 Task: Look for space in Eğirdir, Turkey from 26th August, 2023 to 10th September, 2023 for 6 adults, 2 children in price range Rs.10000 to Rs.15000. Place can be entire place or shared room with 6 bedrooms having 6 beds and 6 bathrooms. Property type can be house, flat, guest house. Amenities needed are: wifi, TV, free parkinig on premises, gym, breakfast. Booking option can be shelf check-in. Required host language is English.
Action: Mouse moved to (467, 103)
Screenshot: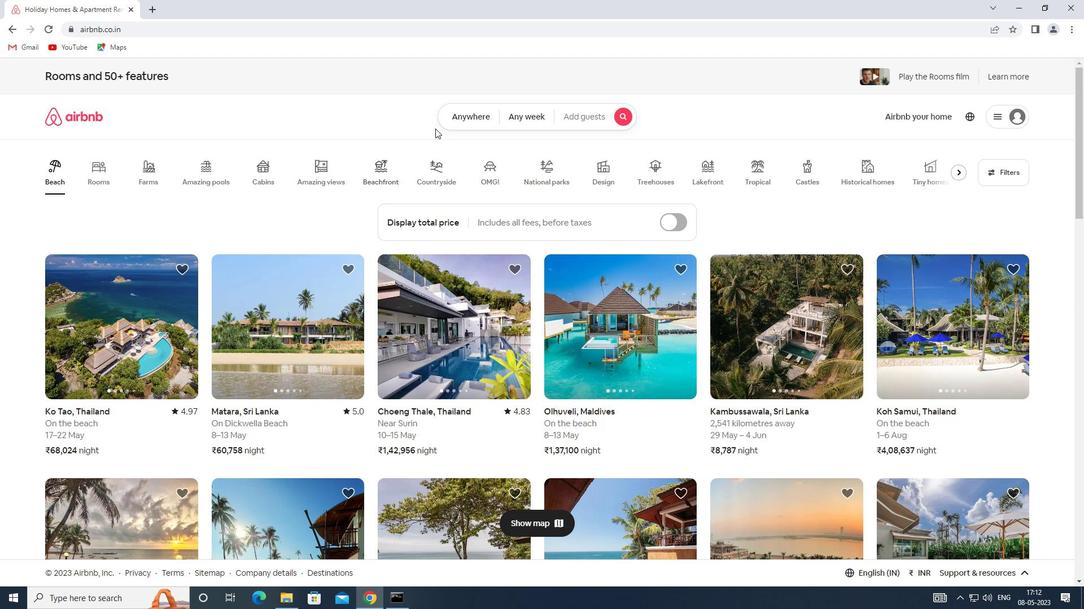 
Action: Mouse pressed left at (467, 103)
Screenshot: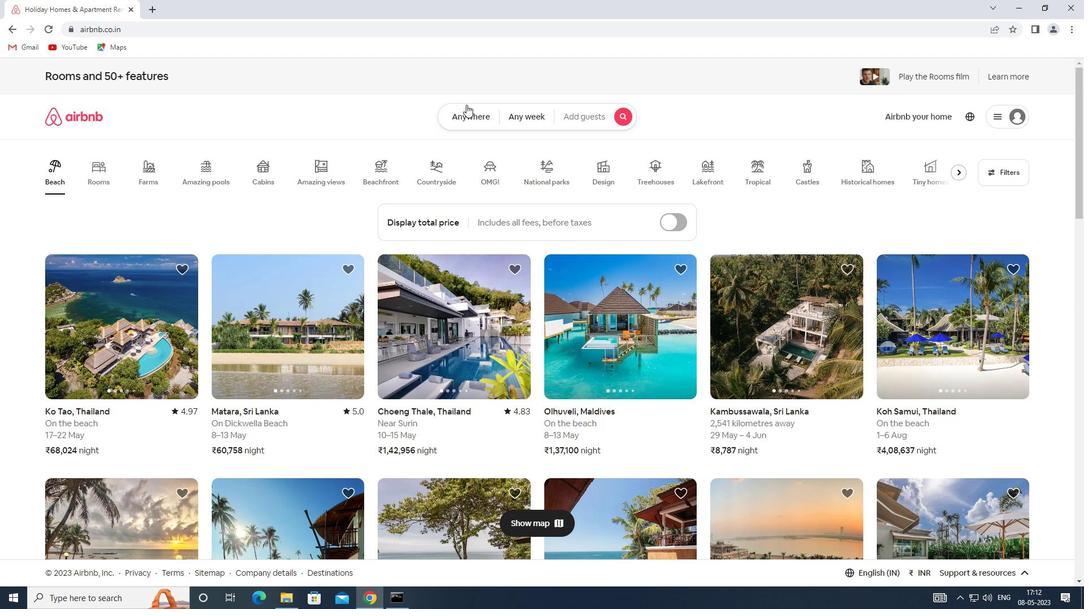 
Action: Mouse moved to (404, 151)
Screenshot: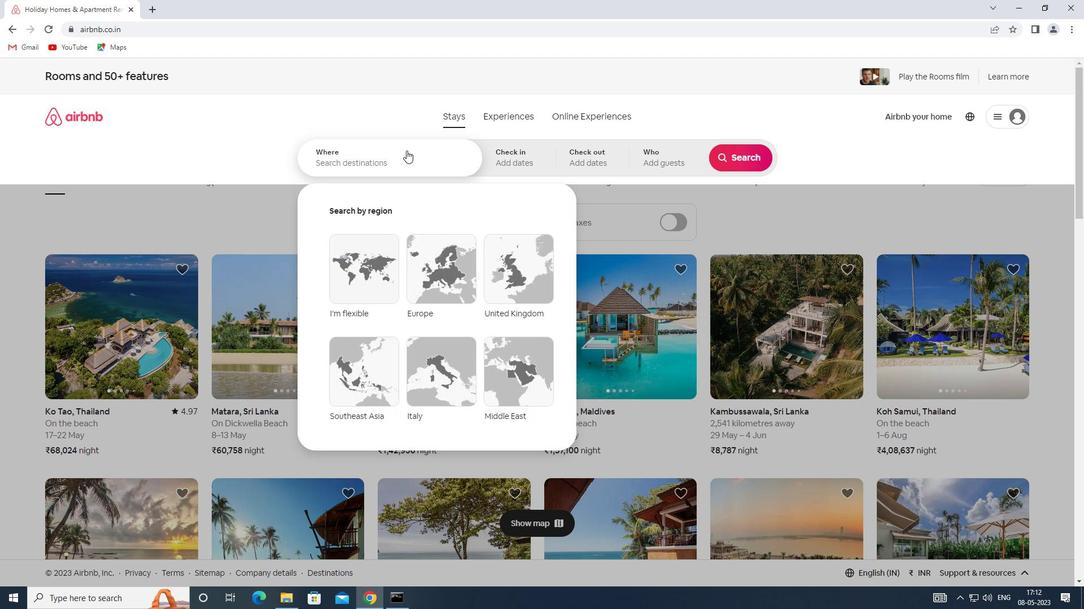
Action: Mouse pressed left at (404, 151)
Screenshot: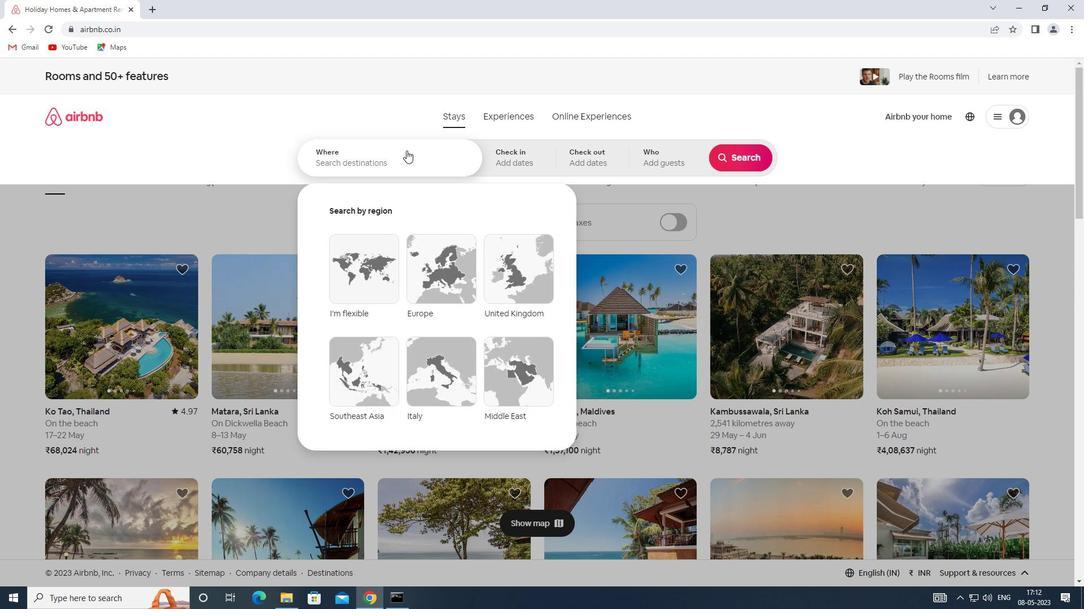 
Action: Key pressed <Key.shift>SPACE<Key.space>IN<Key.space><Key.shift>EGIRDIR,<Key.shift><Key.shift><Key.shift>TURKEY
Screenshot: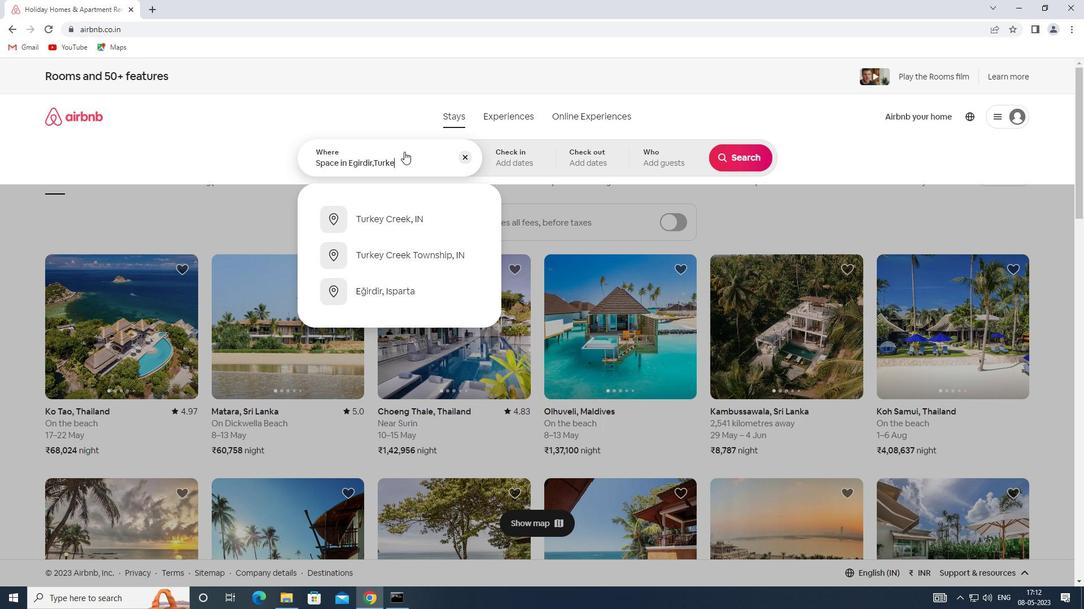 
Action: Mouse moved to (505, 158)
Screenshot: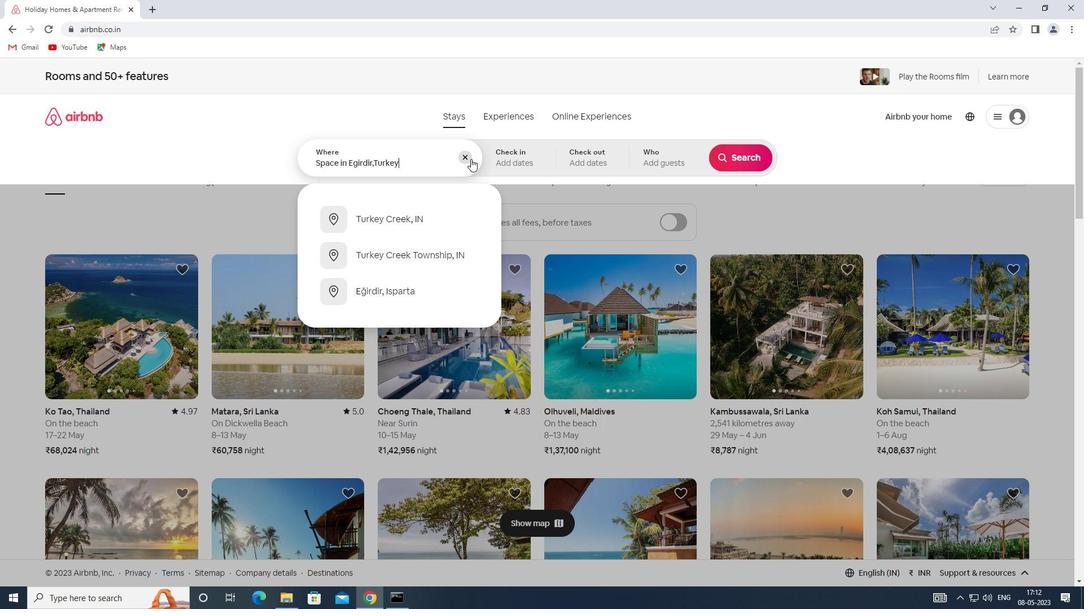 
Action: Mouse pressed left at (505, 158)
Screenshot: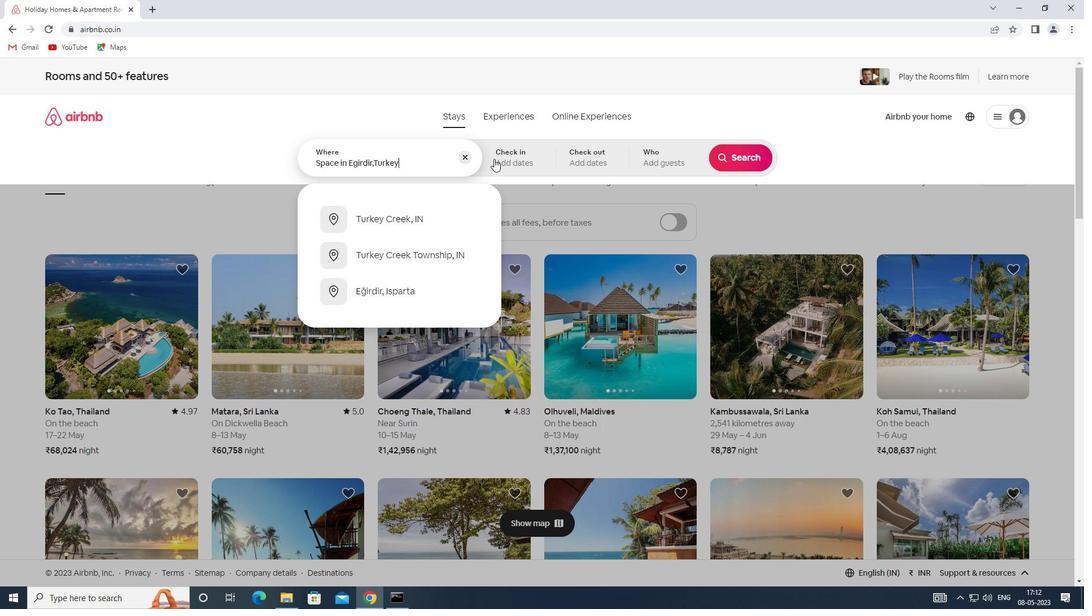 
Action: Mouse moved to (729, 247)
Screenshot: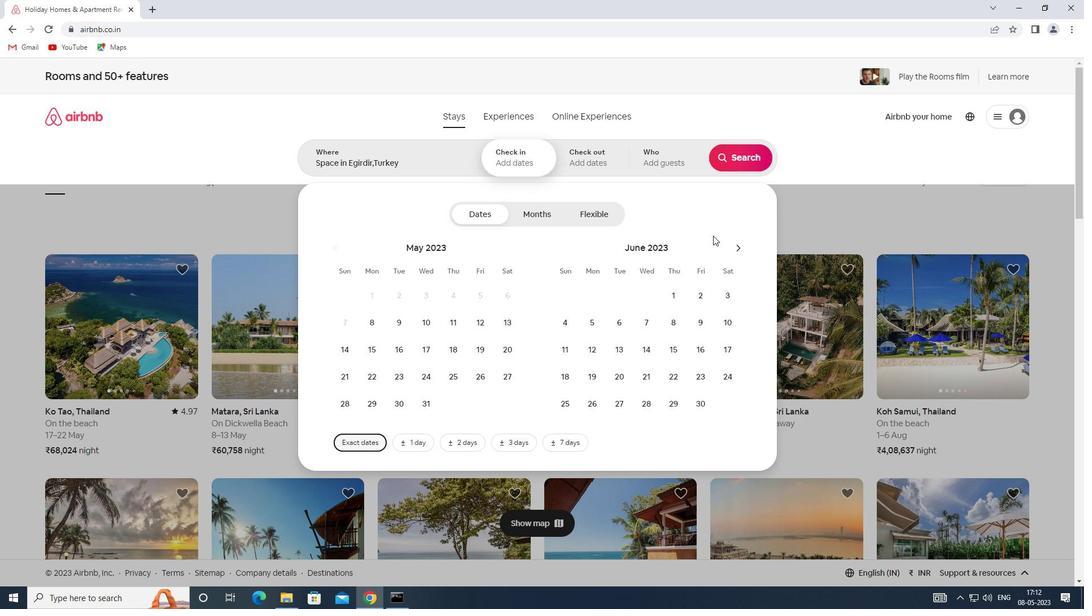 
Action: Mouse pressed left at (729, 247)
Screenshot: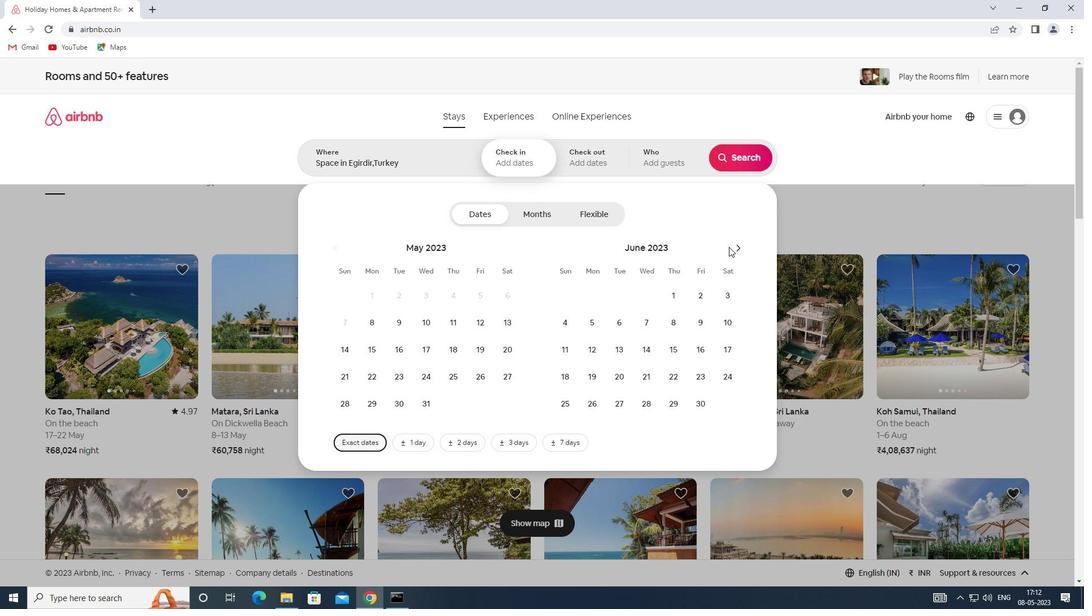 
Action: Mouse moved to (740, 249)
Screenshot: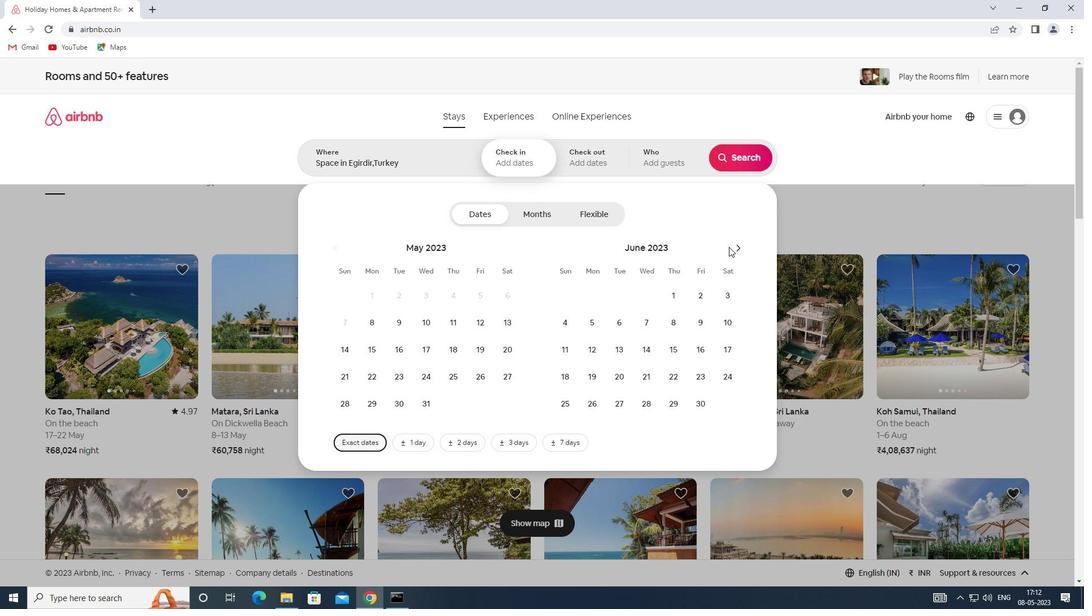 
Action: Mouse pressed left at (740, 249)
Screenshot: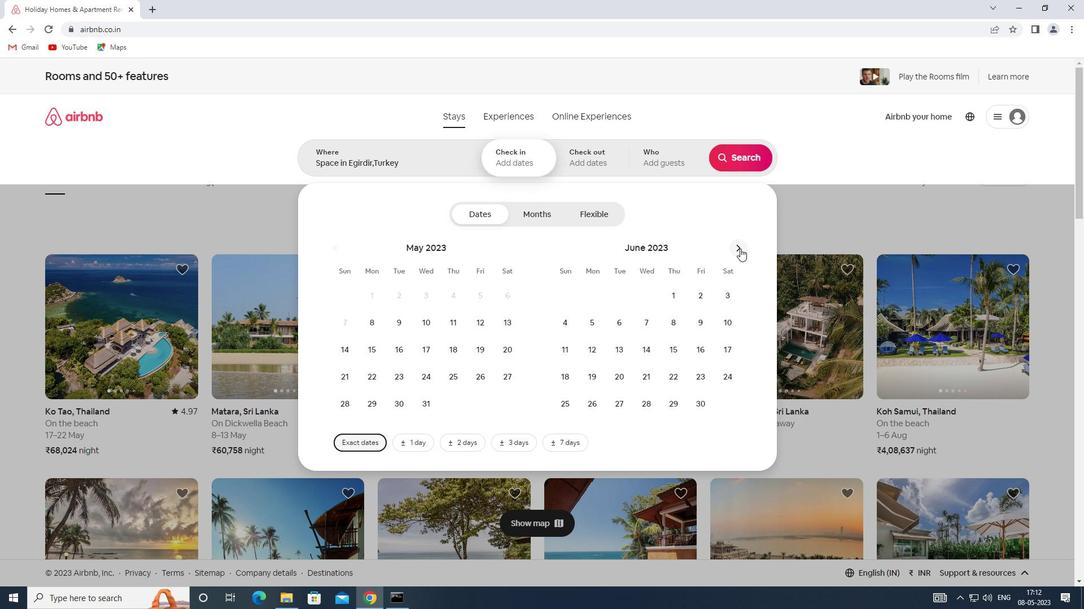
Action: Mouse pressed left at (740, 249)
Screenshot: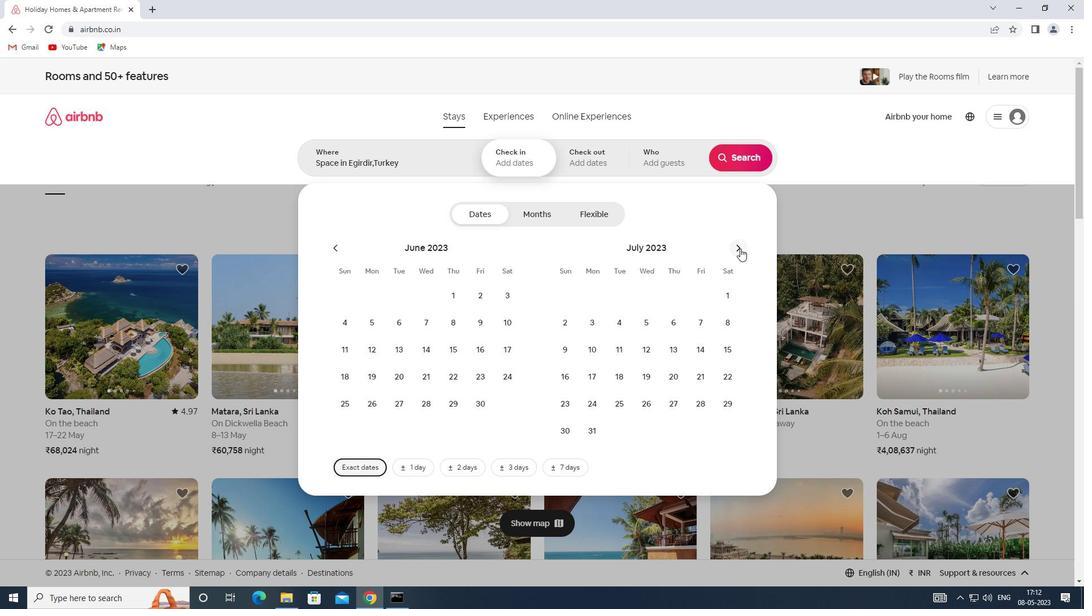 
Action: Mouse moved to (725, 371)
Screenshot: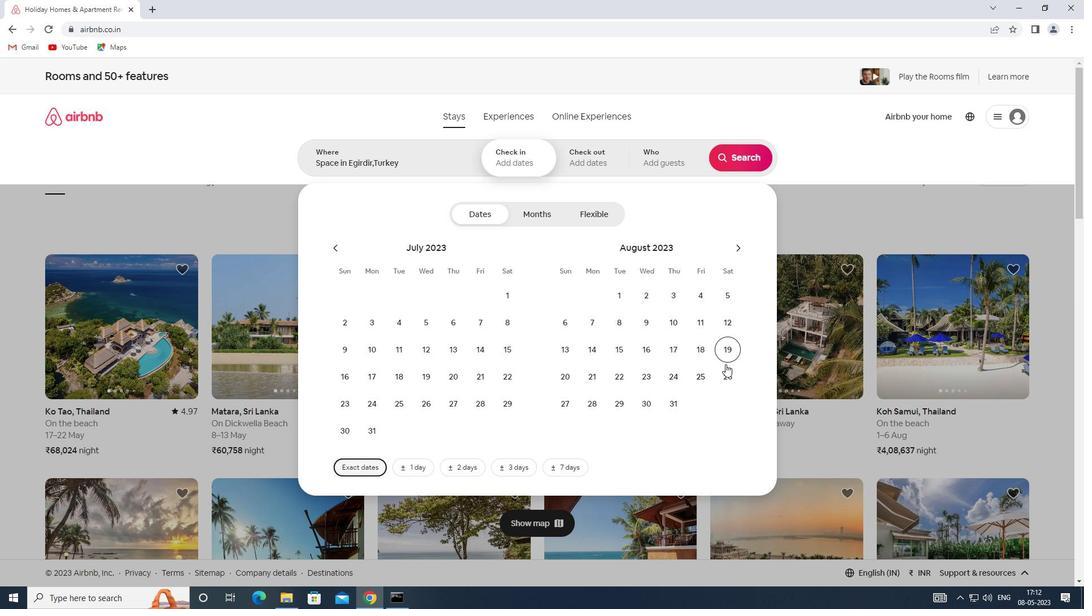 
Action: Mouse pressed left at (725, 371)
Screenshot: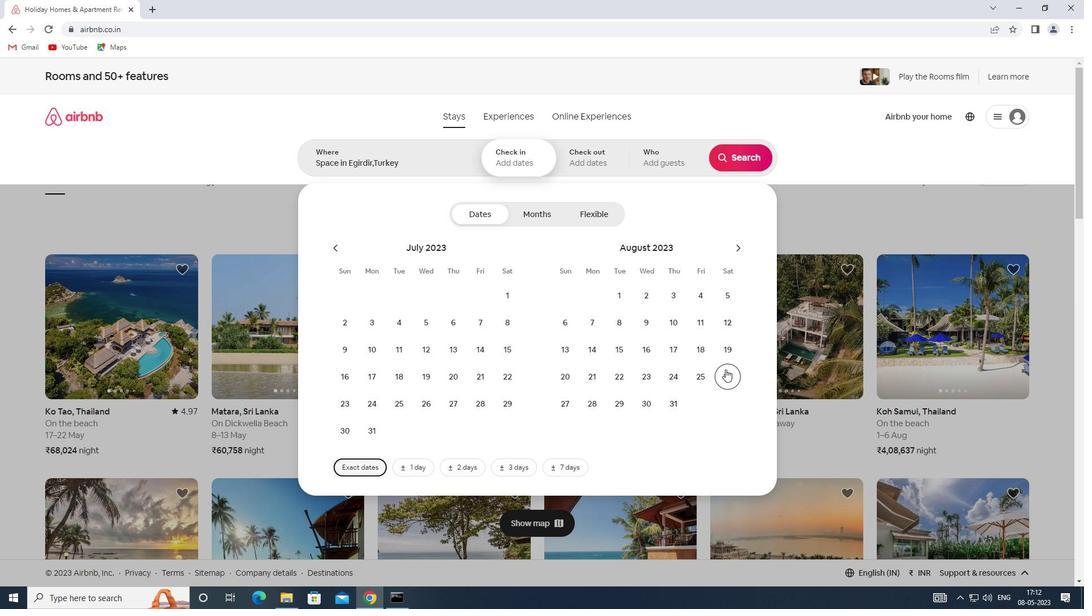 
Action: Mouse moved to (734, 243)
Screenshot: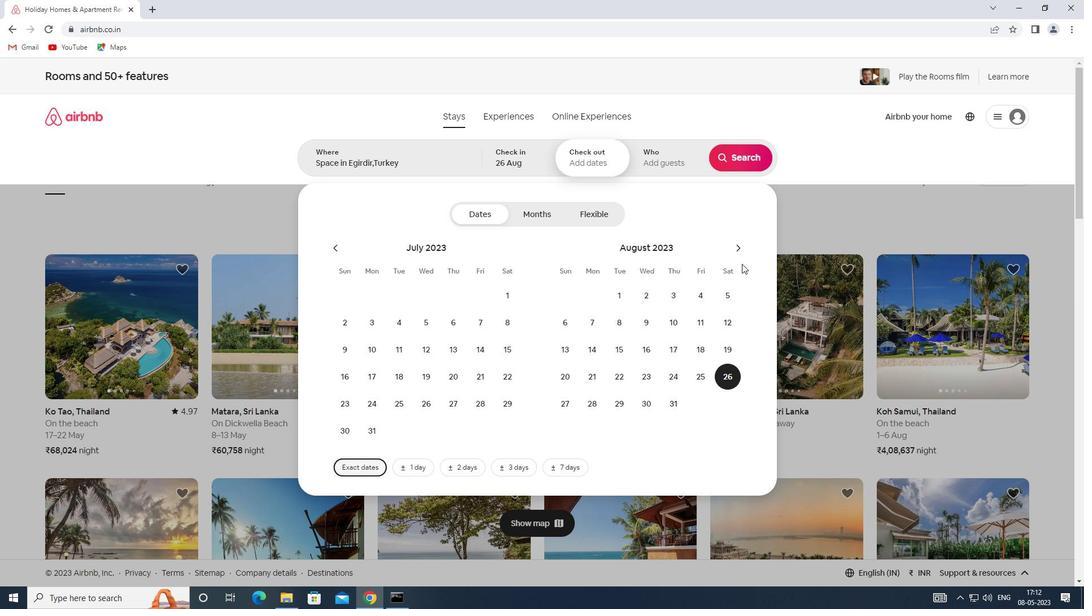 
Action: Mouse pressed left at (734, 243)
Screenshot: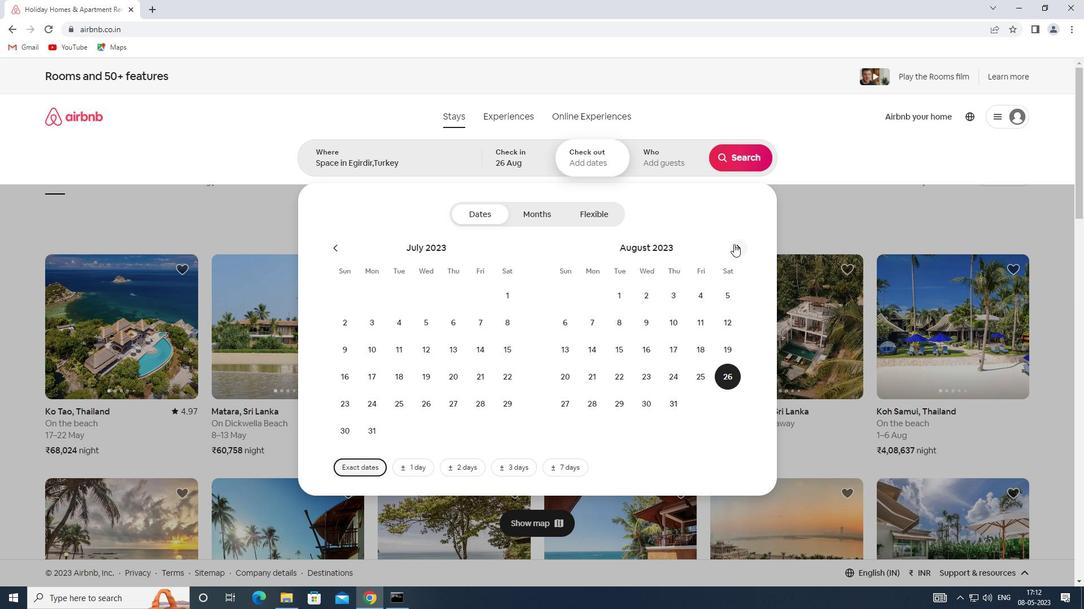 
Action: Mouse moved to (563, 352)
Screenshot: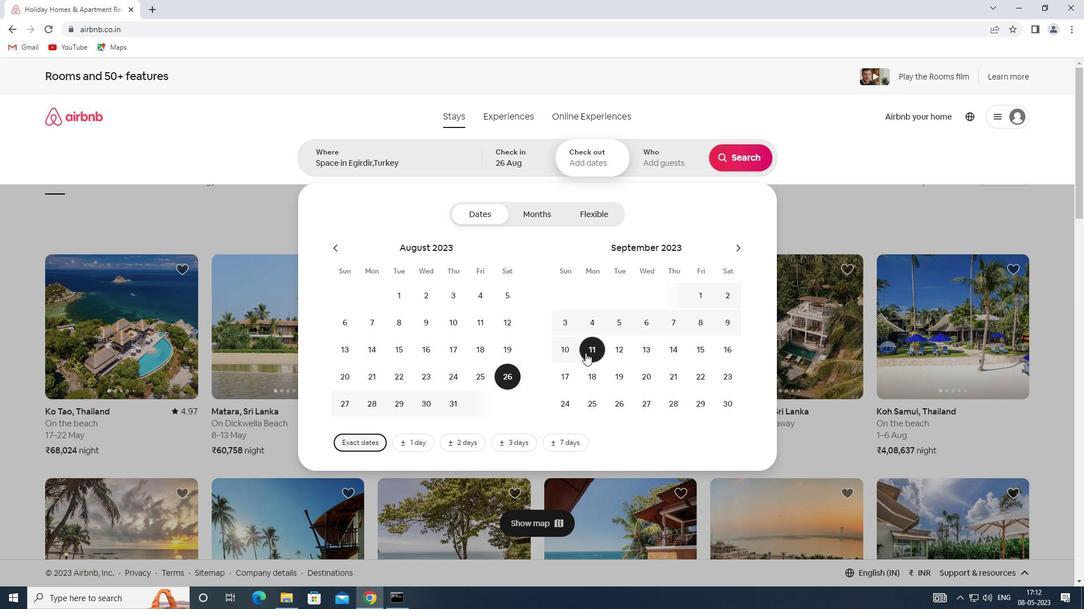 
Action: Mouse pressed left at (563, 352)
Screenshot: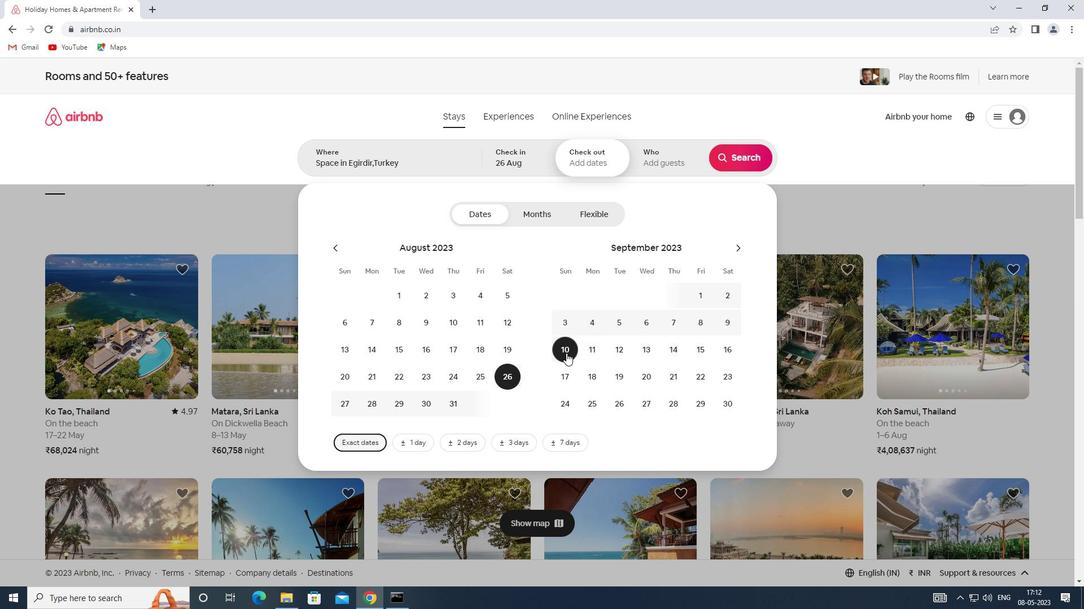 
Action: Mouse moved to (662, 159)
Screenshot: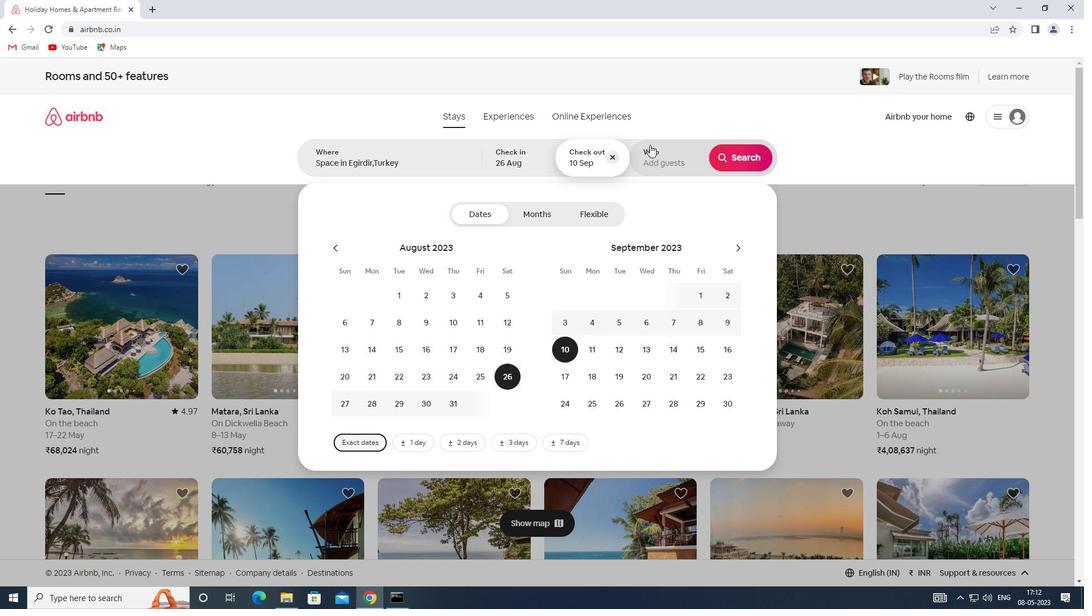 
Action: Mouse pressed left at (662, 159)
Screenshot: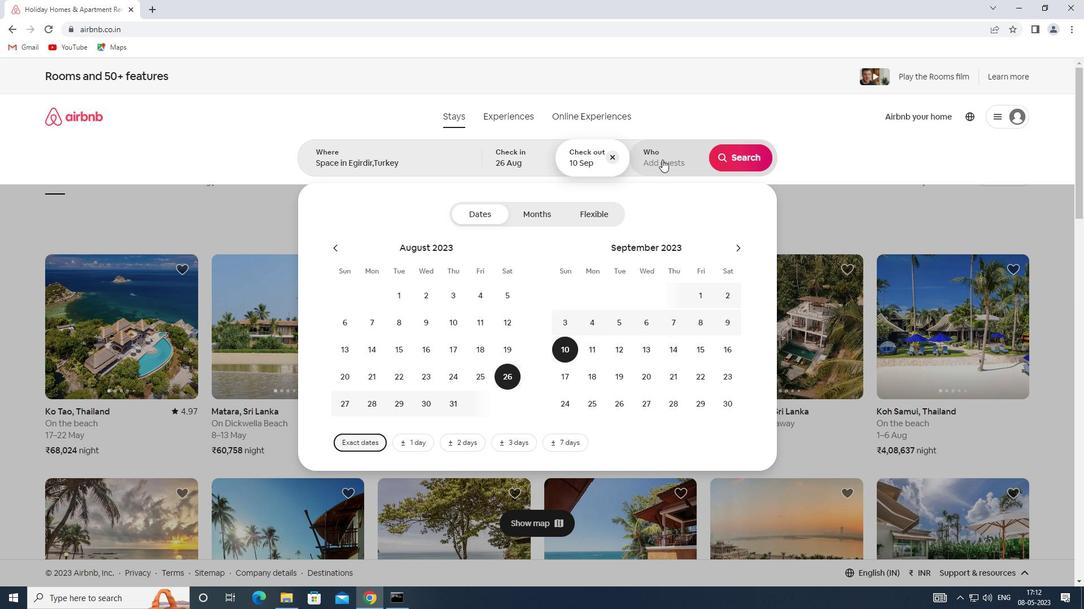 
Action: Mouse moved to (744, 215)
Screenshot: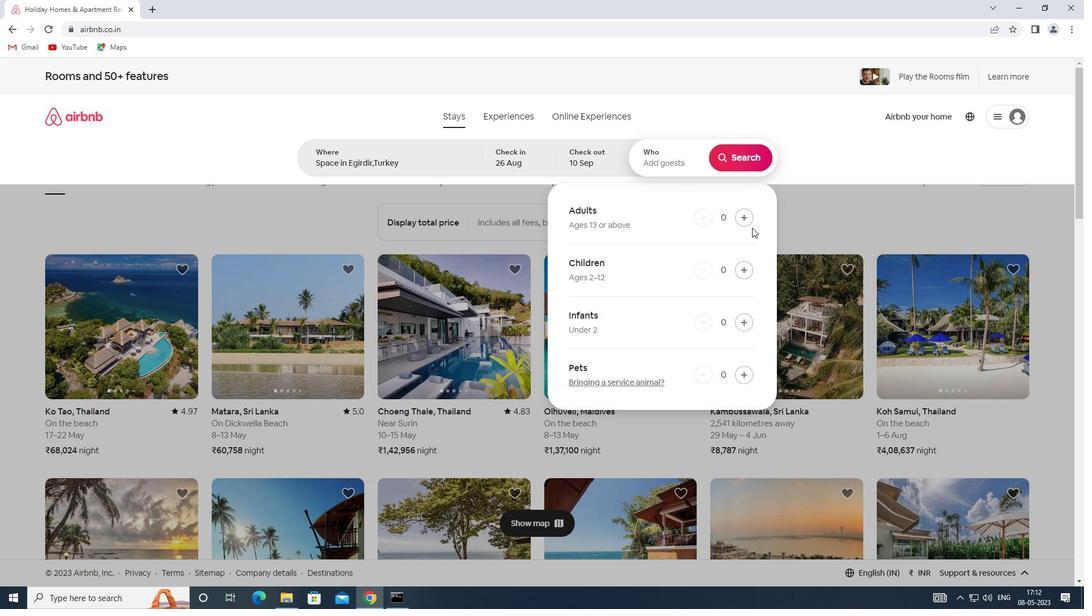 
Action: Mouse pressed left at (744, 215)
Screenshot: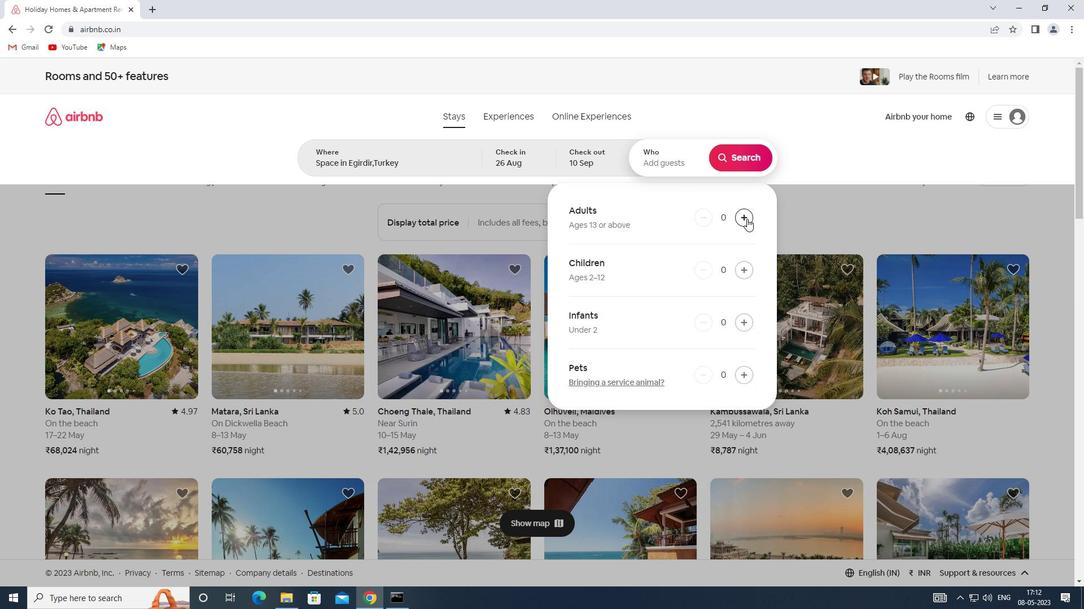 
Action: Mouse pressed left at (744, 215)
Screenshot: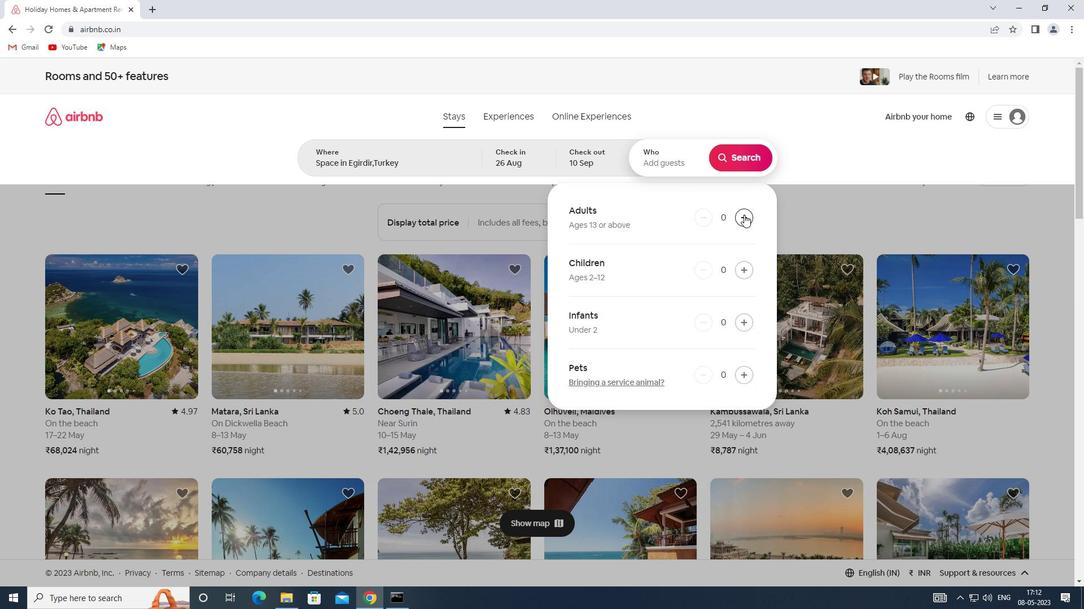 
Action: Mouse pressed left at (744, 215)
Screenshot: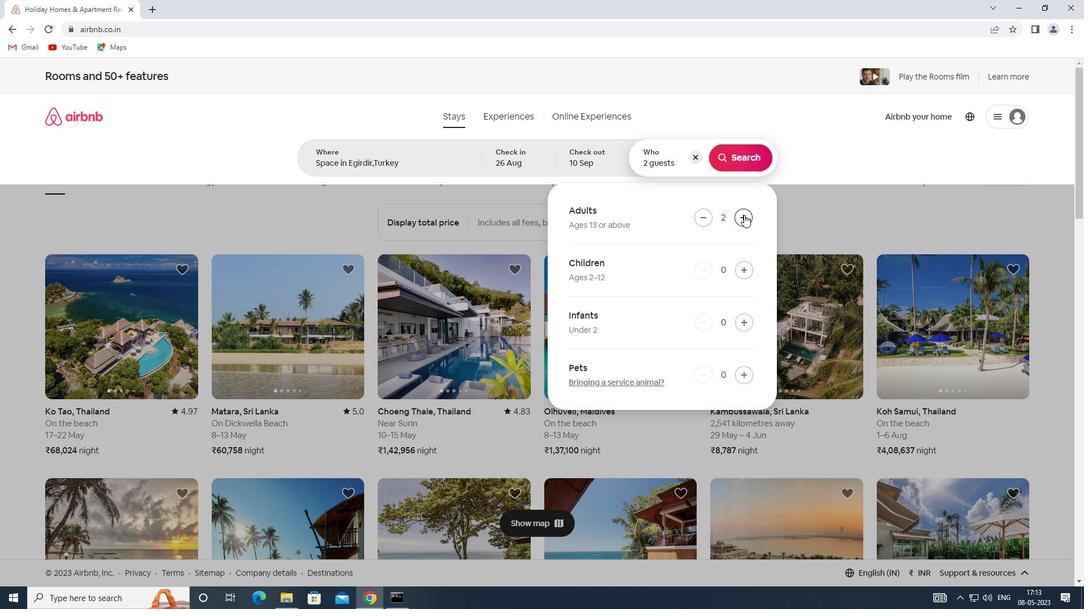 
Action: Mouse pressed left at (744, 215)
Screenshot: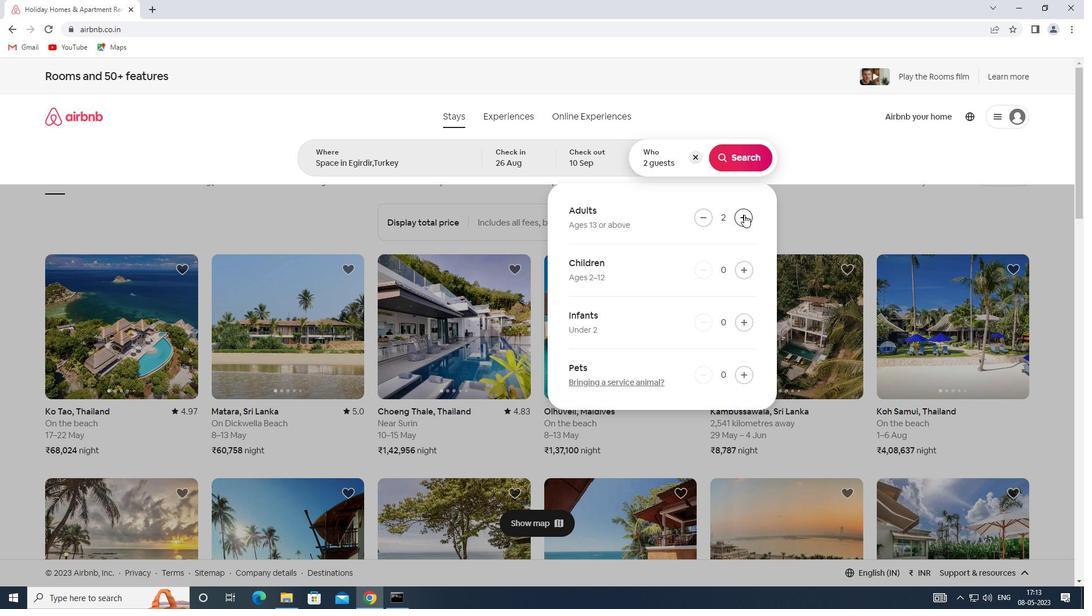 
Action: Mouse pressed left at (744, 215)
Screenshot: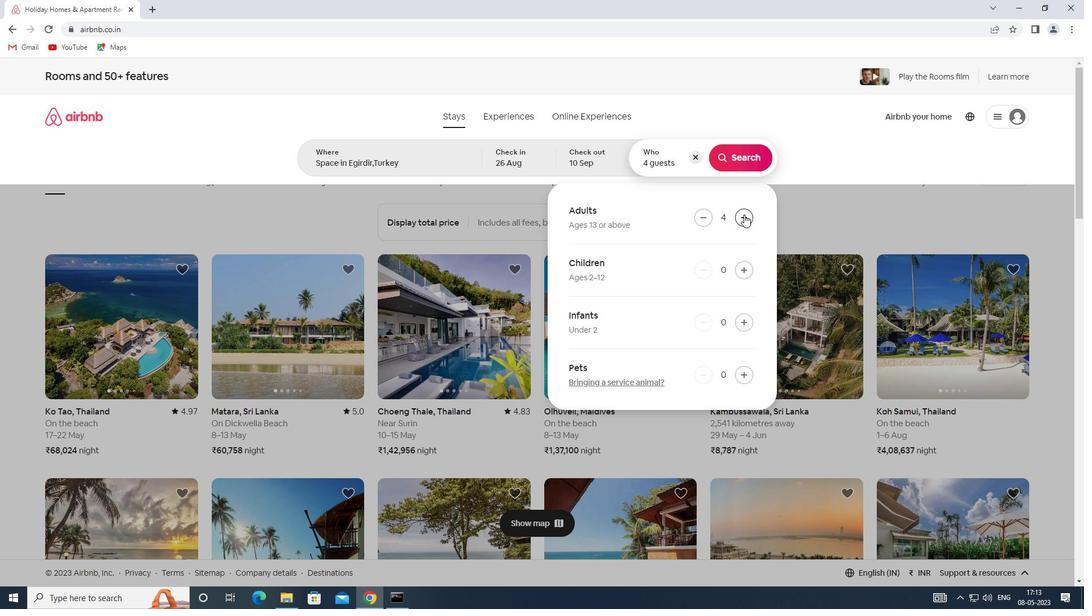 
Action: Mouse pressed left at (744, 215)
Screenshot: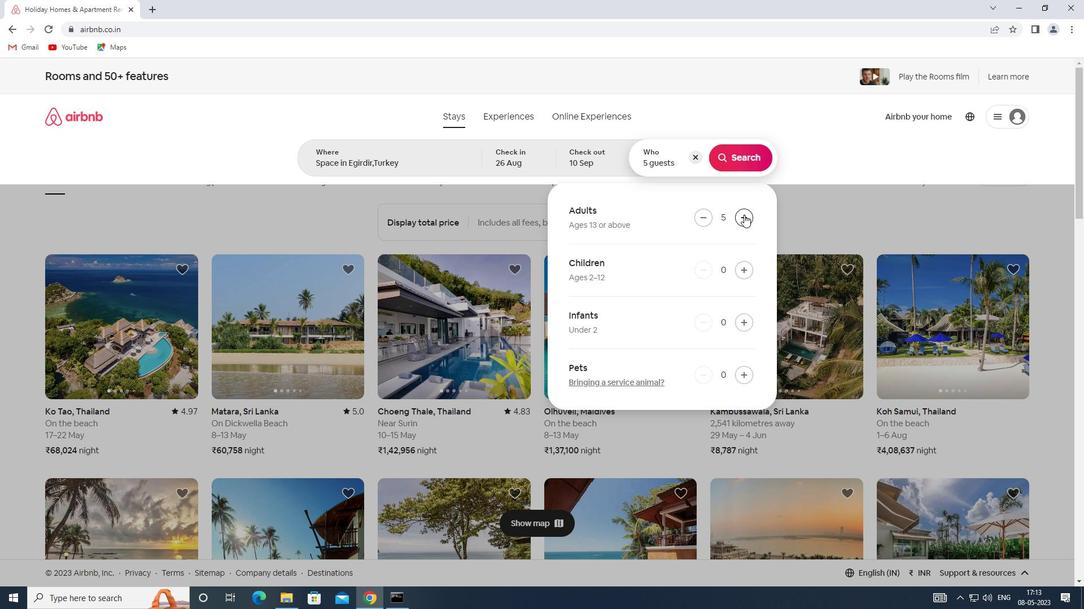 
Action: Mouse moved to (745, 265)
Screenshot: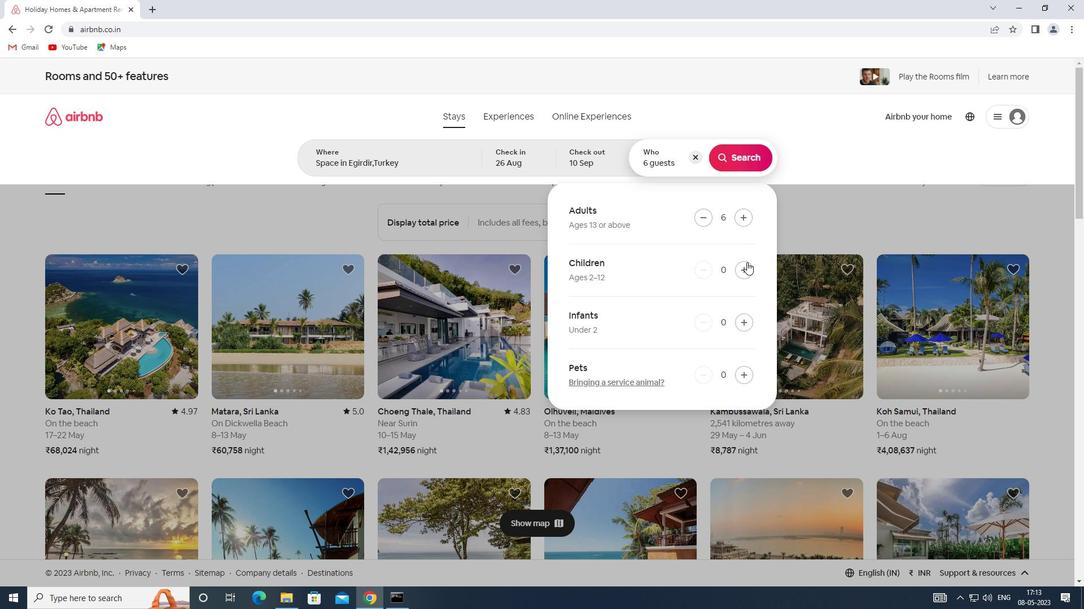 
Action: Mouse pressed left at (745, 265)
Screenshot: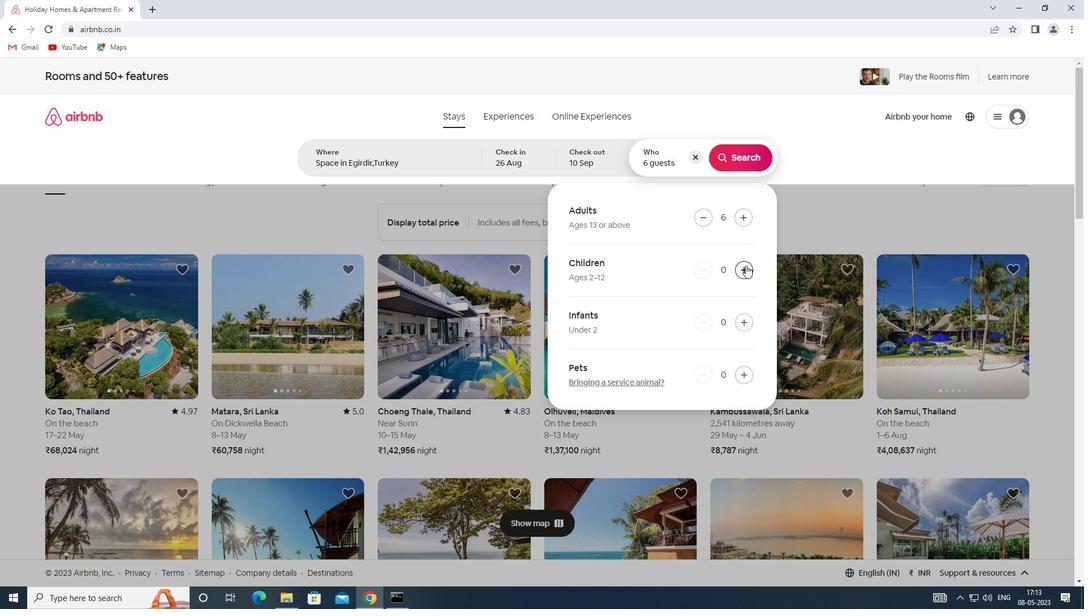 
Action: Mouse pressed left at (745, 265)
Screenshot: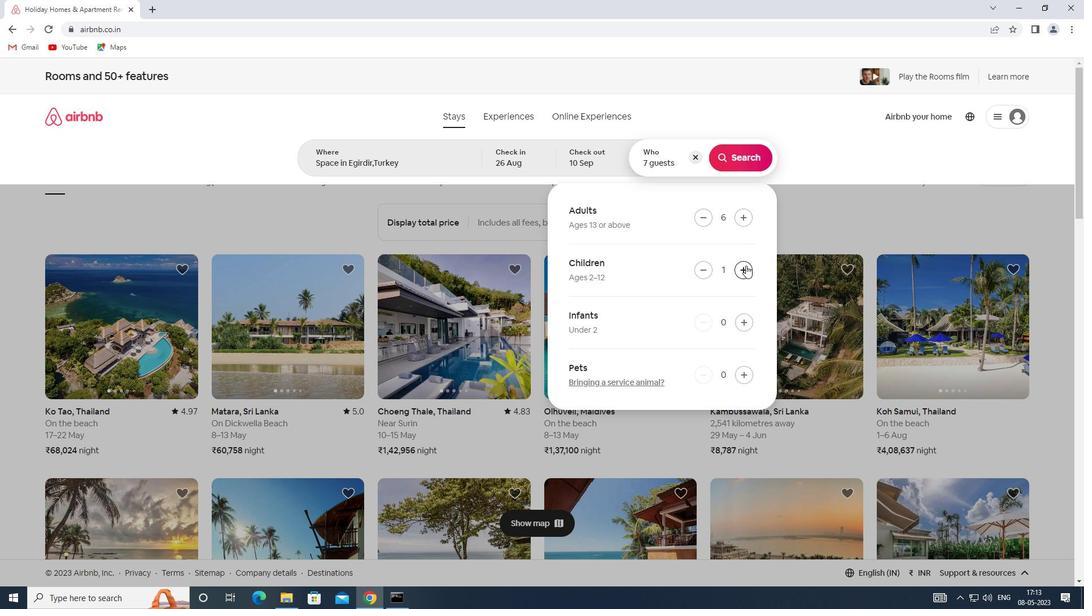 
Action: Mouse moved to (734, 156)
Screenshot: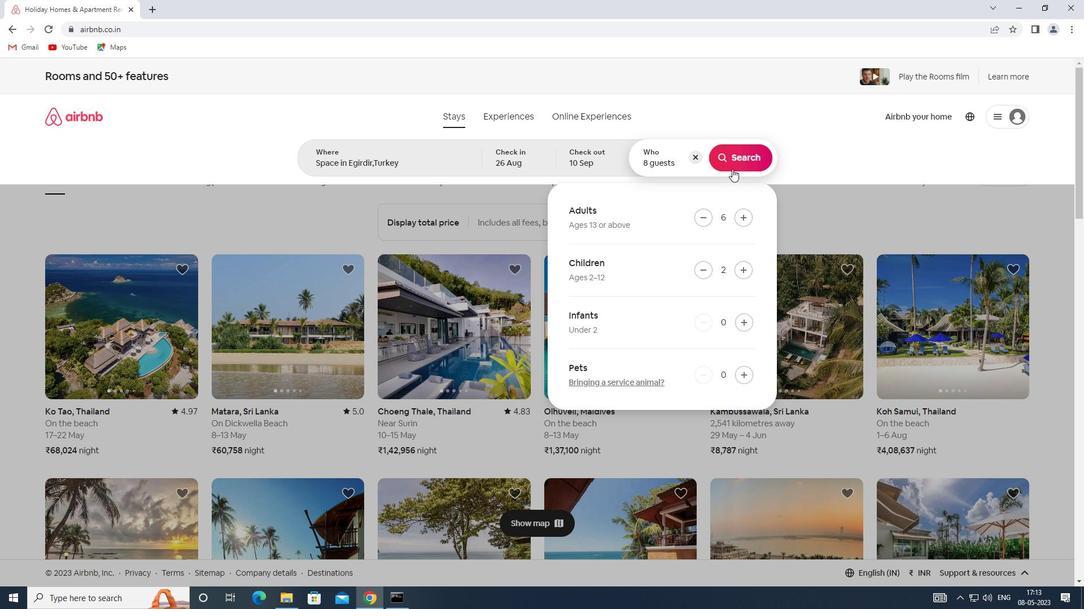
Action: Mouse pressed left at (734, 156)
Screenshot: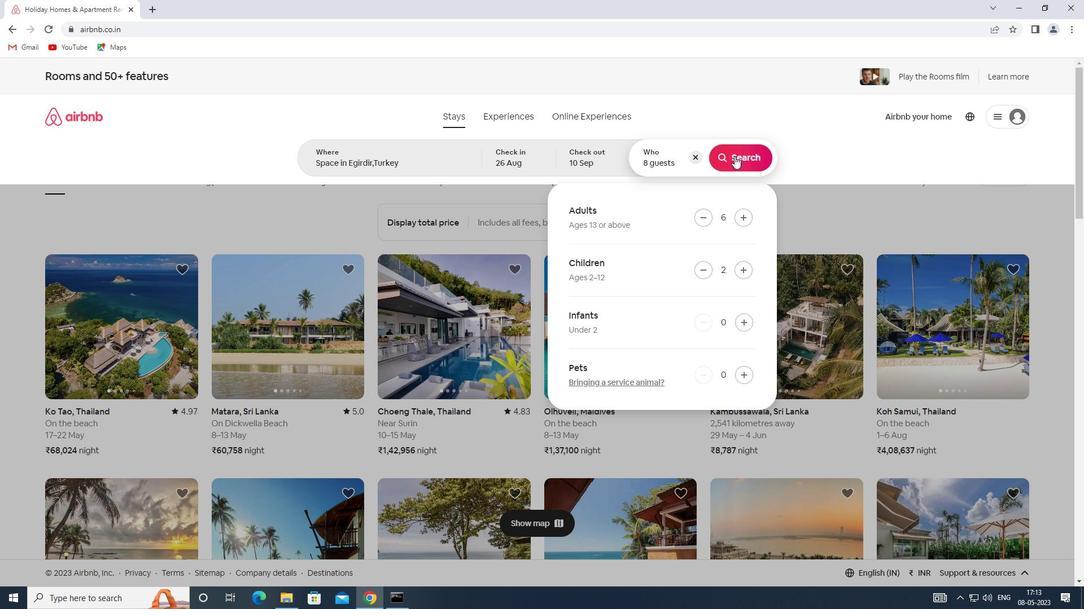 
Action: Mouse moved to (1032, 127)
Screenshot: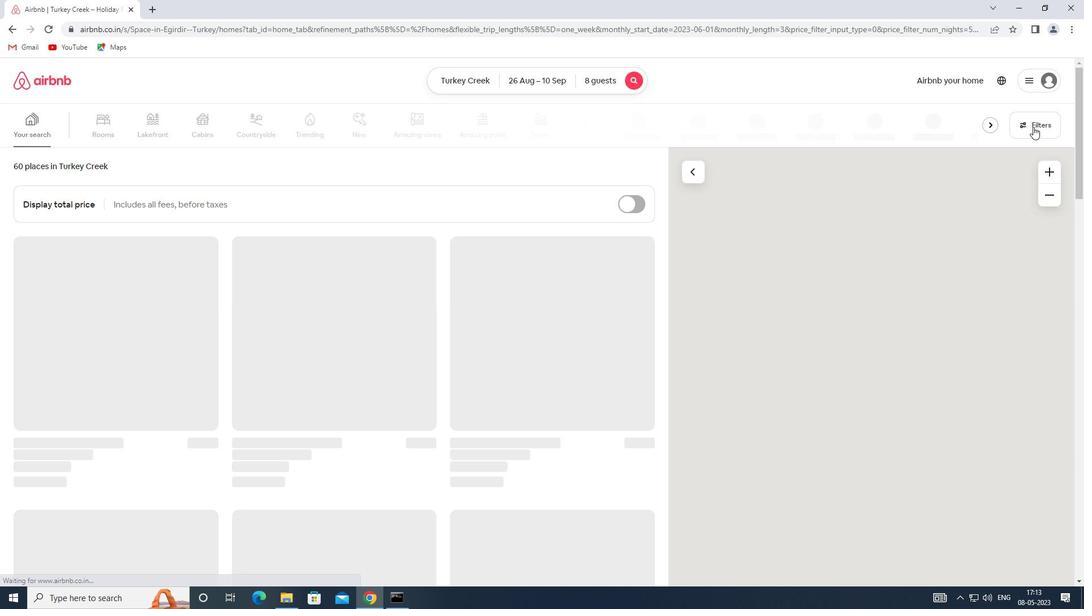 
Action: Mouse pressed left at (1032, 127)
Screenshot: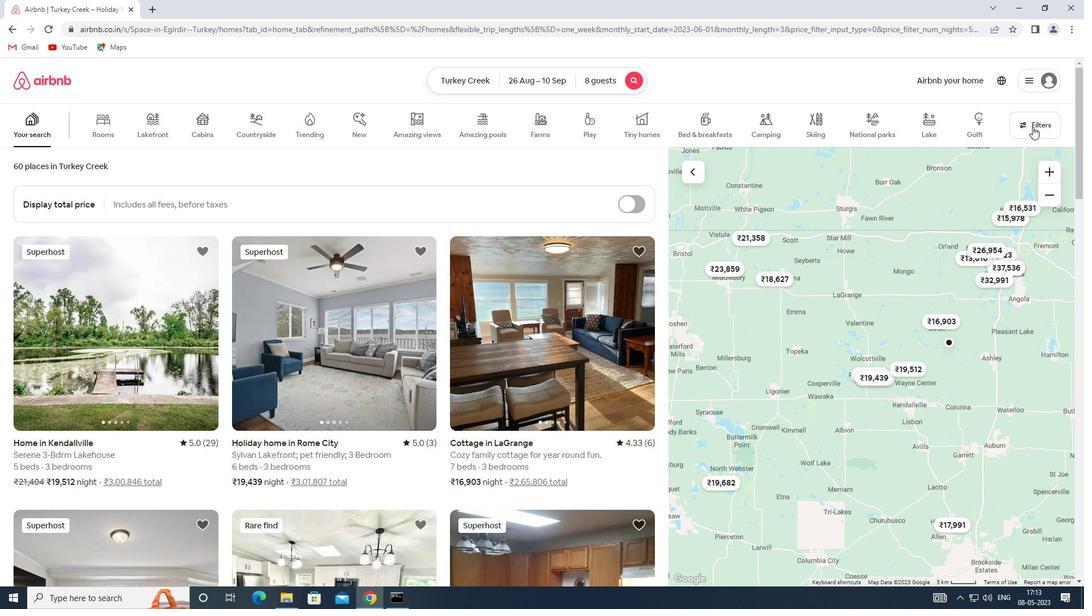 
Action: Mouse moved to (394, 404)
Screenshot: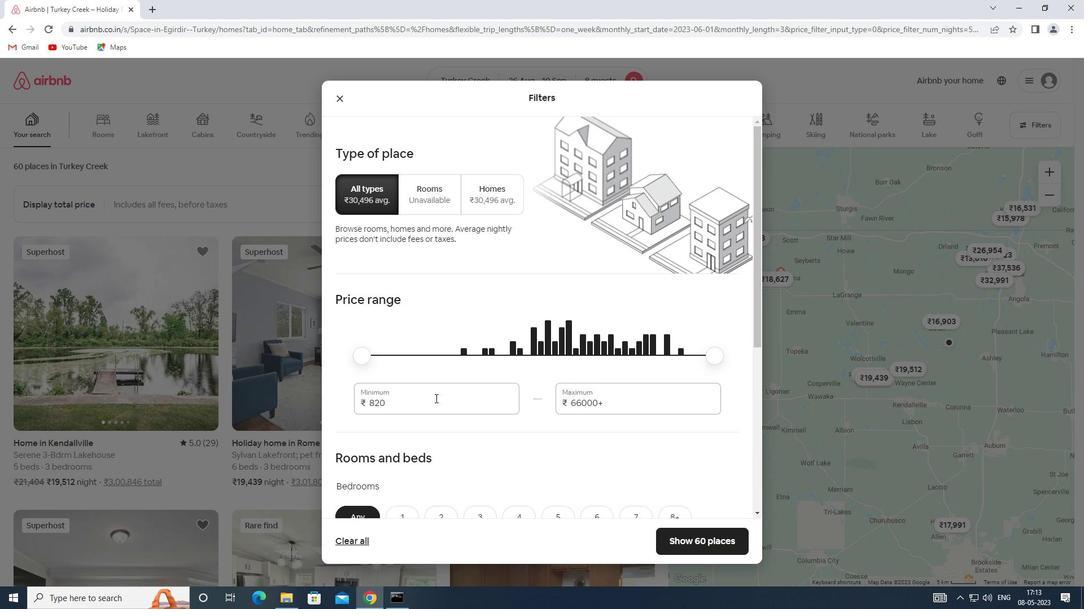 
Action: Mouse pressed left at (394, 404)
Screenshot: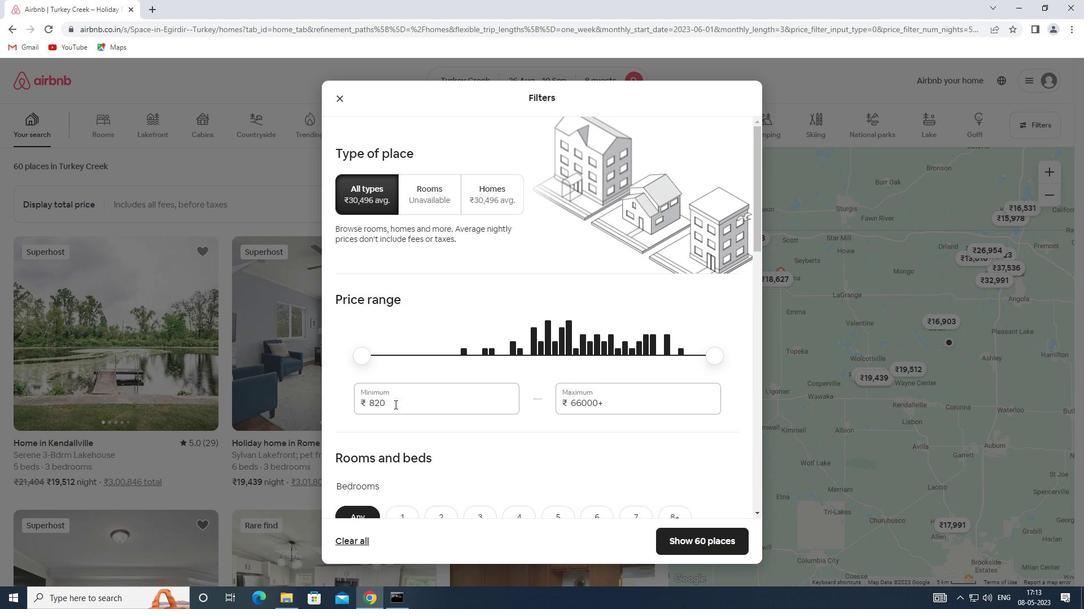 
Action: Mouse moved to (343, 400)
Screenshot: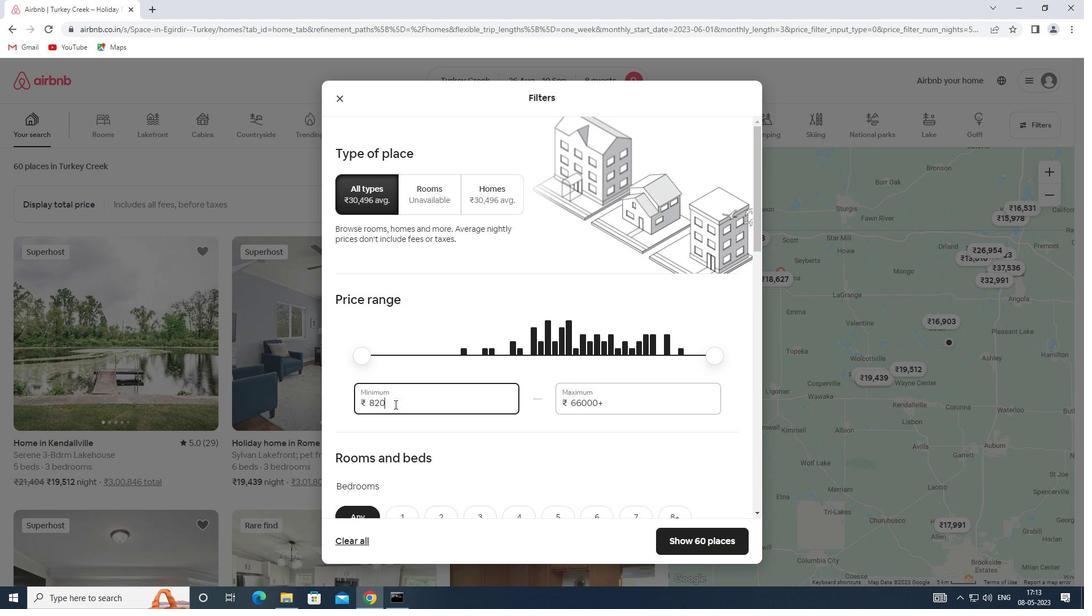 
Action: Key pressed 10000
Screenshot: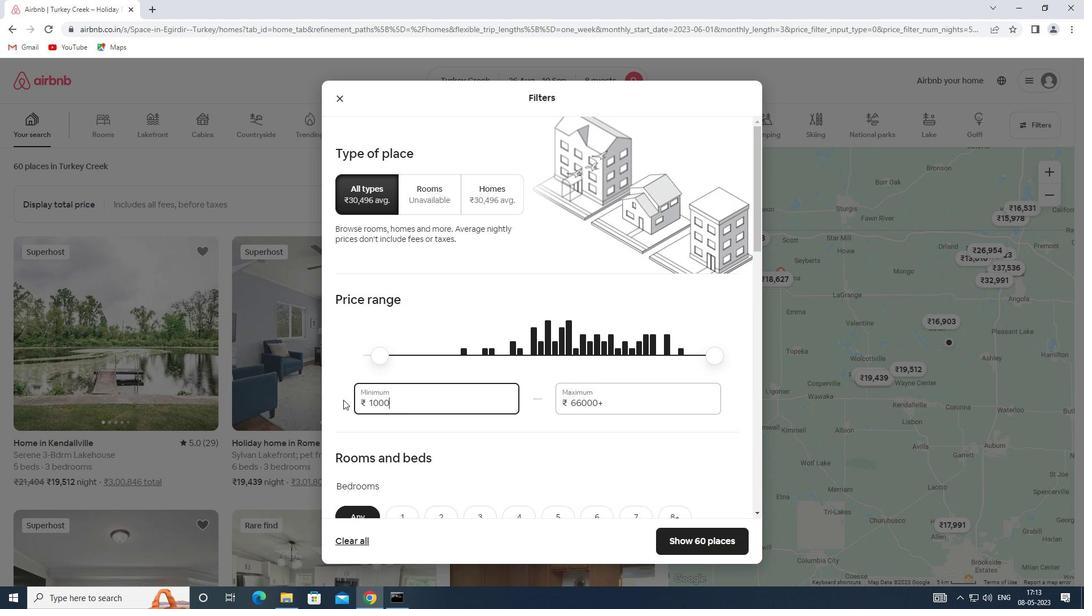 
Action: Mouse moved to (618, 402)
Screenshot: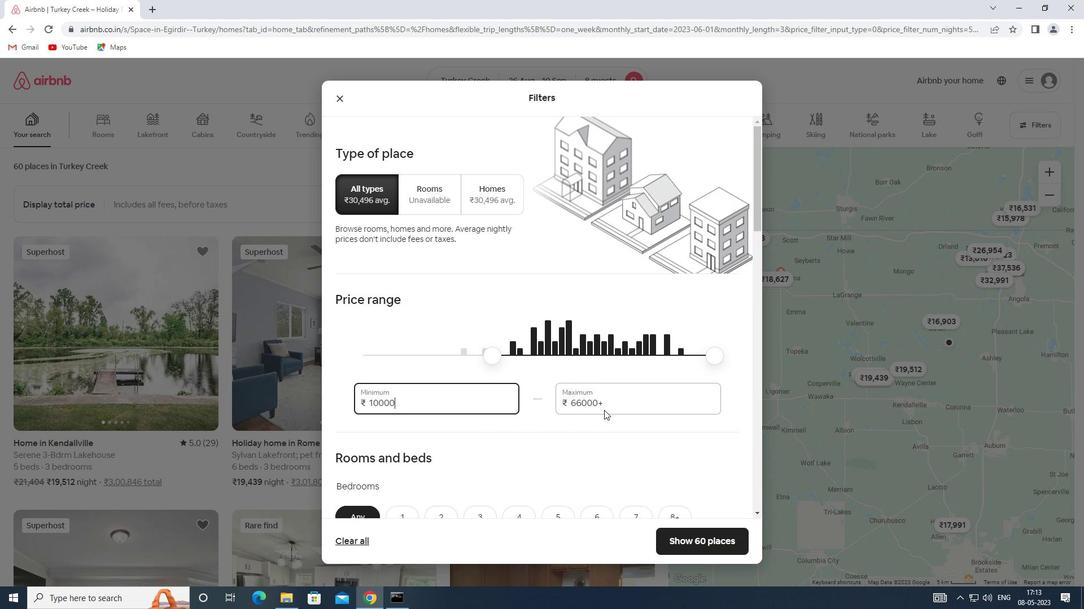 
Action: Mouse pressed left at (618, 402)
Screenshot: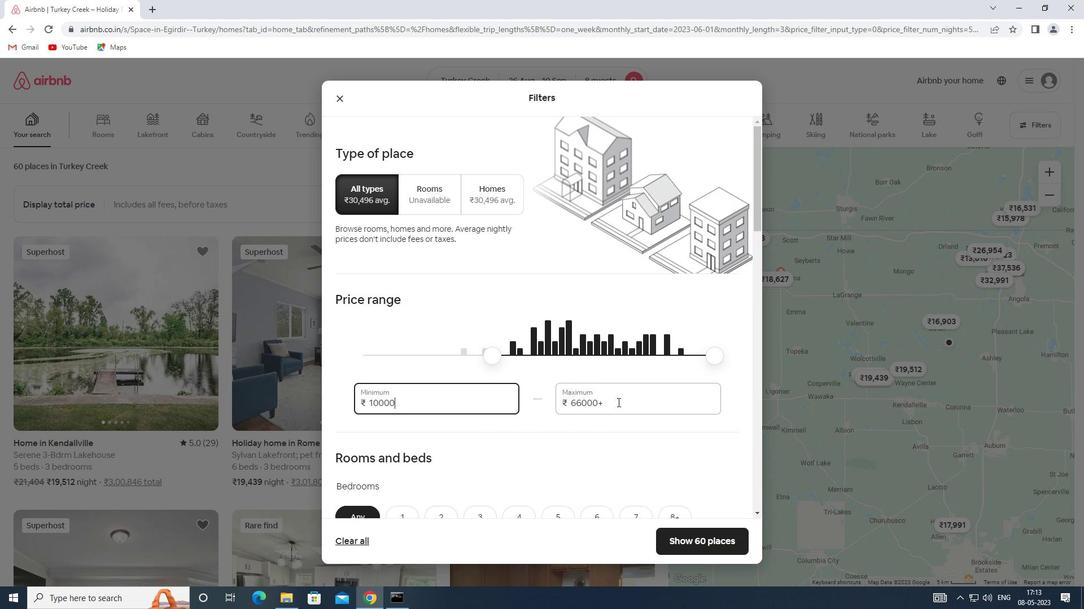 
Action: Mouse moved to (541, 404)
Screenshot: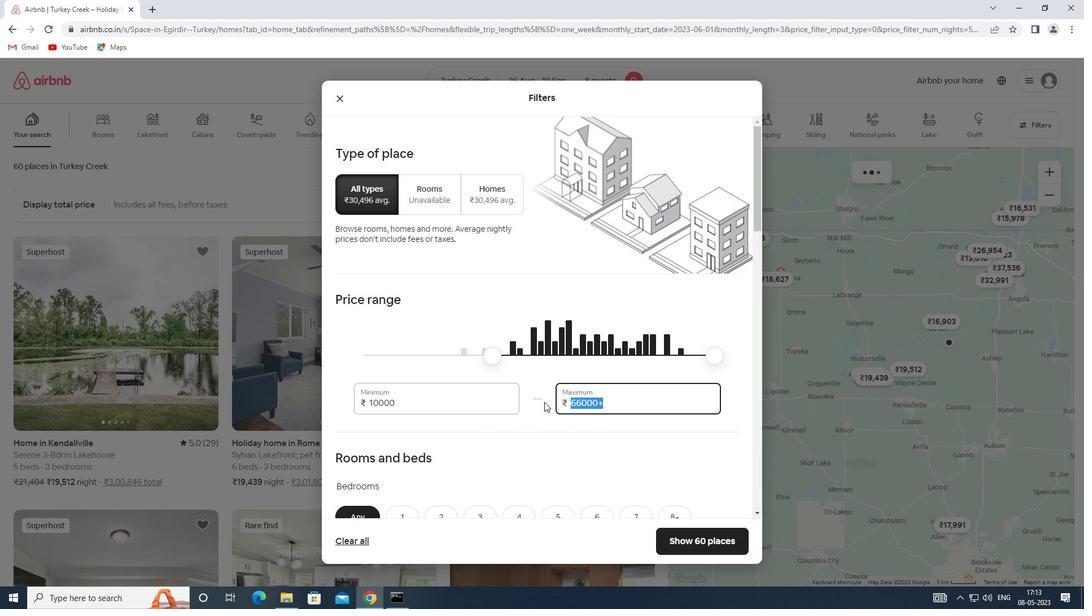 
Action: Key pressed 15000
Screenshot: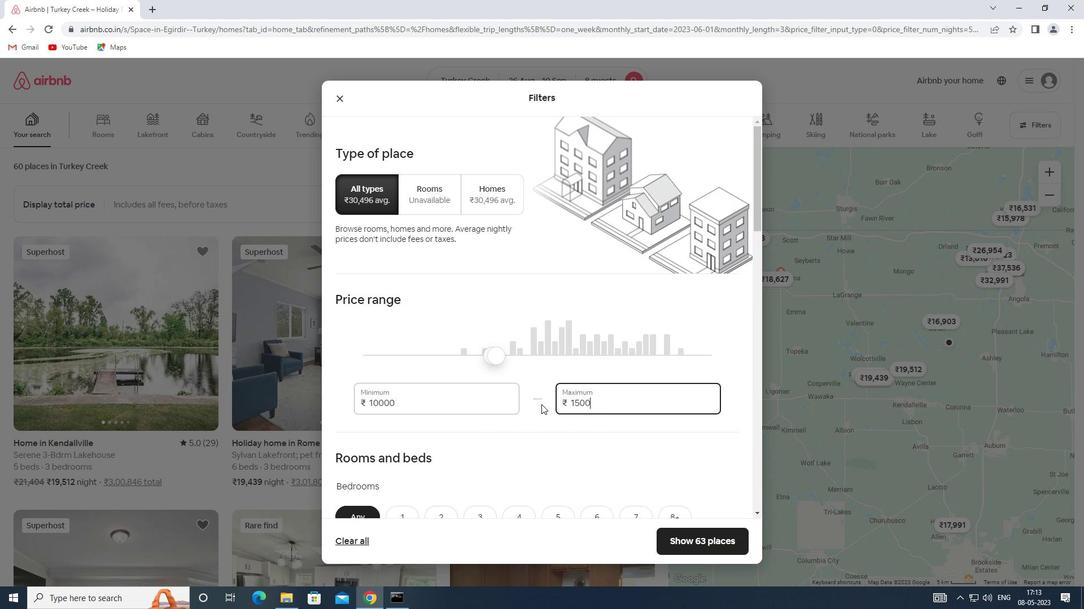 
Action: Mouse moved to (489, 441)
Screenshot: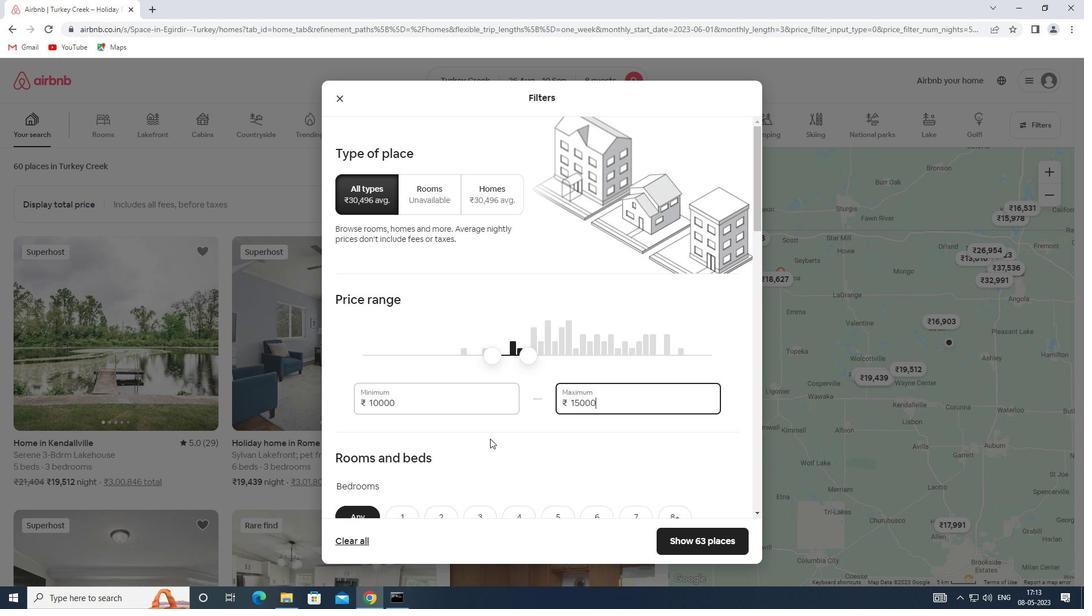 
Action: Mouse scrolled (489, 440) with delta (0, 0)
Screenshot: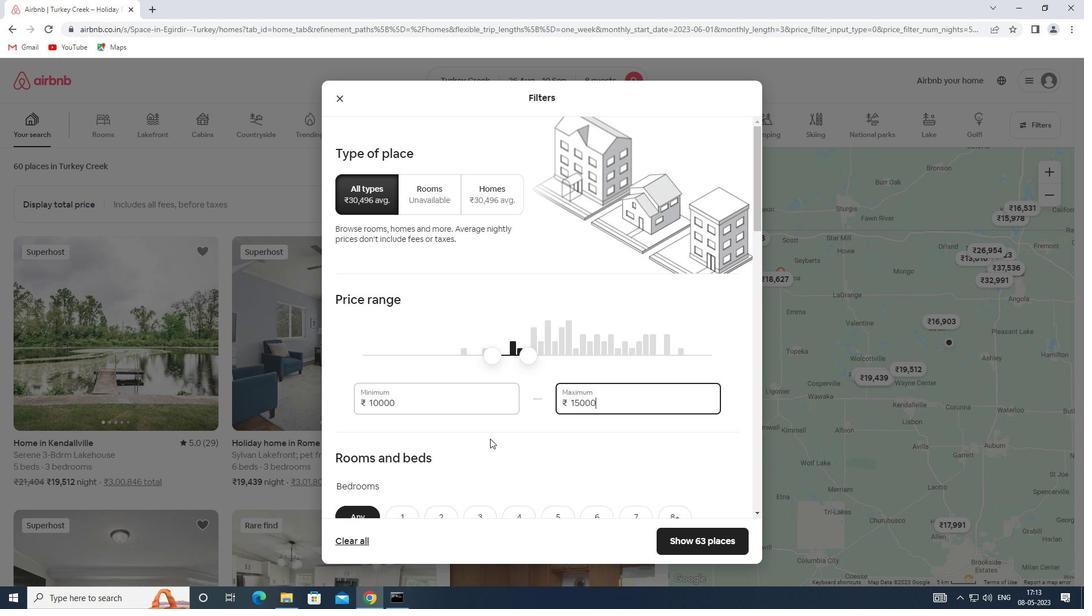 
Action: Mouse moved to (494, 432)
Screenshot: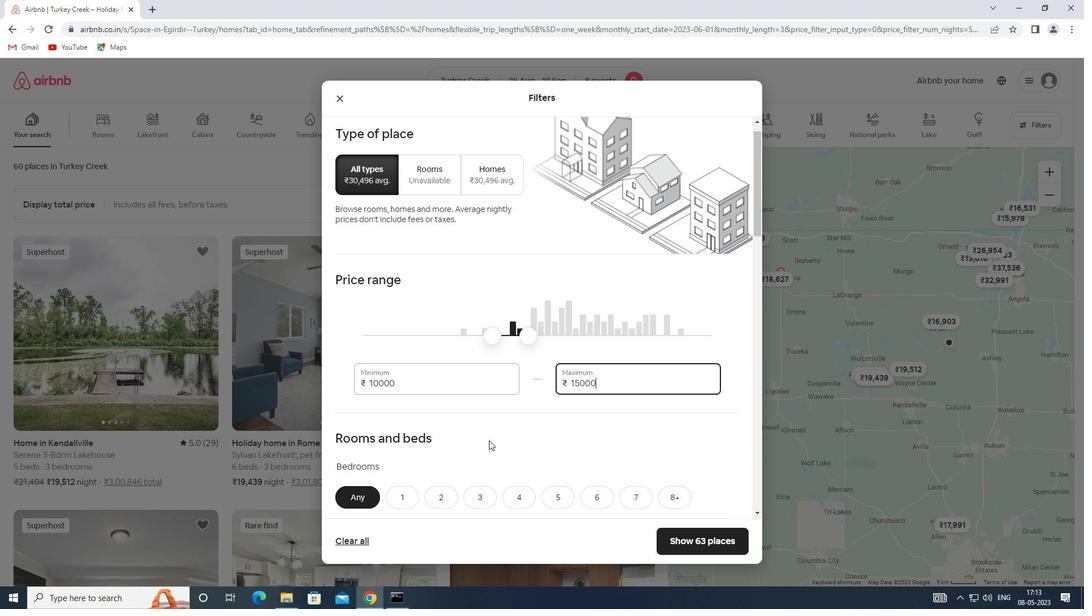 
Action: Mouse scrolled (494, 431) with delta (0, 0)
Screenshot: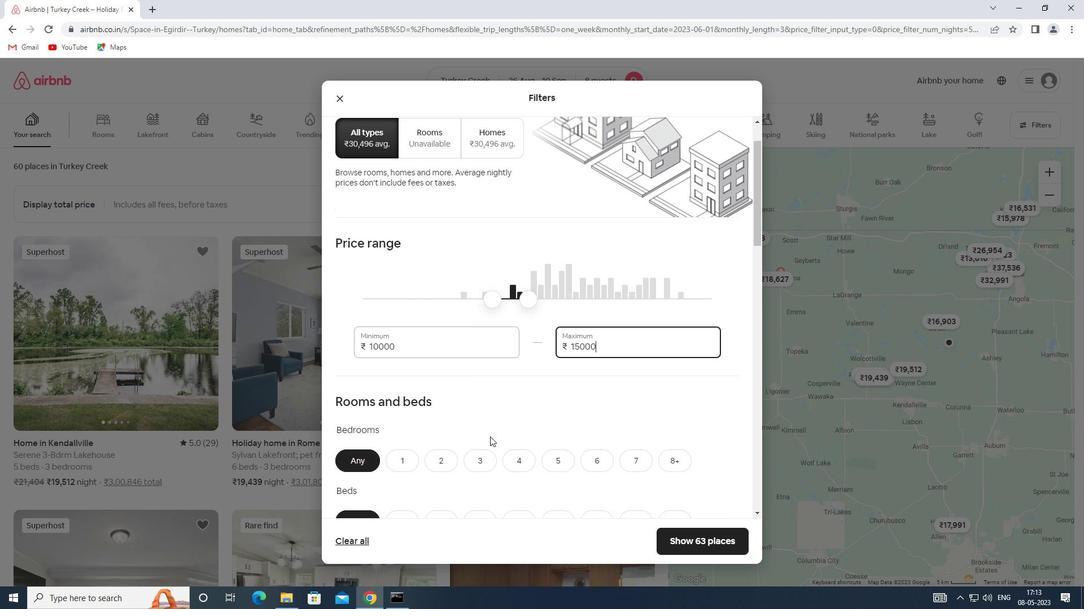 
Action: Mouse scrolled (494, 431) with delta (0, 0)
Screenshot: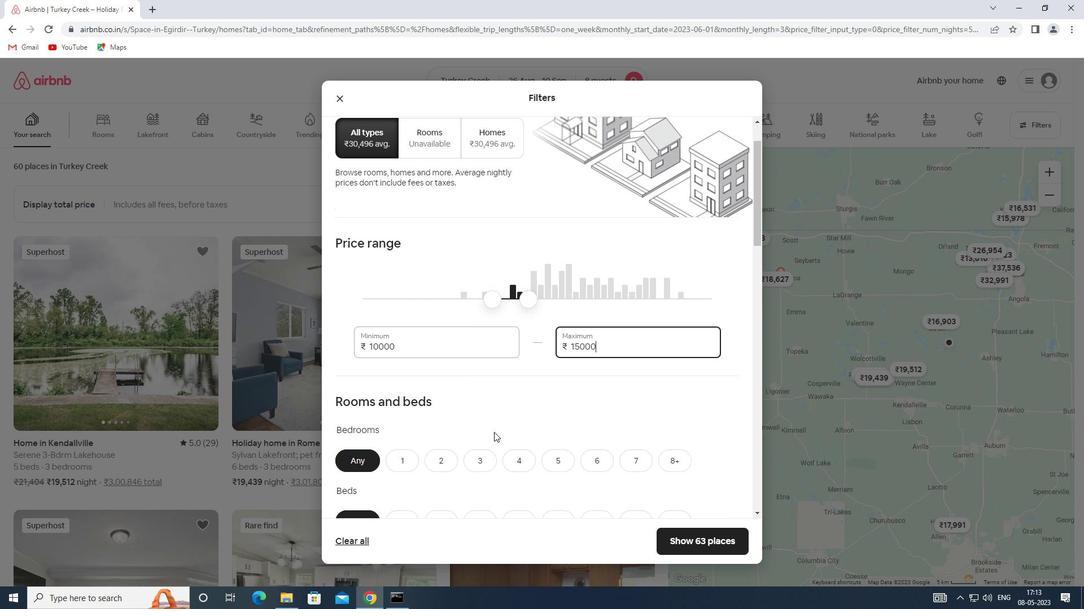 
Action: Mouse moved to (520, 419)
Screenshot: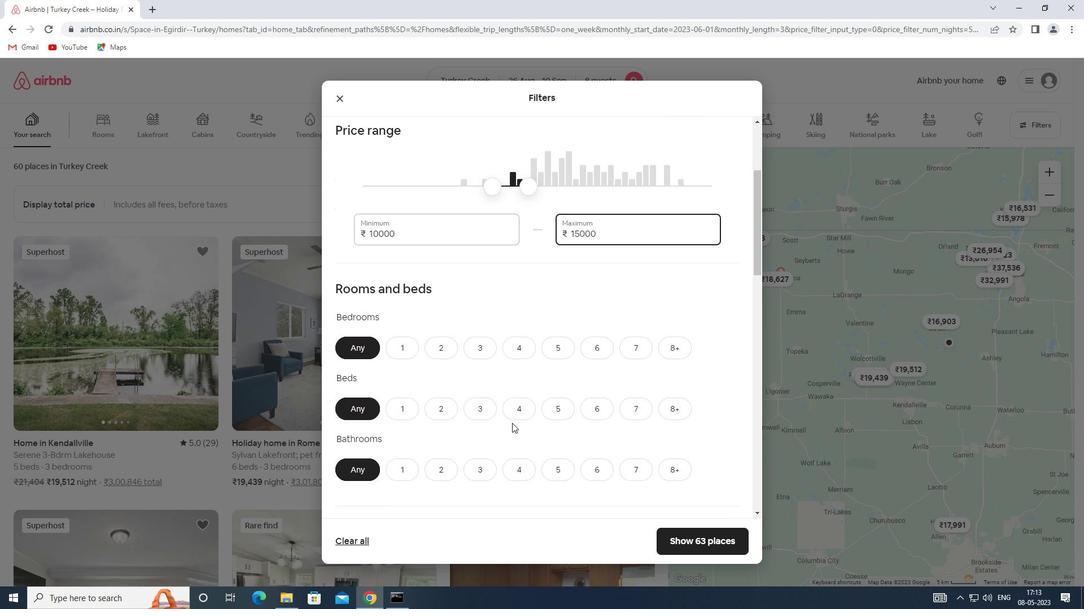 
Action: Mouse scrolled (520, 418) with delta (0, 0)
Screenshot: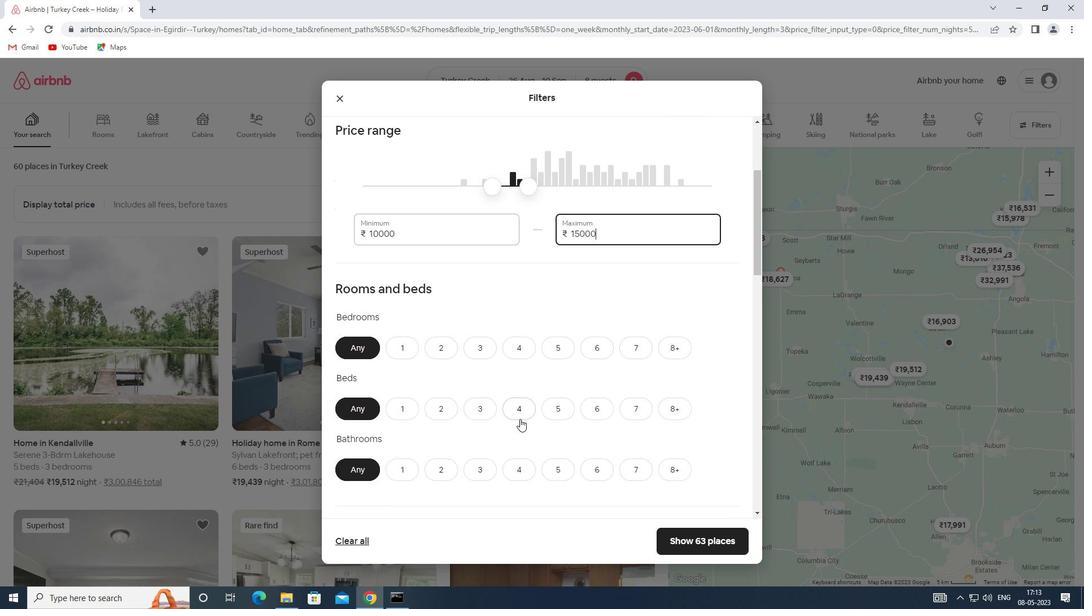 
Action: Mouse moved to (591, 291)
Screenshot: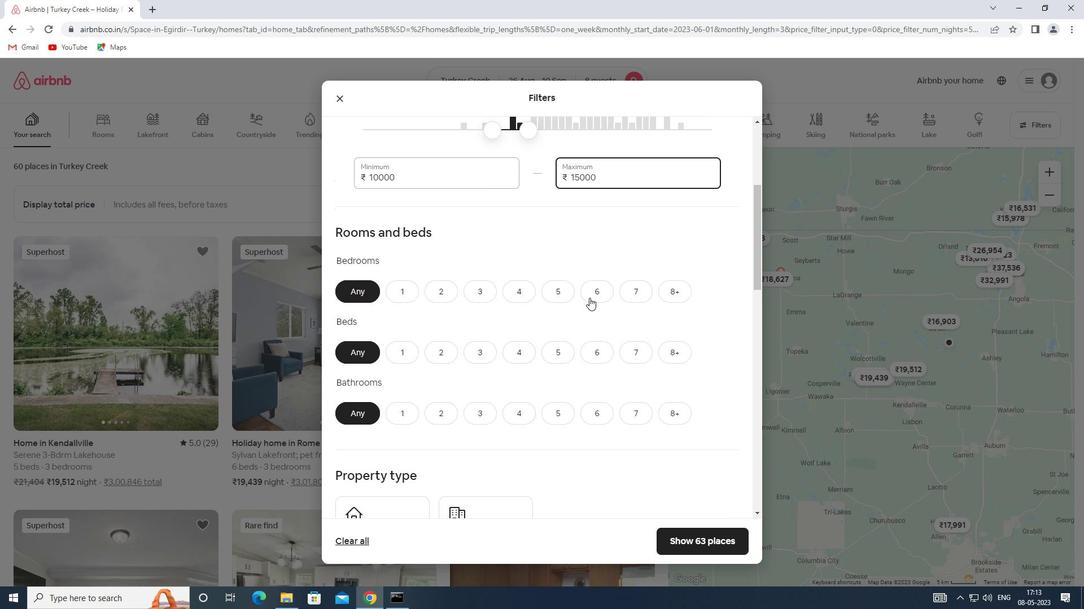 
Action: Mouse pressed left at (591, 291)
Screenshot: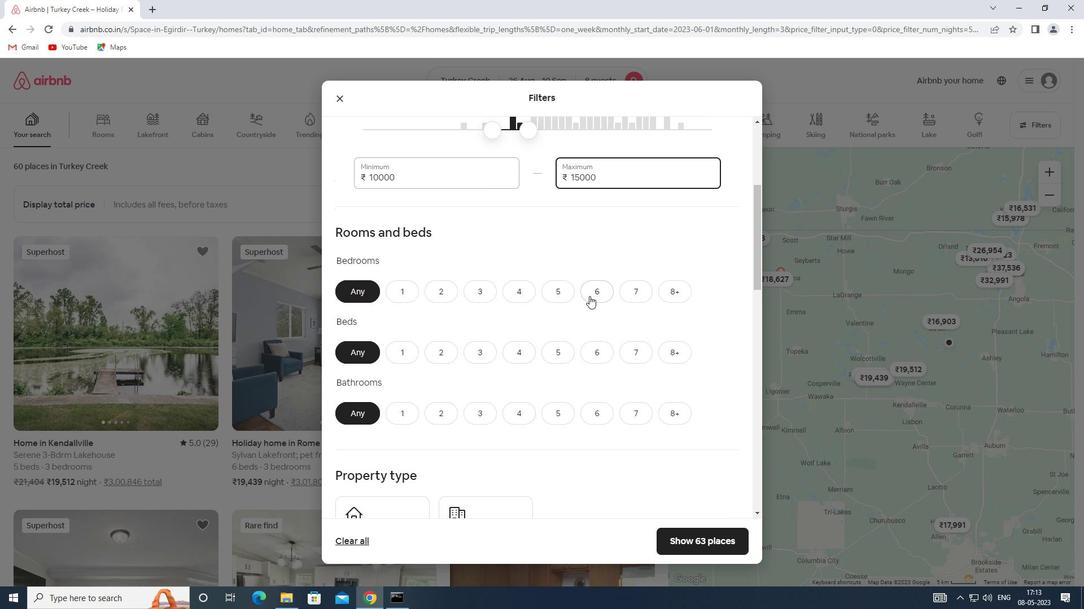 
Action: Mouse moved to (588, 352)
Screenshot: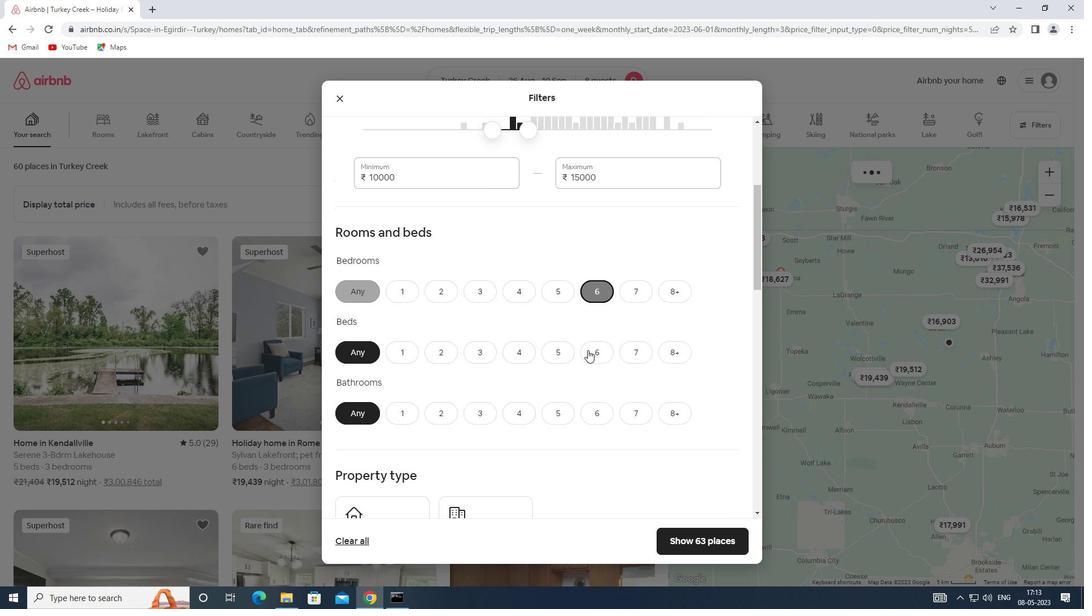 
Action: Mouse pressed left at (588, 352)
Screenshot: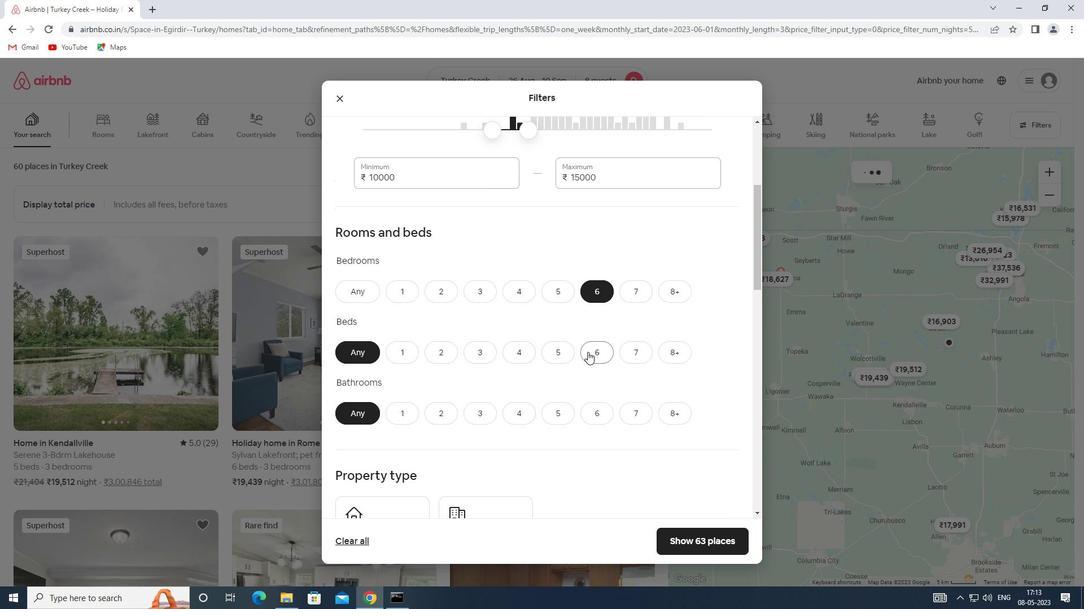 
Action: Mouse moved to (604, 414)
Screenshot: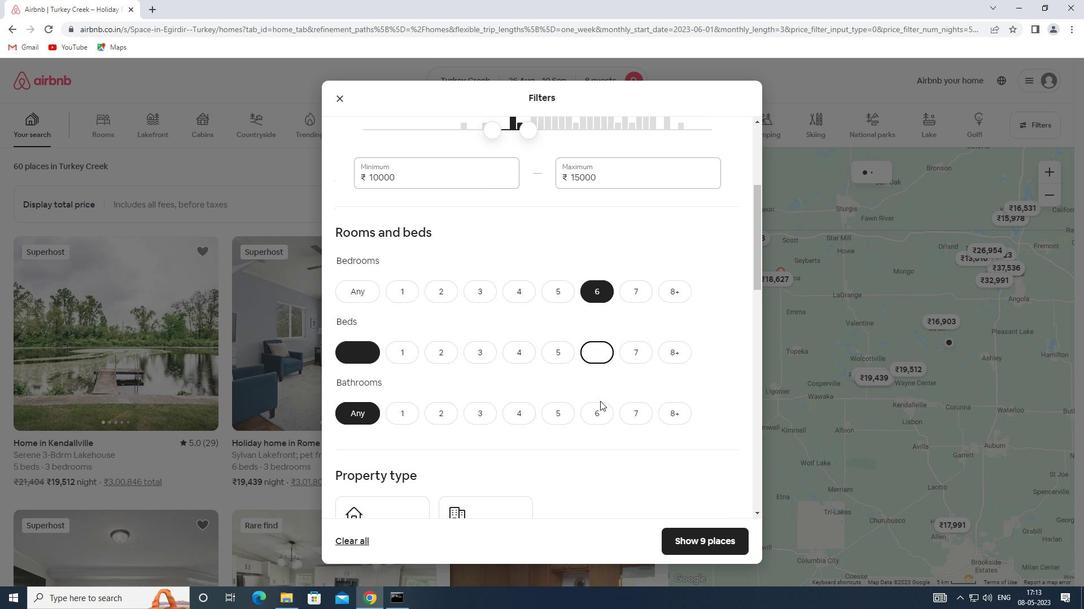 
Action: Mouse pressed left at (604, 414)
Screenshot: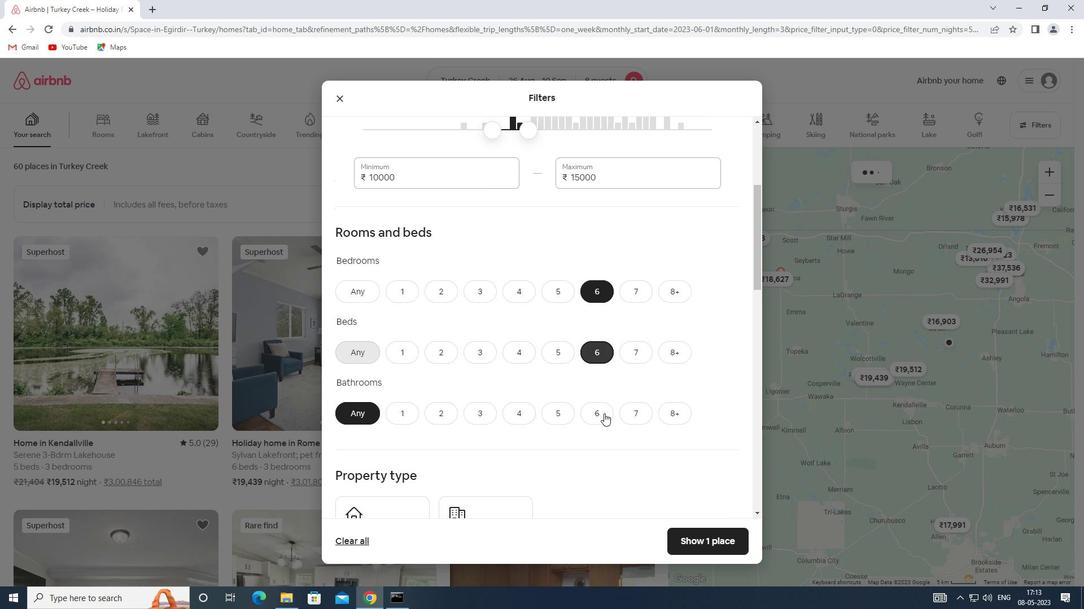 
Action: Mouse moved to (602, 415)
Screenshot: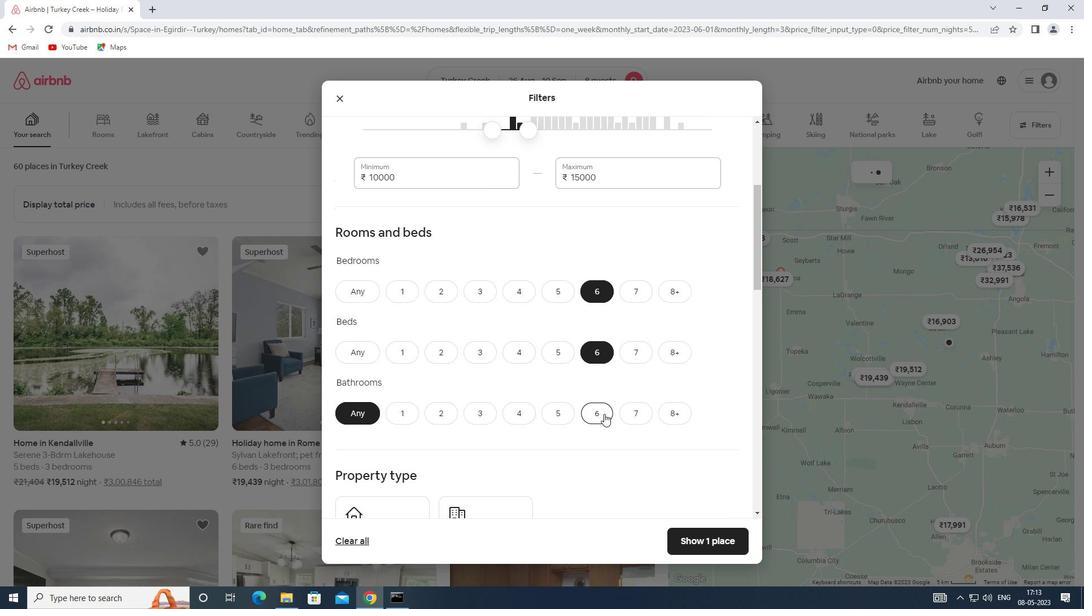 
Action: Mouse scrolled (602, 415) with delta (0, 0)
Screenshot: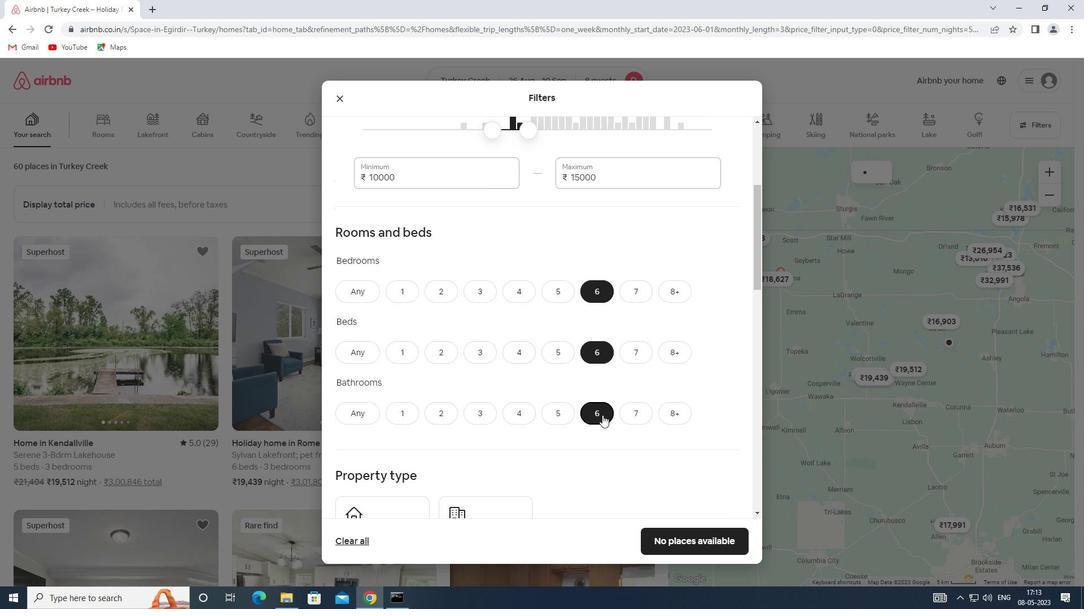 
Action: Mouse scrolled (602, 415) with delta (0, 0)
Screenshot: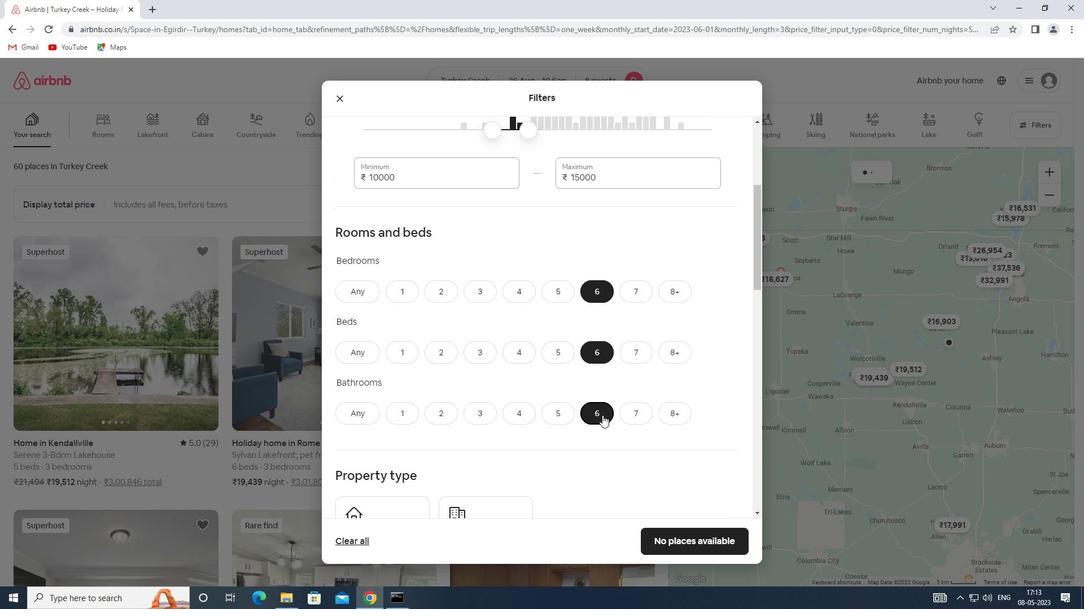 
Action: Mouse scrolled (602, 415) with delta (0, 0)
Screenshot: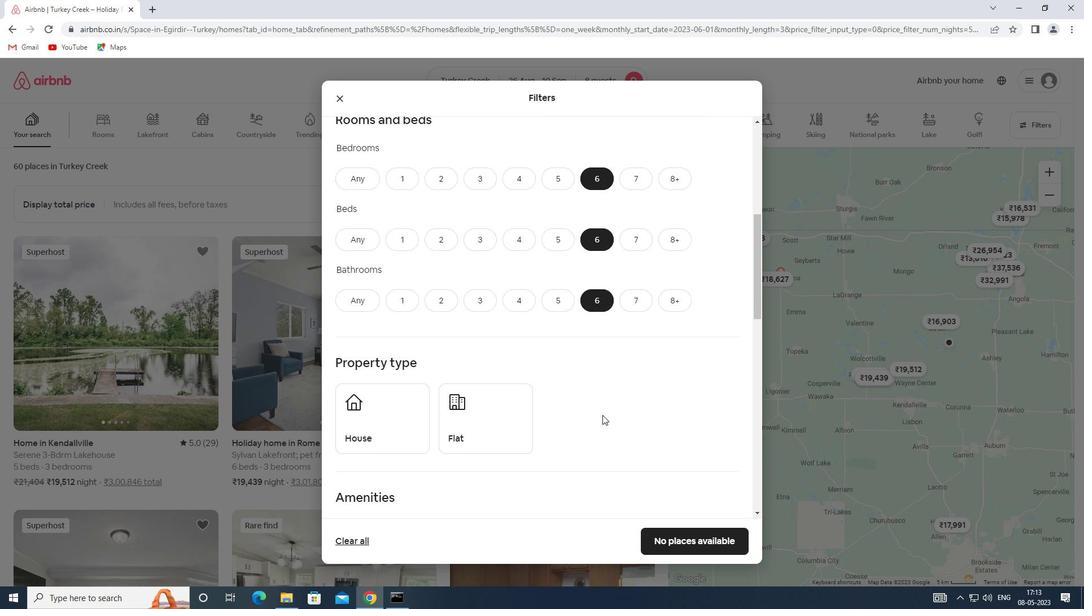 
Action: Mouse moved to (393, 373)
Screenshot: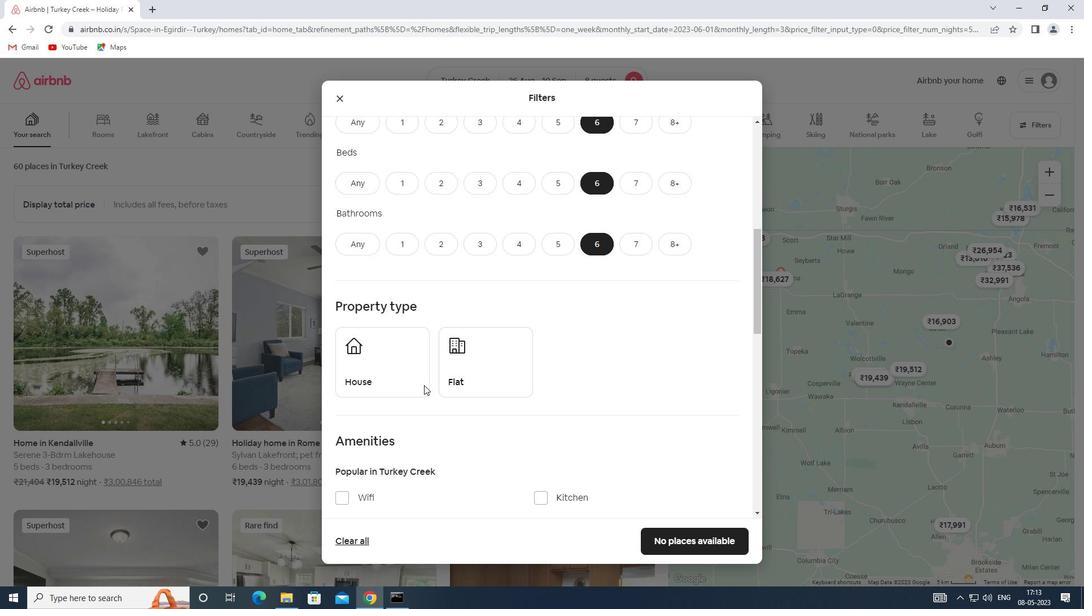 
Action: Mouse pressed left at (393, 373)
Screenshot: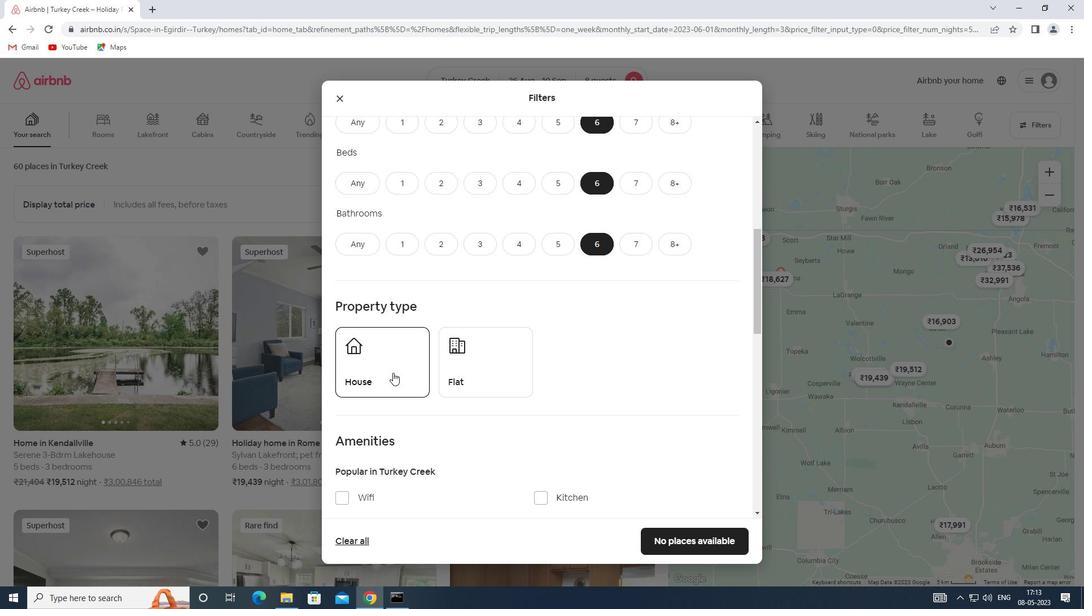 
Action: Mouse moved to (462, 372)
Screenshot: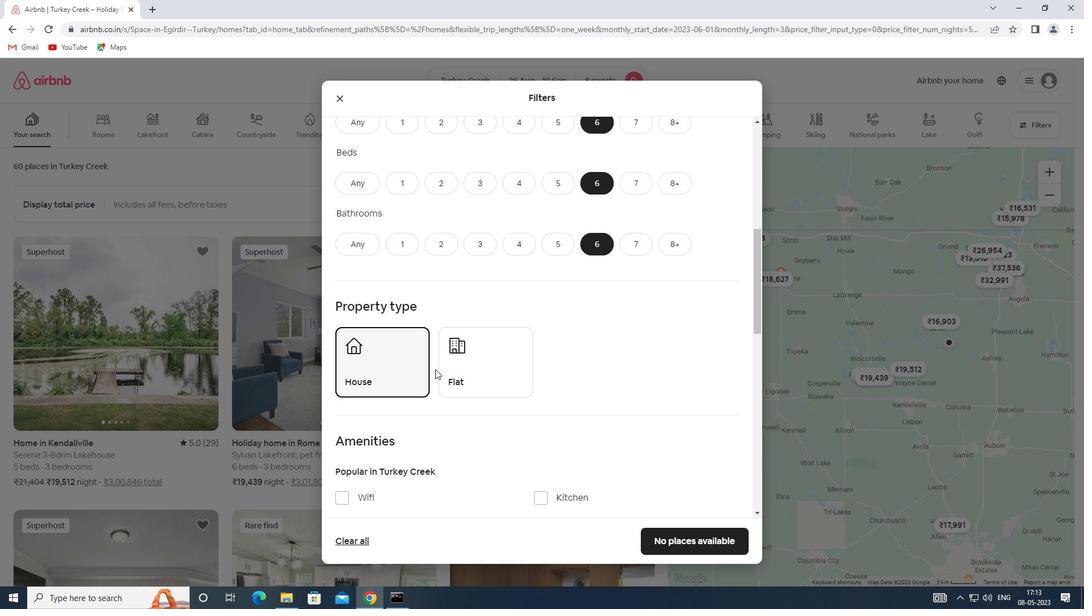 
Action: Mouse pressed left at (462, 372)
Screenshot: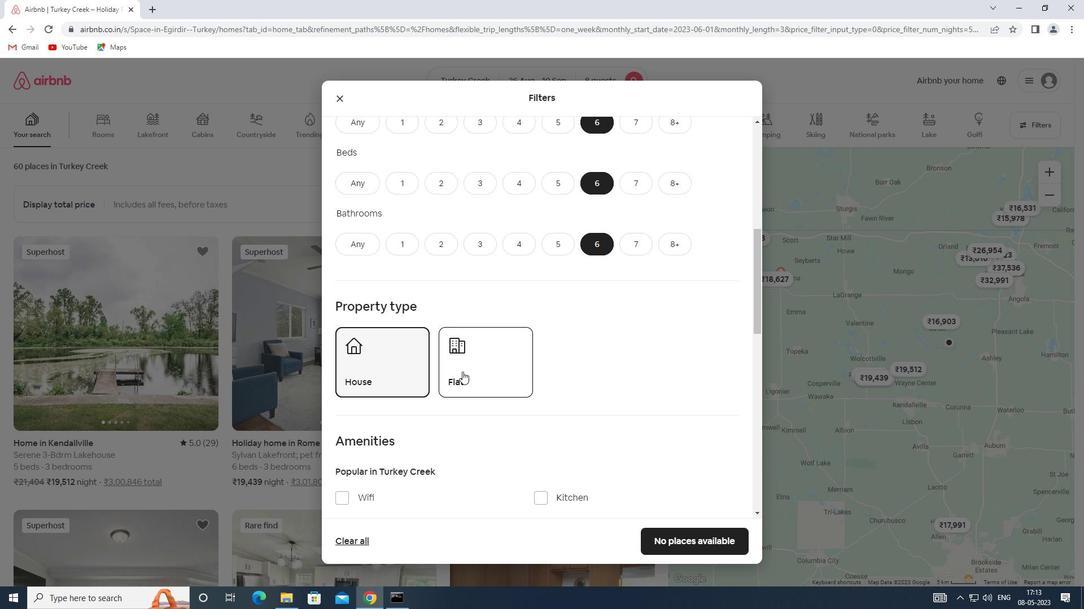 
Action: Mouse scrolled (462, 371) with delta (0, 0)
Screenshot: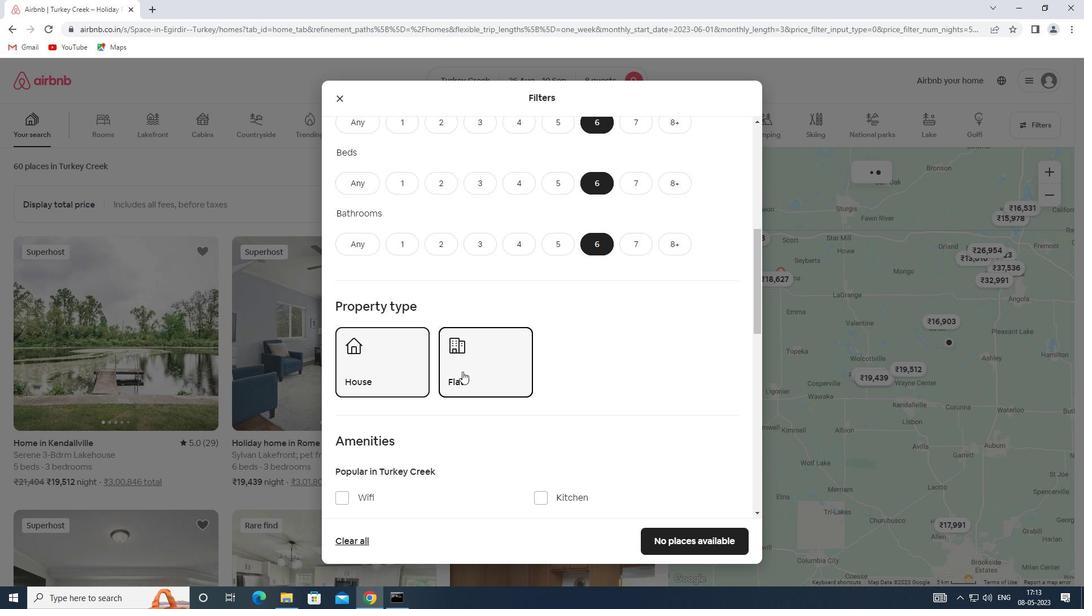 
Action: Mouse moved to (461, 373)
Screenshot: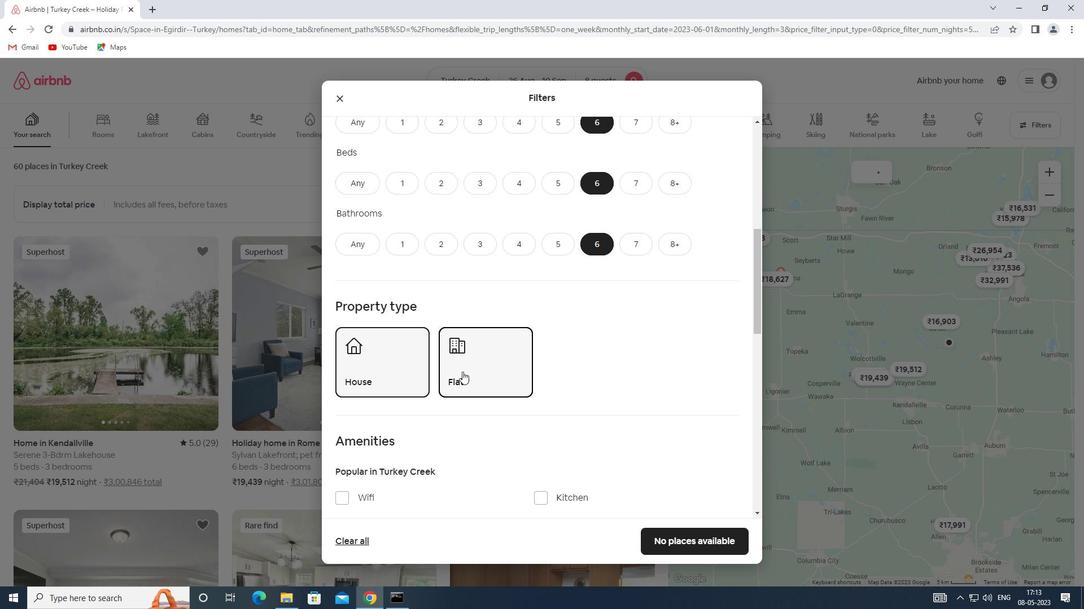 
Action: Mouse scrolled (461, 372) with delta (0, 0)
Screenshot: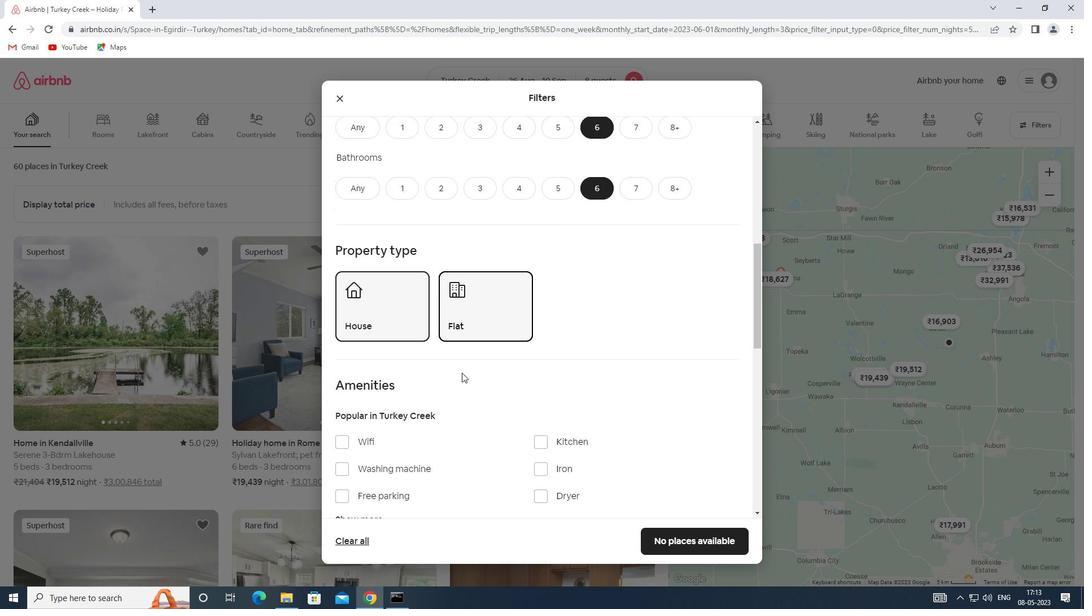 
Action: Mouse scrolled (461, 372) with delta (0, 0)
Screenshot: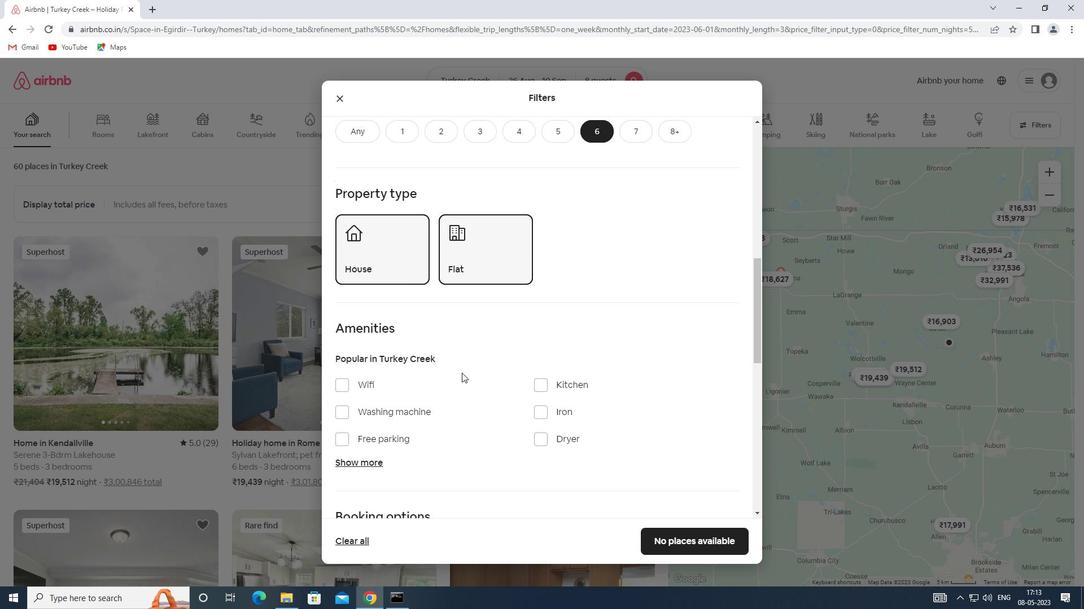 
Action: Mouse moved to (356, 329)
Screenshot: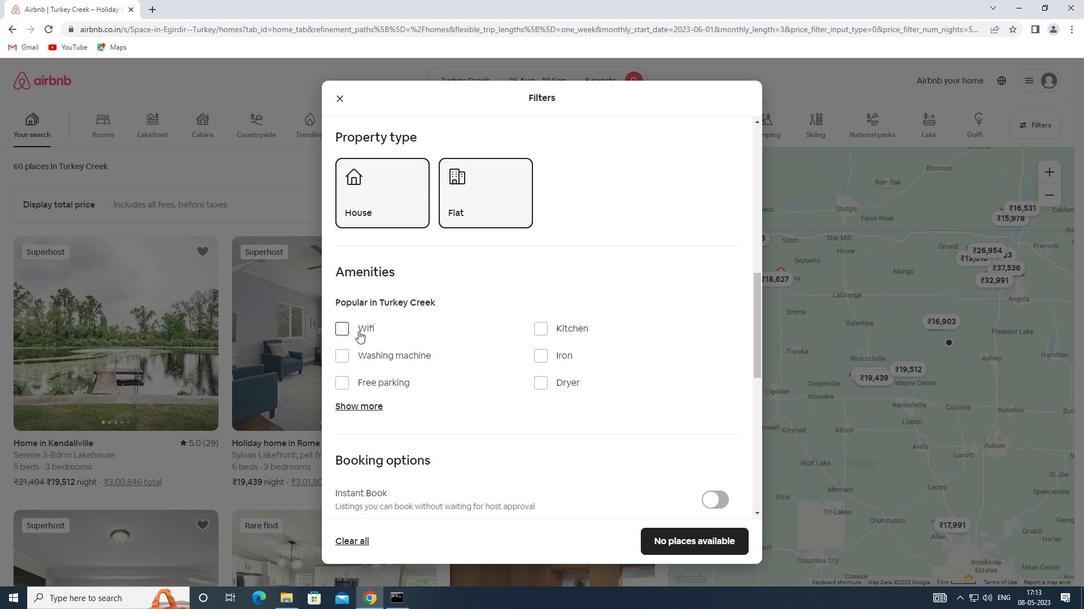 
Action: Mouse pressed left at (356, 329)
Screenshot: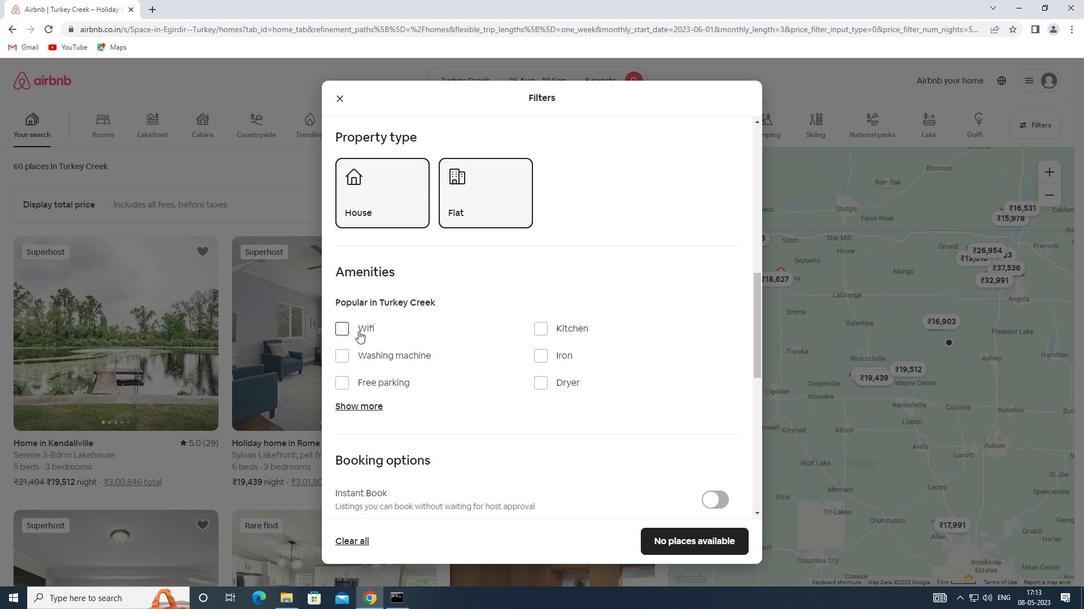 
Action: Mouse moved to (364, 411)
Screenshot: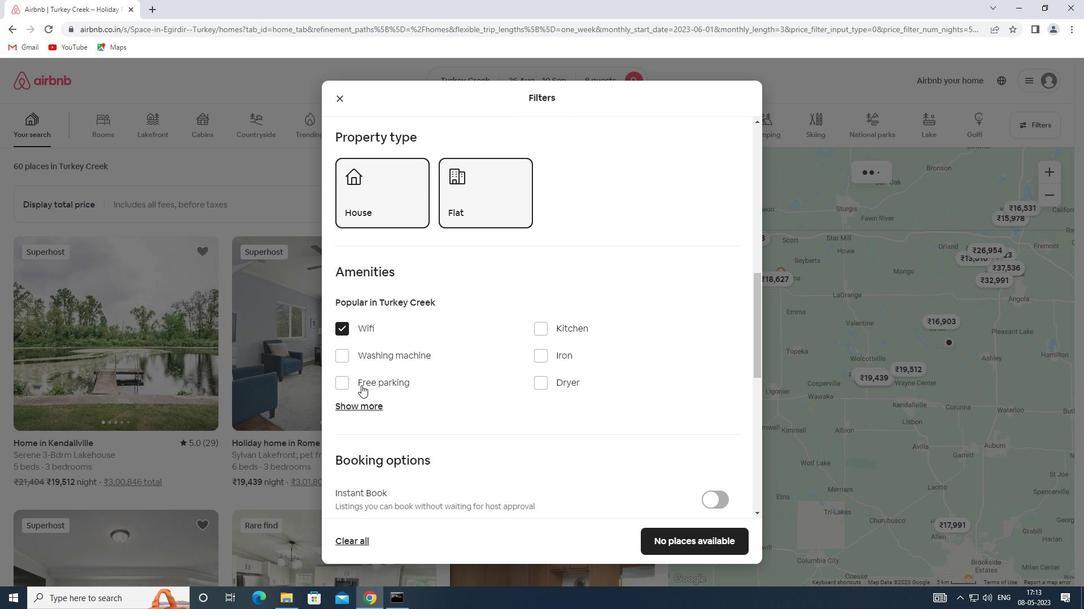 
Action: Mouse pressed left at (364, 411)
Screenshot: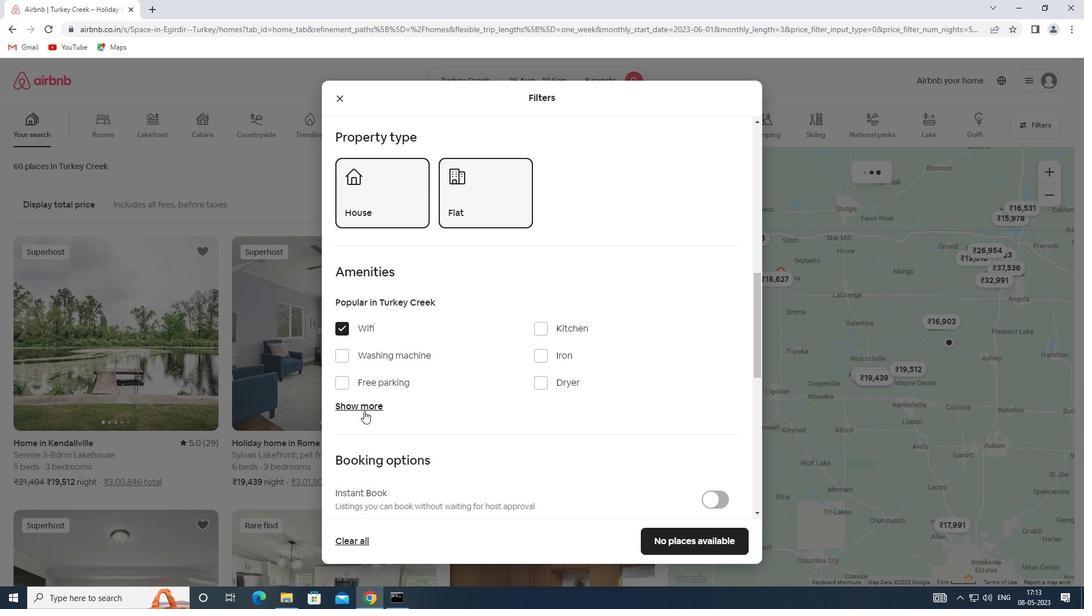 
Action: Mouse moved to (545, 472)
Screenshot: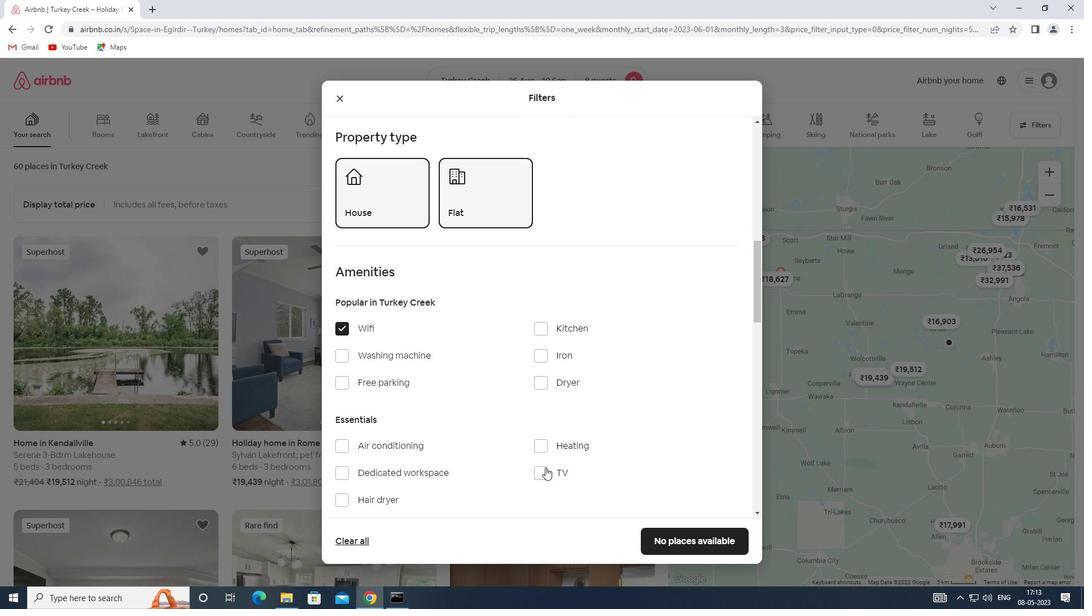 
Action: Mouse pressed left at (545, 472)
Screenshot: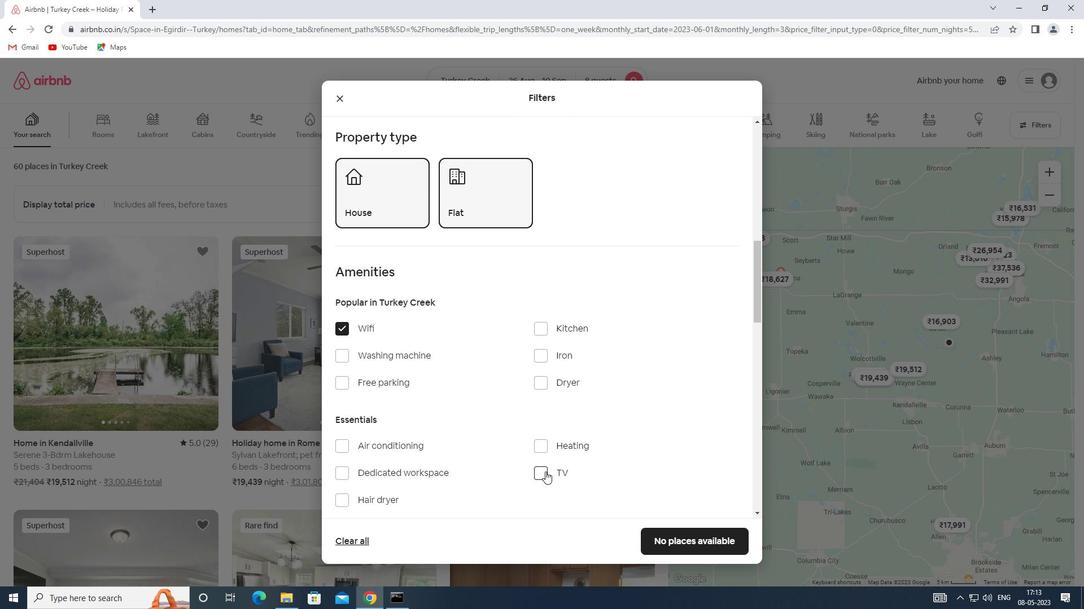 
Action: Mouse moved to (377, 383)
Screenshot: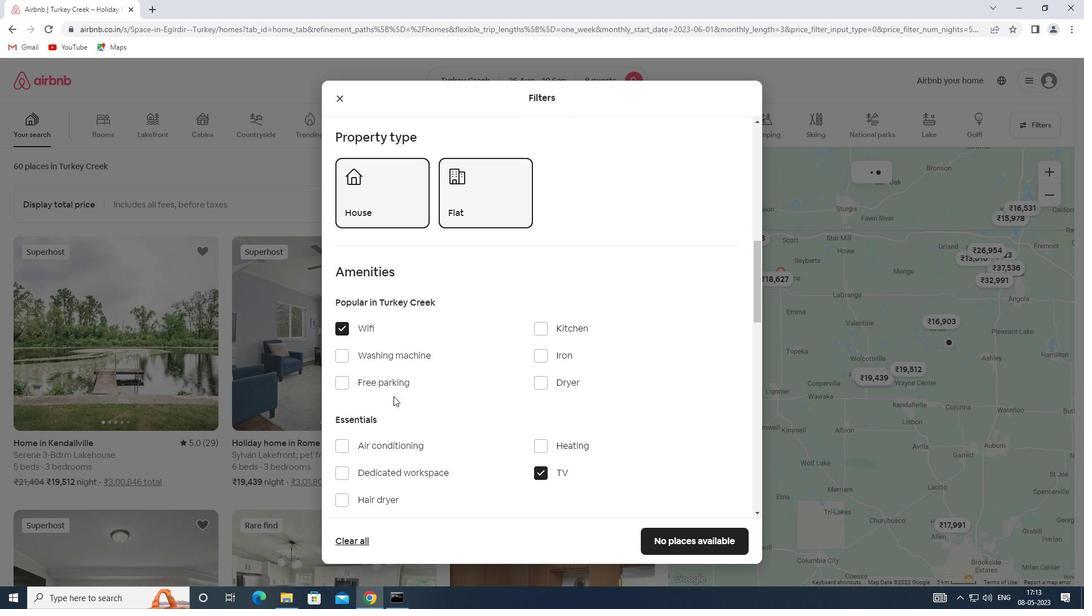 
Action: Mouse pressed left at (377, 383)
Screenshot: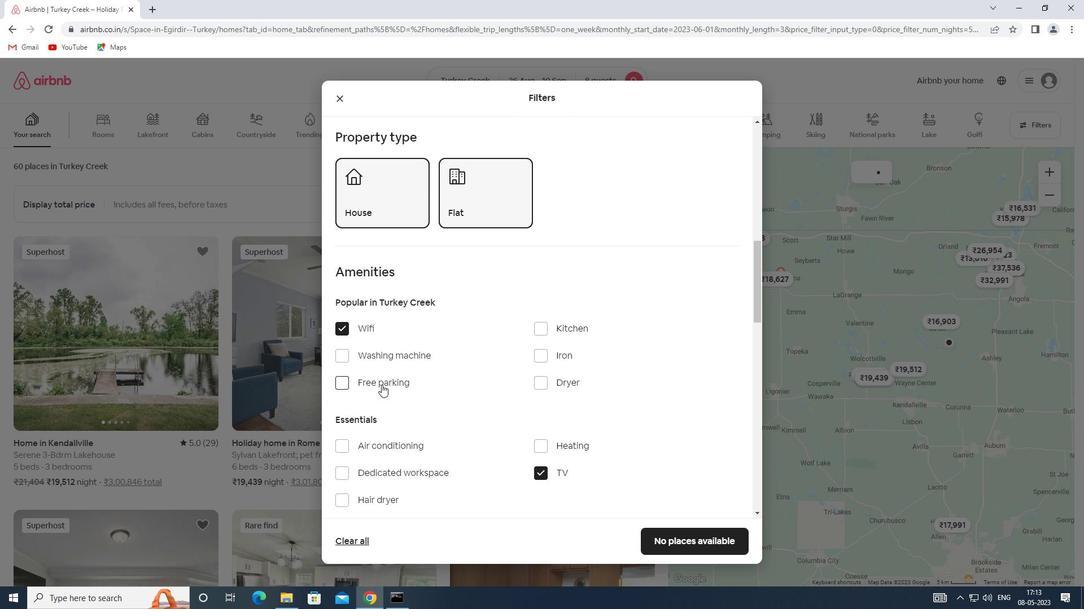 
Action: Mouse moved to (398, 395)
Screenshot: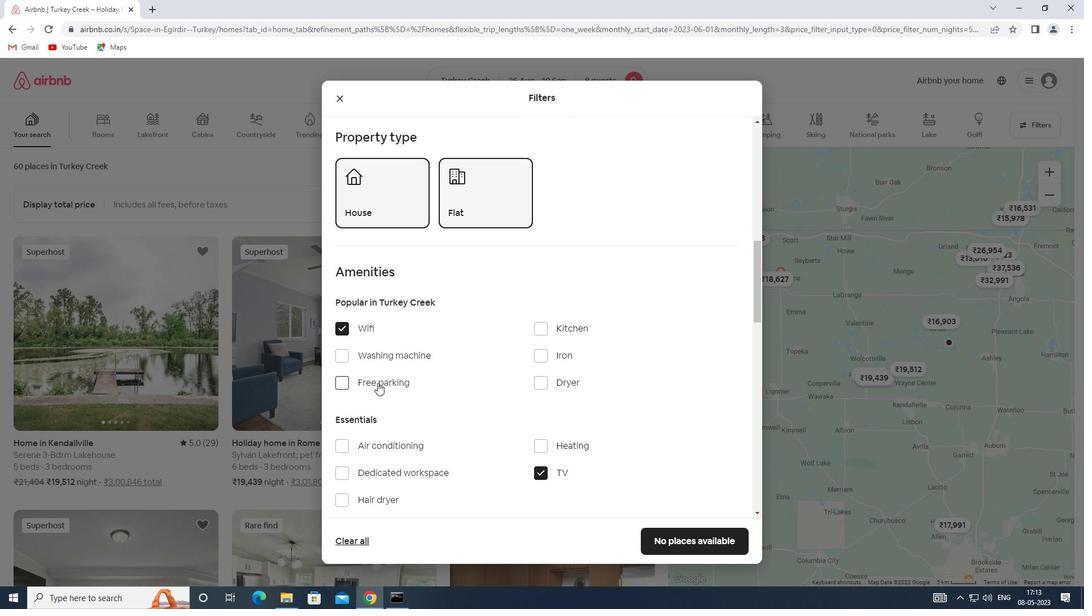 
Action: Mouse scrolled (398, 395) with delta (0, 0)
Screenshot: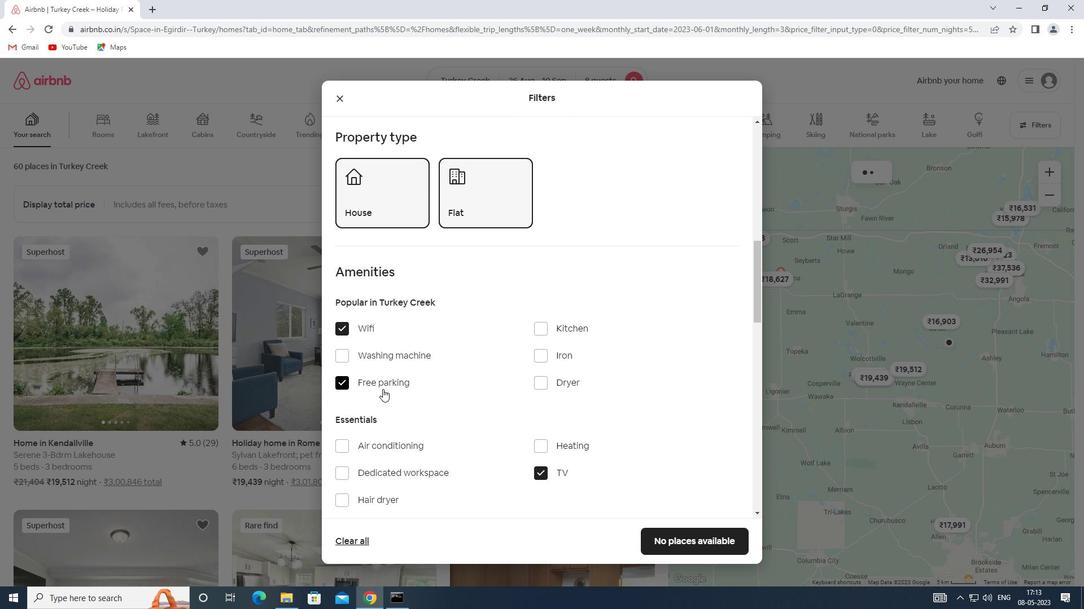 
Action: Mouse scrolled (398, 395) with delta (0, 0)
Screenshot: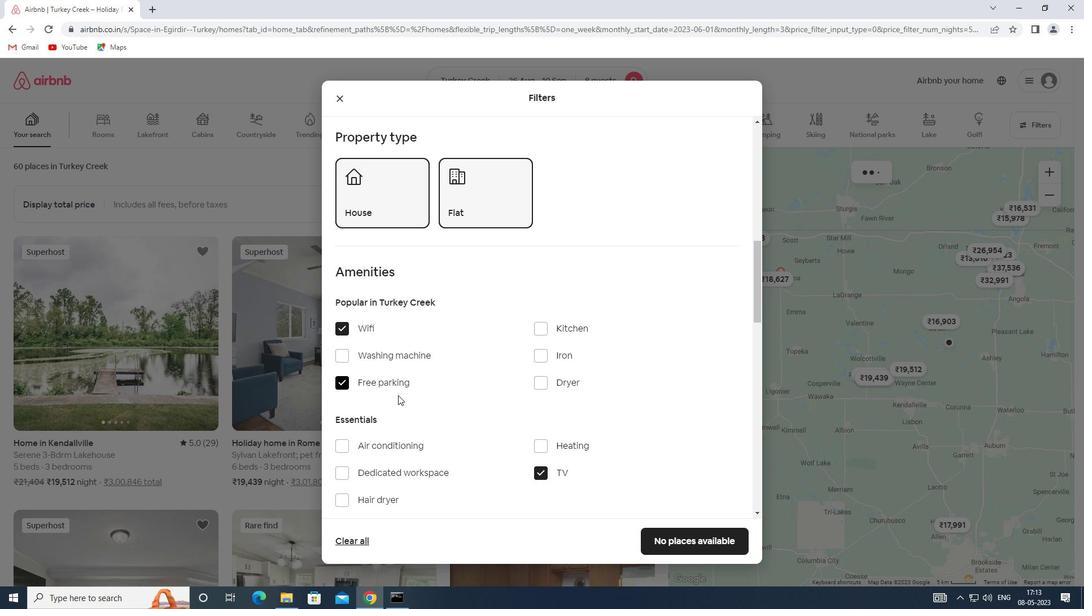 
Action: Mouse moved to (400, 395)
Screenshot: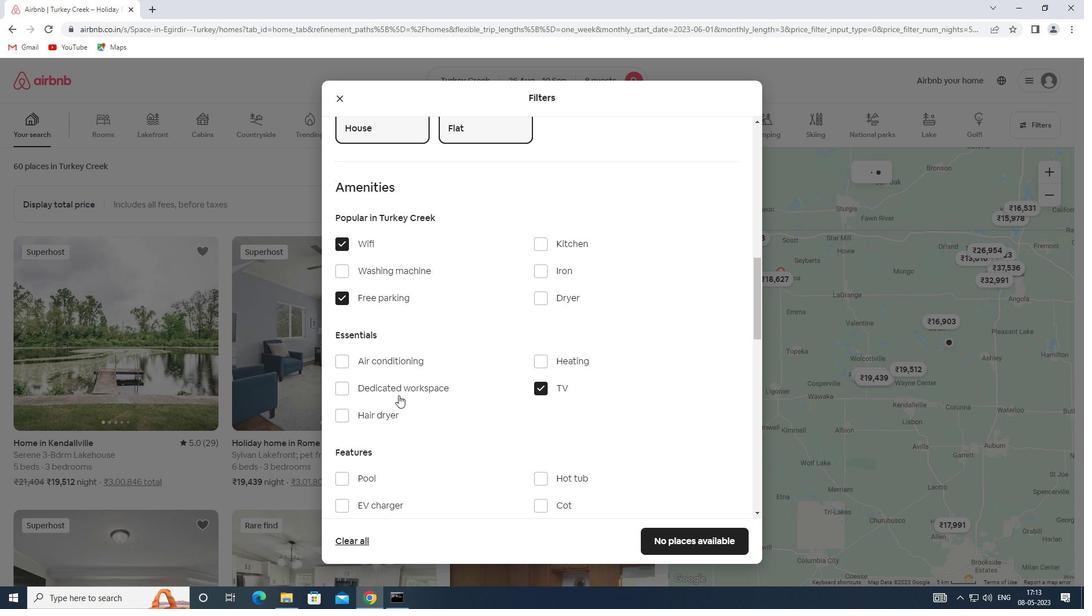 
Action: Mouse scrolled (400, 395) with delta (0, 0)
Screenshot: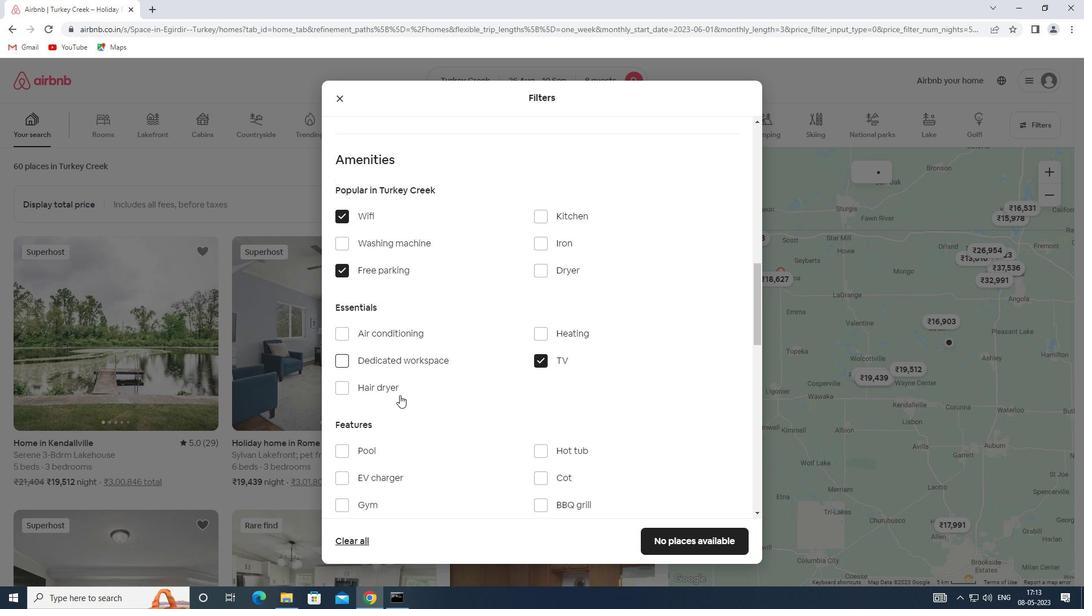 
Action: Mouse scrolled (400, 395) with delta (0, 0)
Screenshot: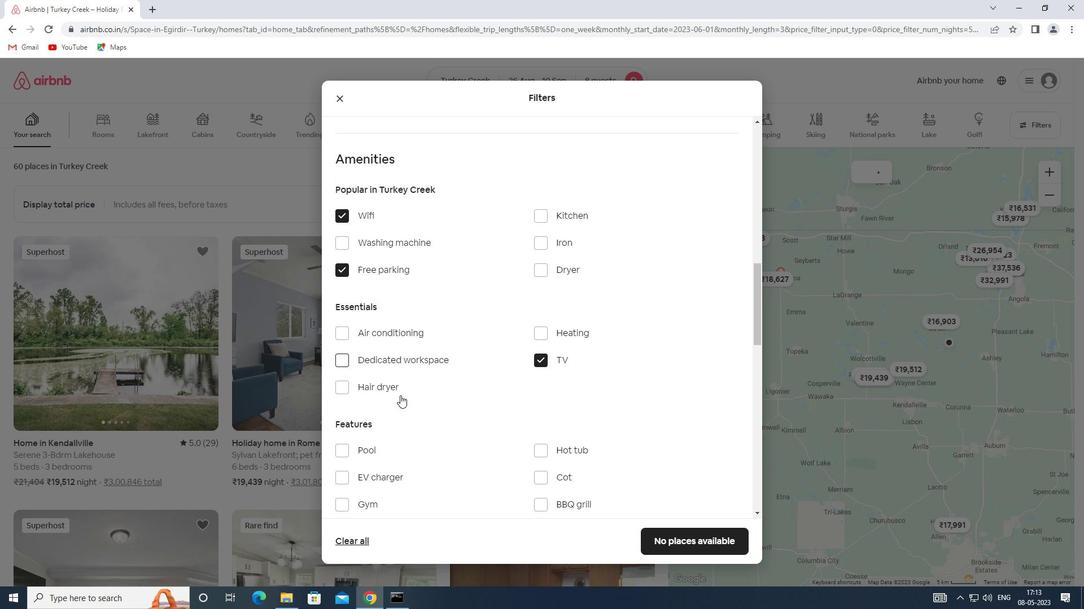 
Action: Mouse moved to (377, 387)
Screenshot: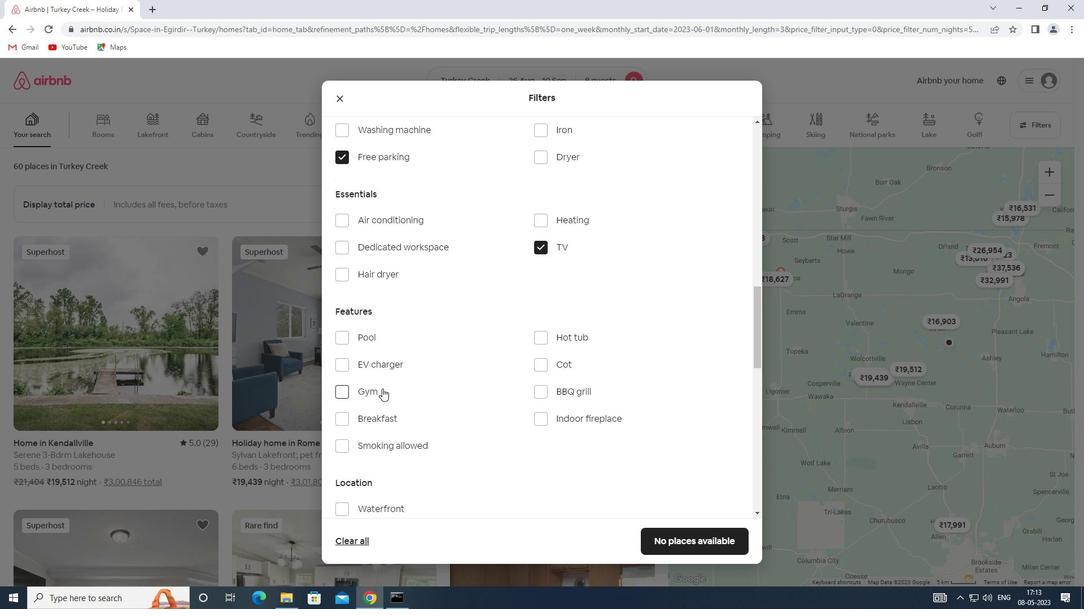 
Action: Mouse pressed left at (377, 387)
Screenshot: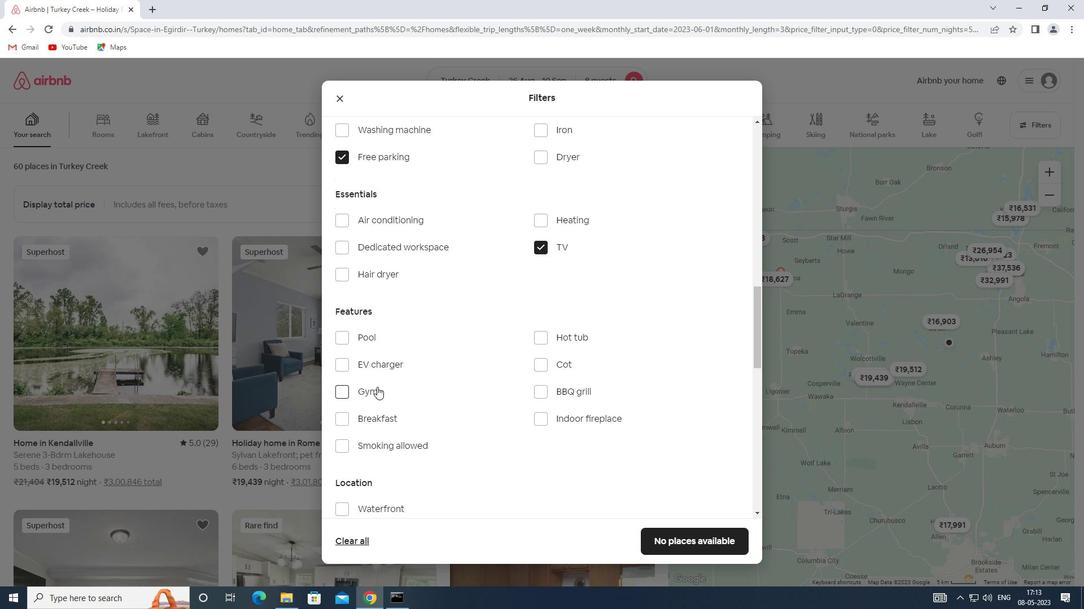 
Action: Mouse moved to (377, 416)
Screenshot: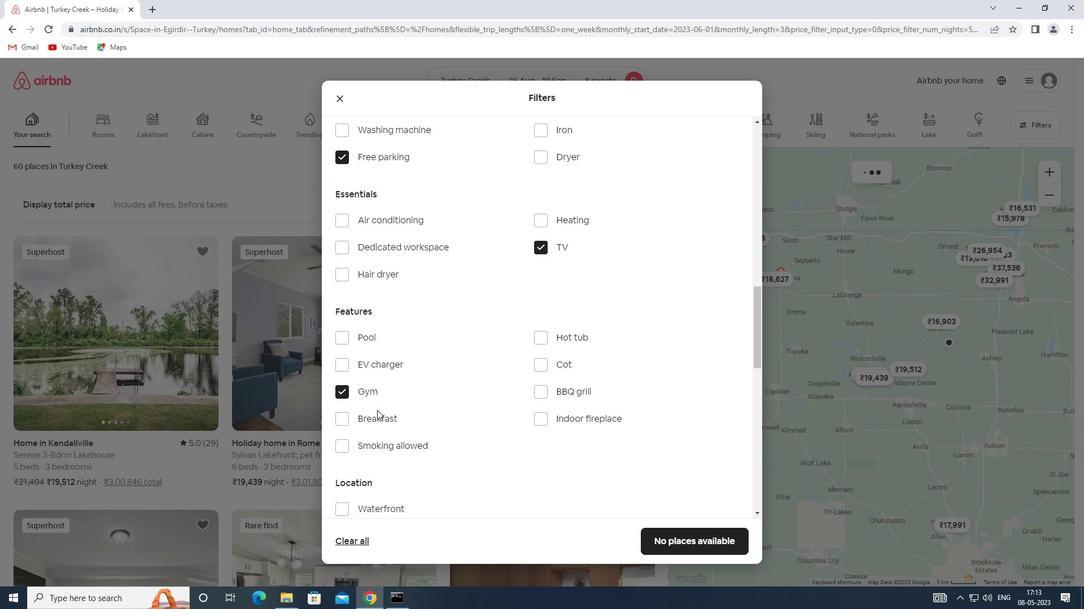 
Action: Mouse pressed left at (377, 416)
Screenshot: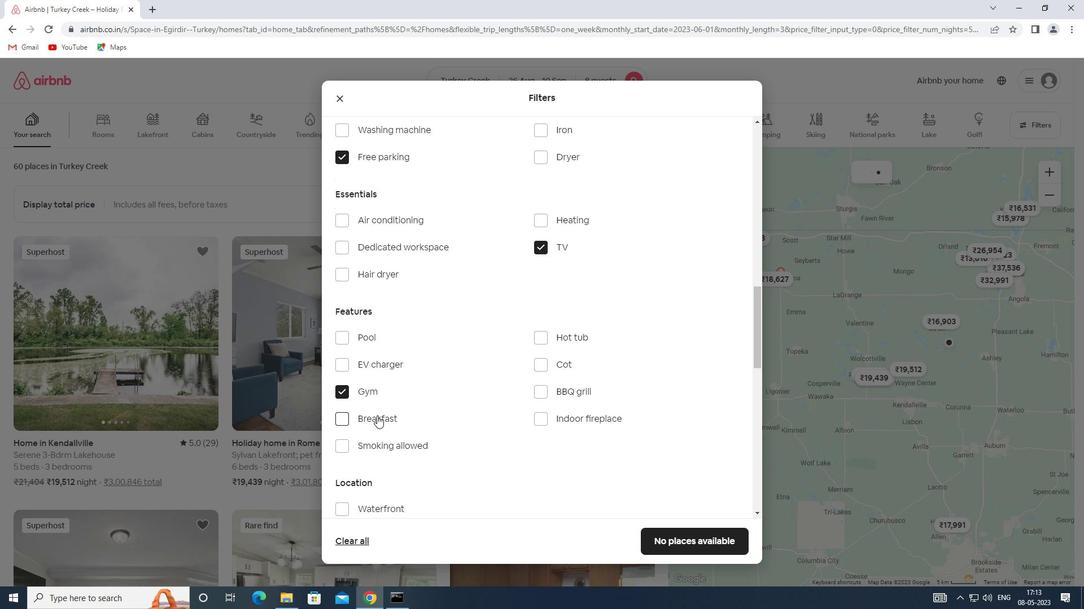 
Action: Mouse moved to (477, 407)
Screenshot: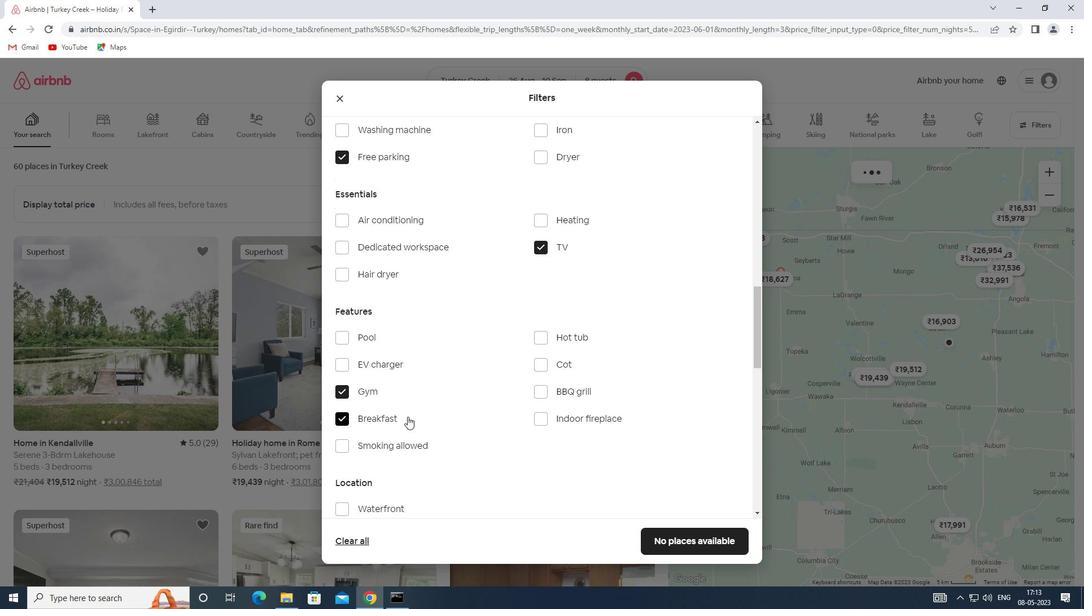 
Action: Mouse scrolled (477, 406) with delta (0, 0)
Screenshot: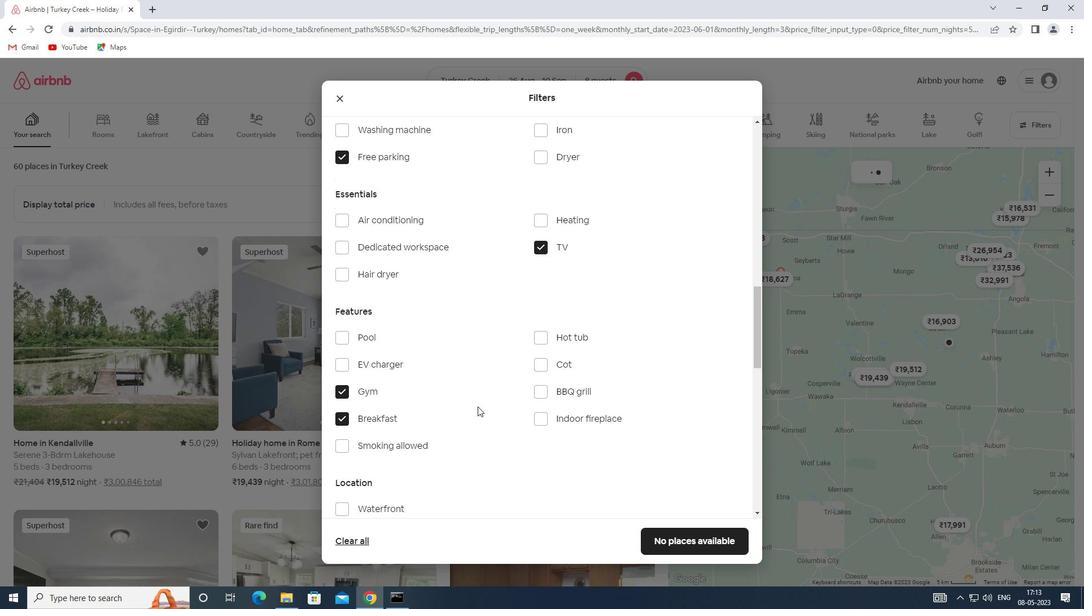 
Action: Mouse moved to (479, 407)
Screenshot: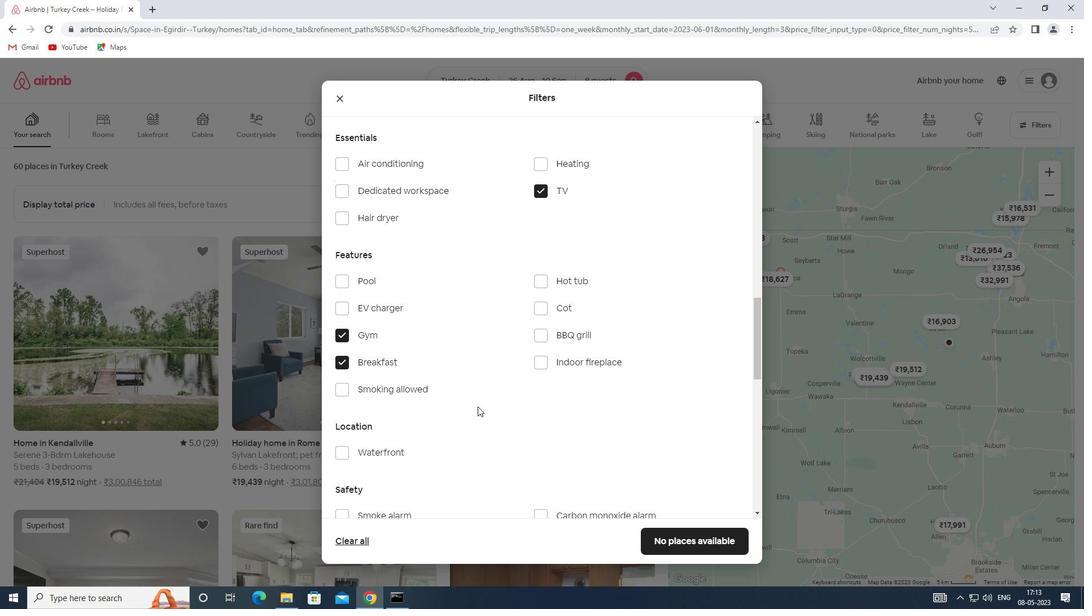 
Action: Mouse scrolled (479, 406) with delta (0, 0)
Screenshot: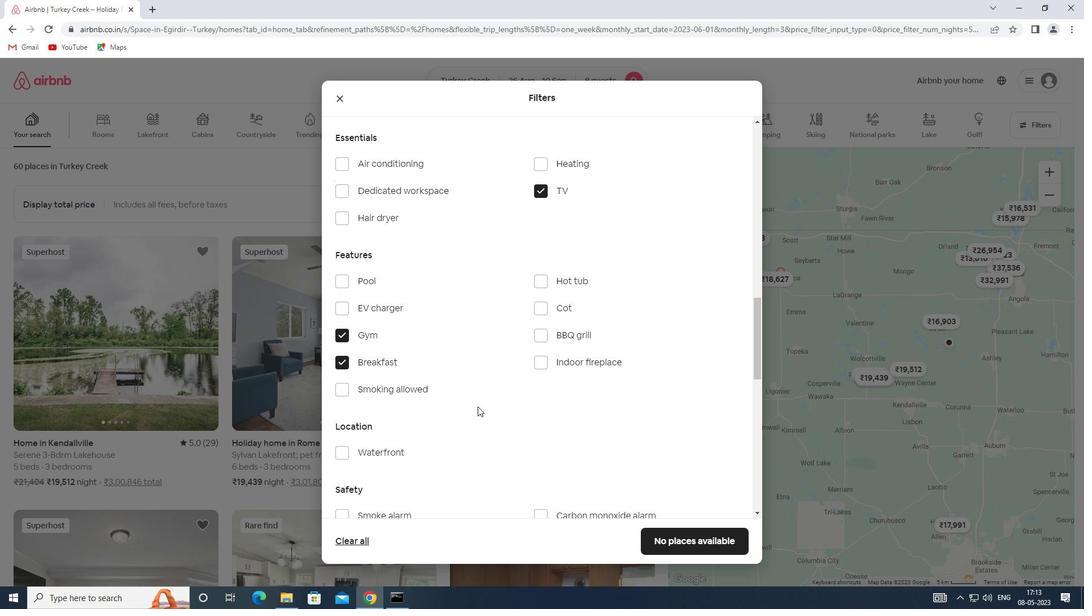 
Action: Mouse moved to (484, 406)
Screenshot: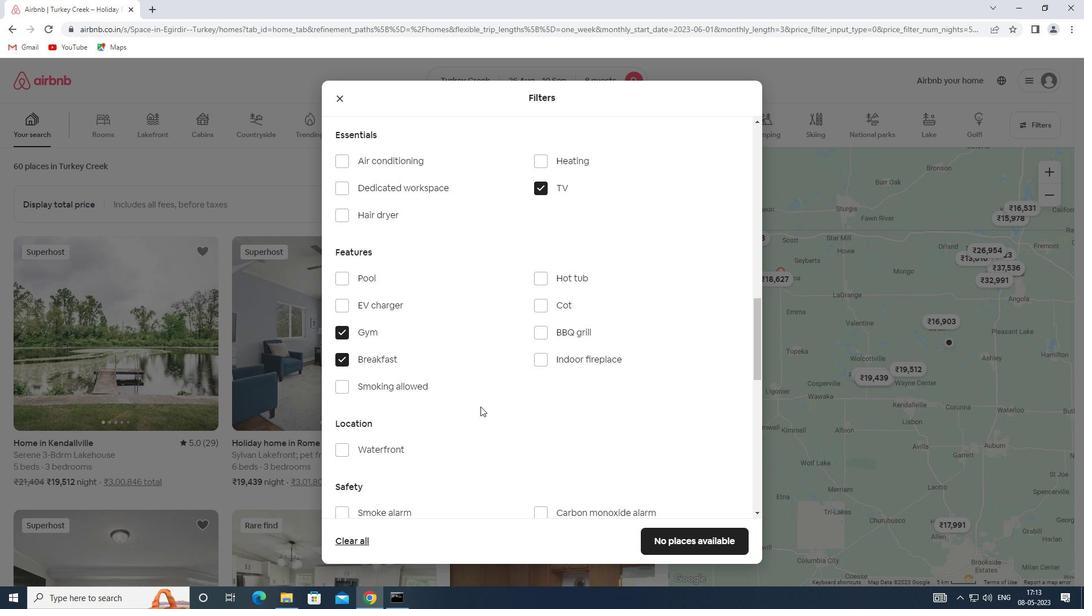 
Action: Mouse scrolled (484, 406) with delta (0, 0)
Screenshot: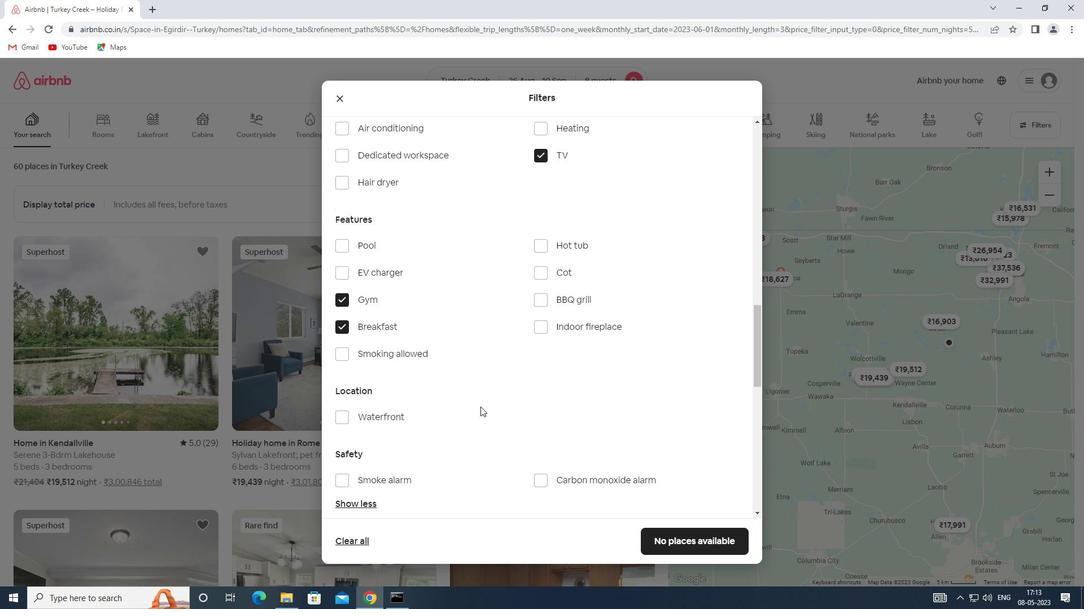 
Action: Mouse scrolled (484, 406) with delta (0, 0)
Screenshot: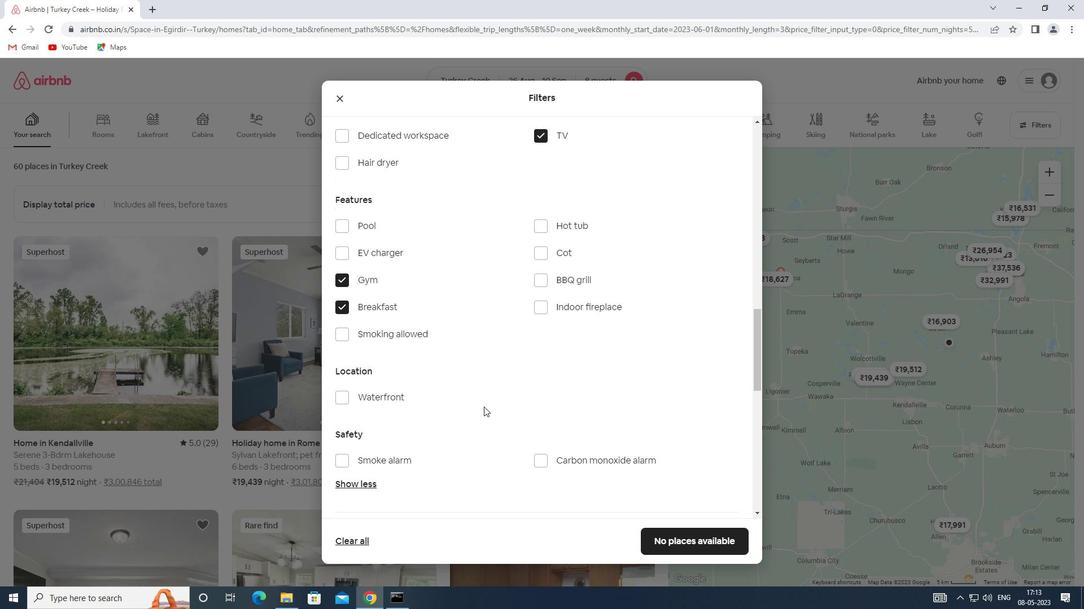 
Action: Mouse moved to (497, 404)
Screenshot: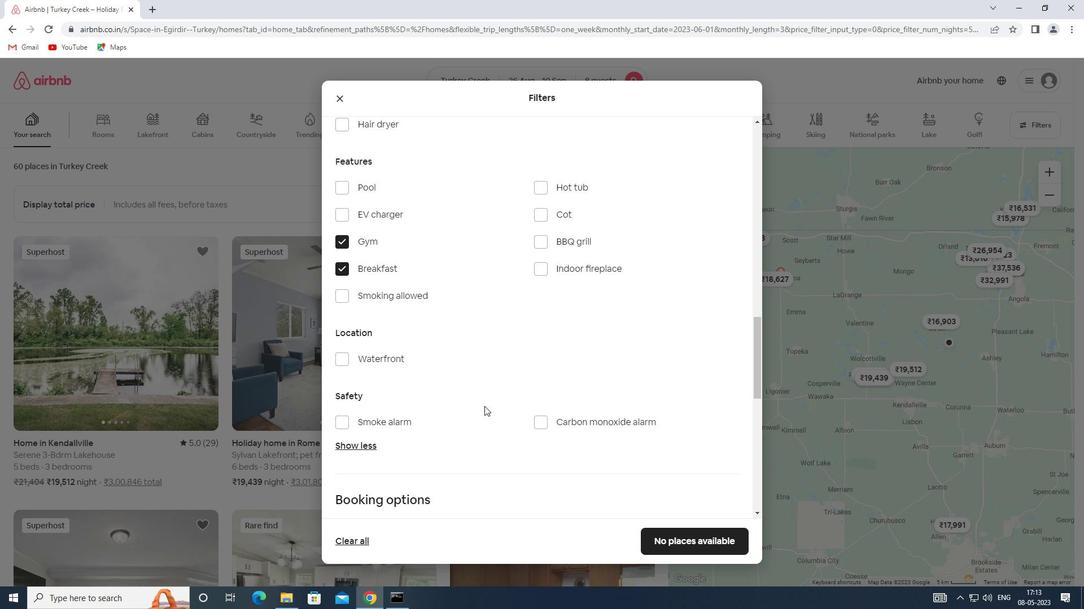 
Action: Mouse scrolled (497, 404) with delta (0, 0)
Screenshot: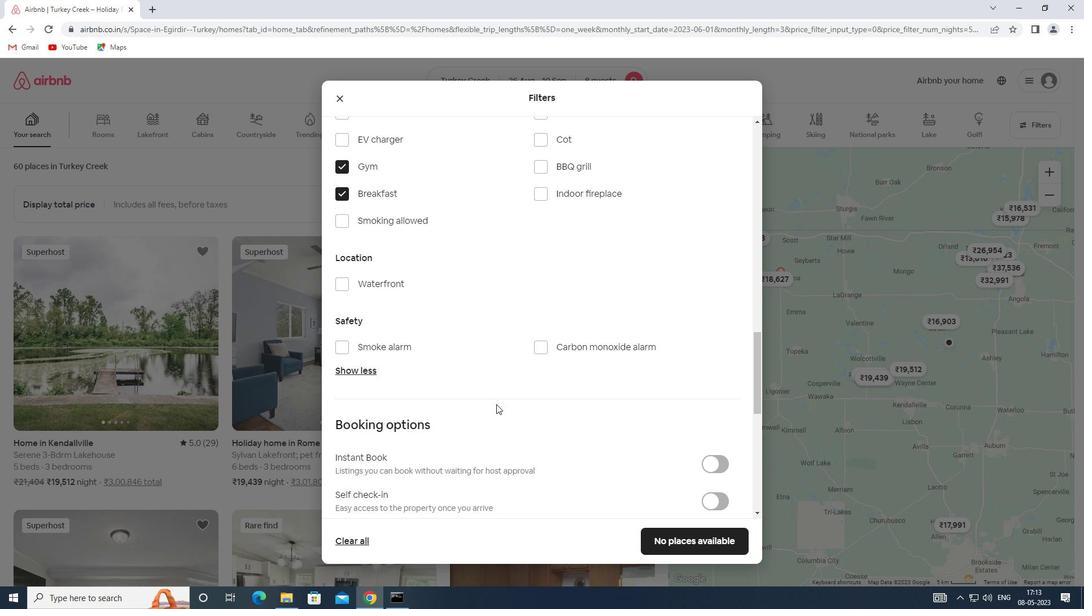 
Action: Mouse moved to (498, 404)
Screenshot: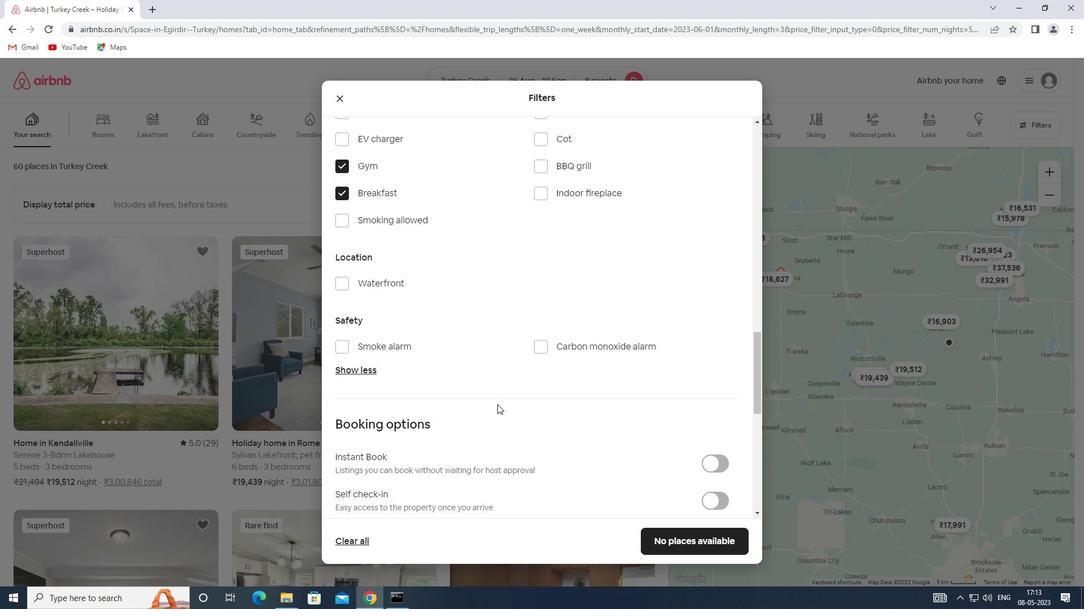 
Action: Mouse scrolled (498, 404) with delta (0, 0)
Screenshot: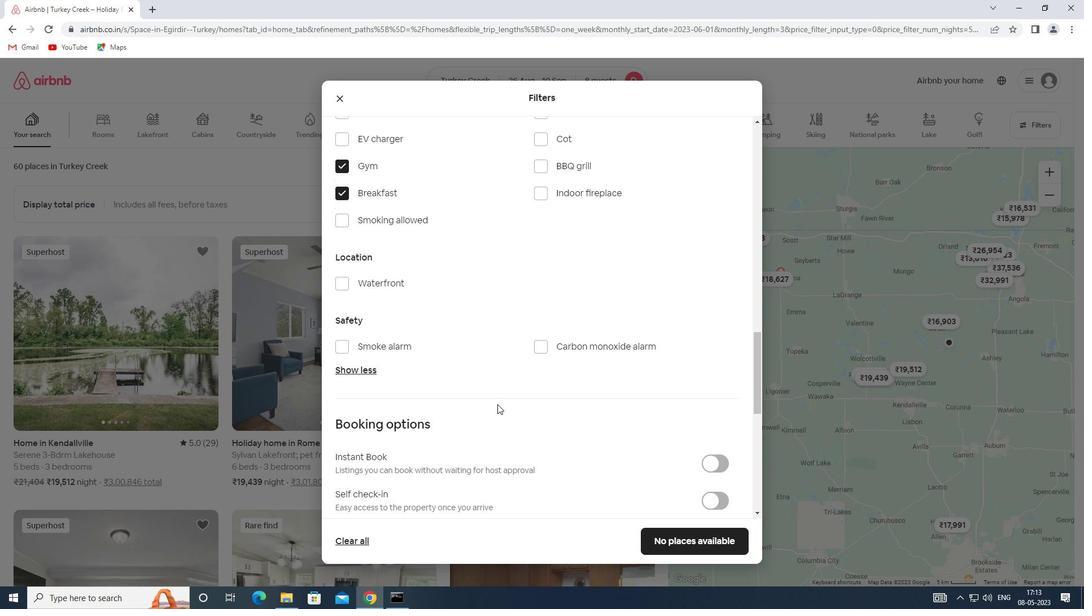 
Action: Mouse moved to (710, 382)
Screenshot: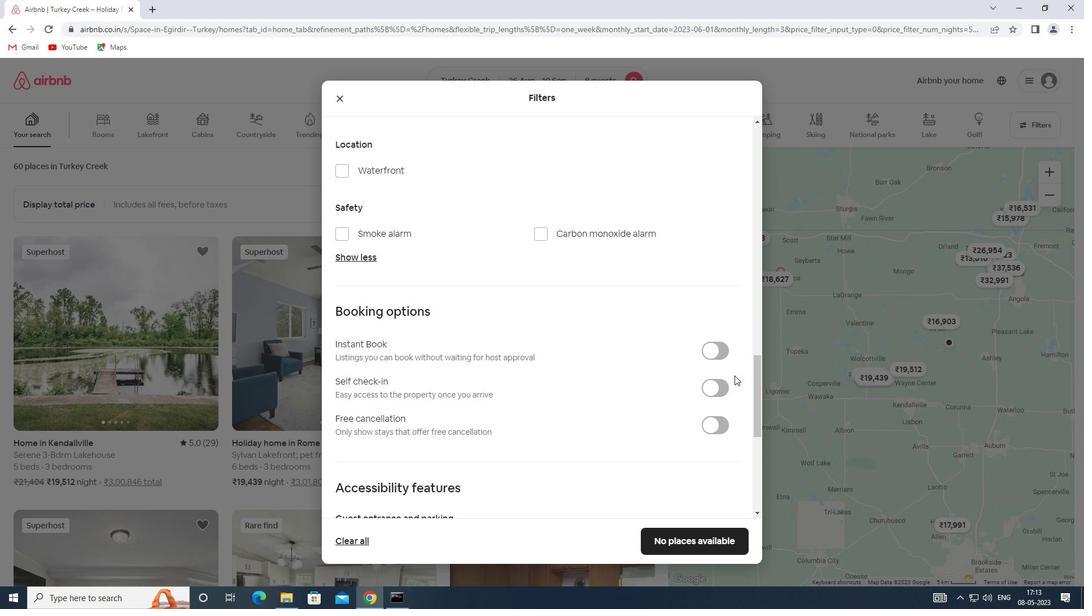 
Action: Mouse pressed left at (710, 382)
Screenshot: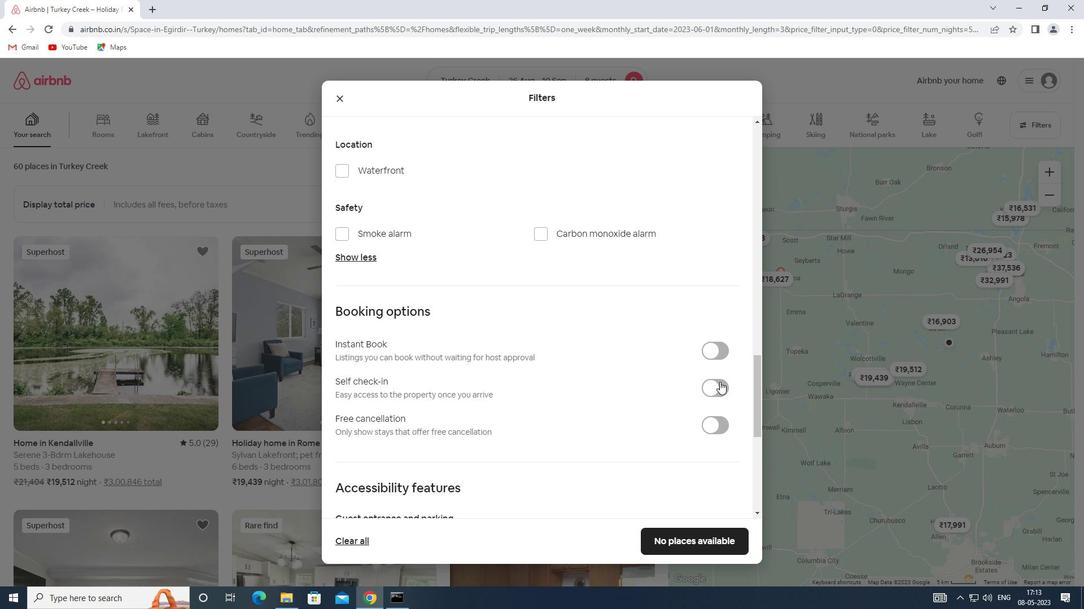 
Action: Mouse moved to (472, 415)
Screenshot: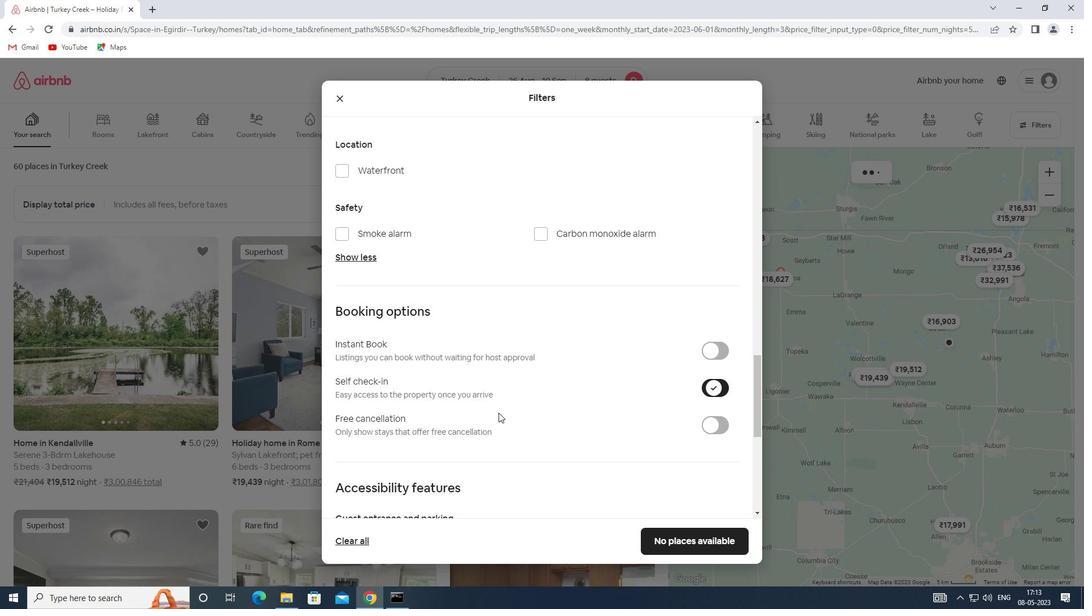 
Action: Mouse scrolled (472, 415) with delta (0, 0)
Screenshot: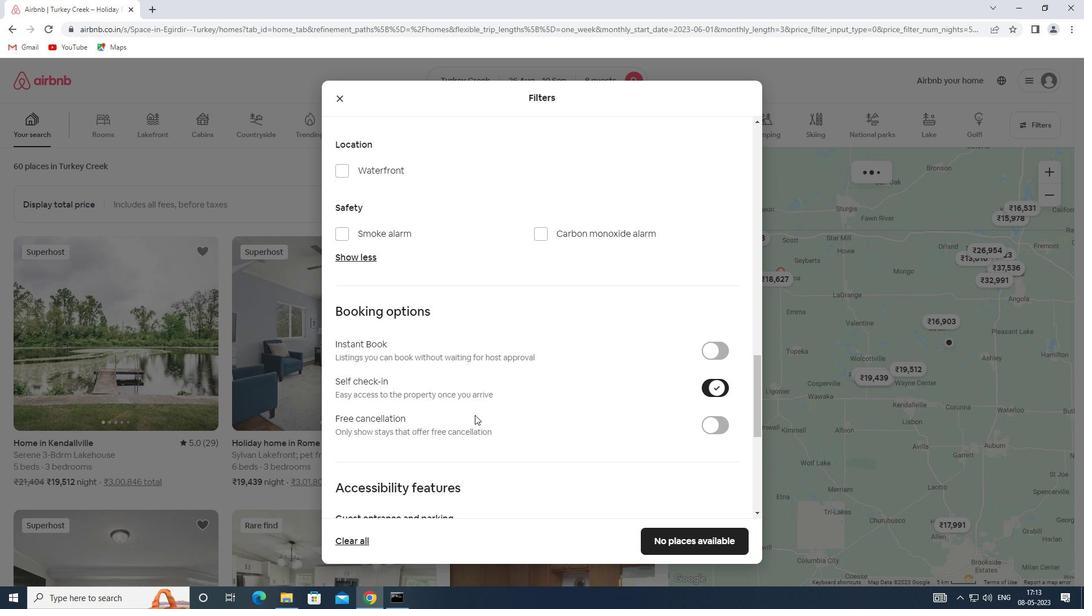 
Action: Mouse scrolled (472, 415) with delta (0, 0)
Screenshot: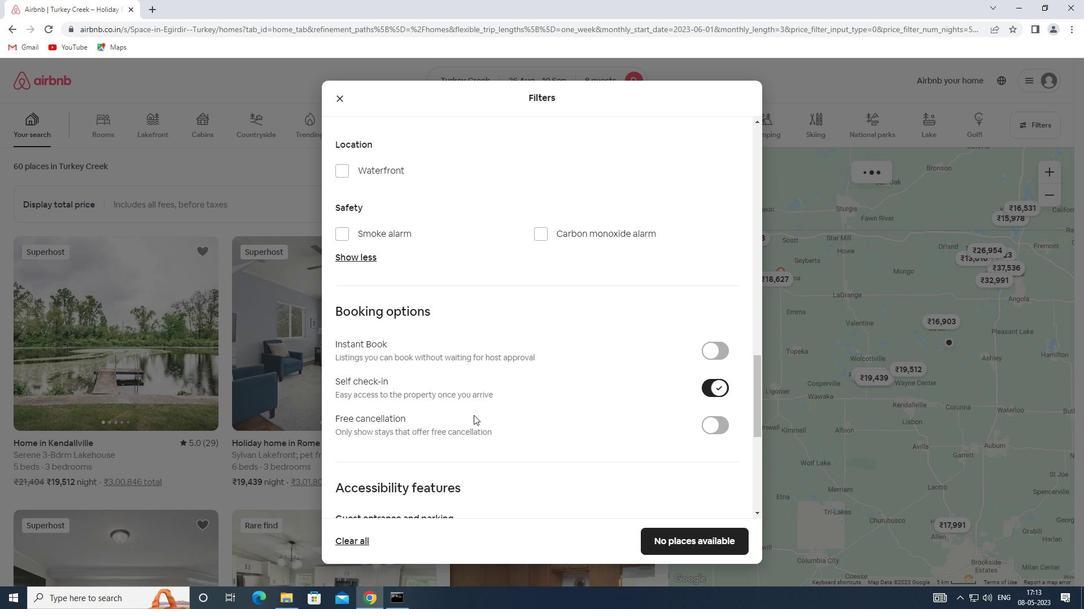 
Action: Mouse scrolled (472, 415) with delta (0, 0)
Screenshot: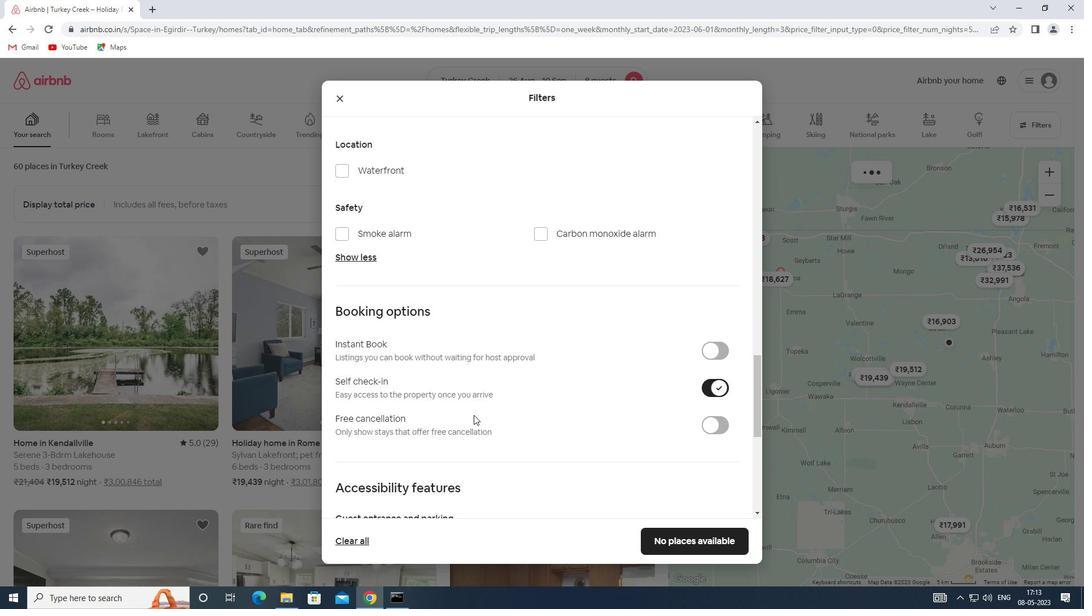 
Action: Mouse scrolled (472, 415) with delta (0, 0)
Screenshot: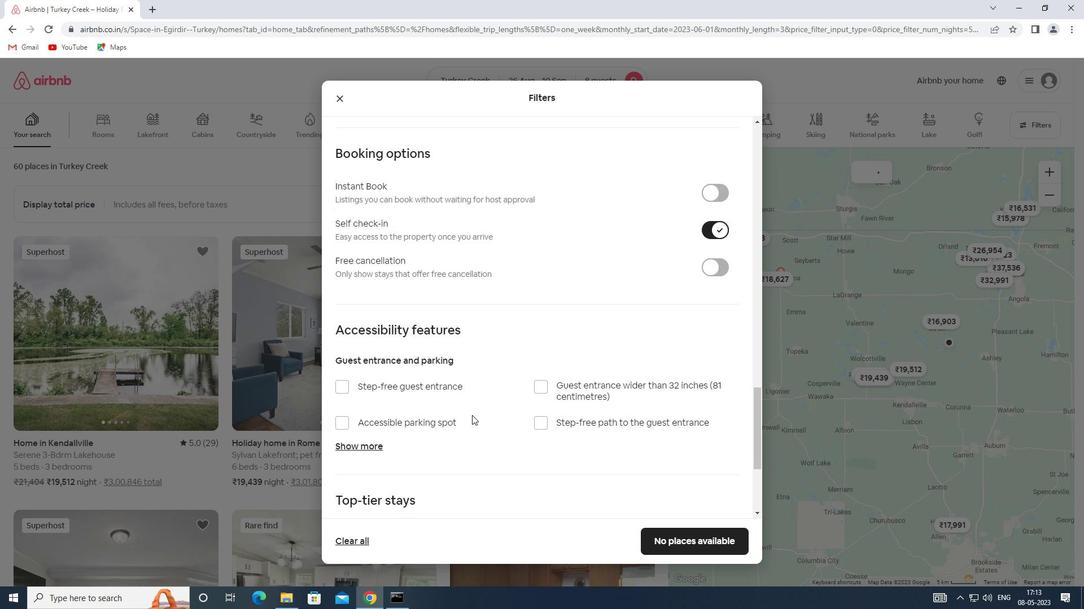 
Action: Mouse scrolled (472, 415) with delta (0, 0)
Screenshot: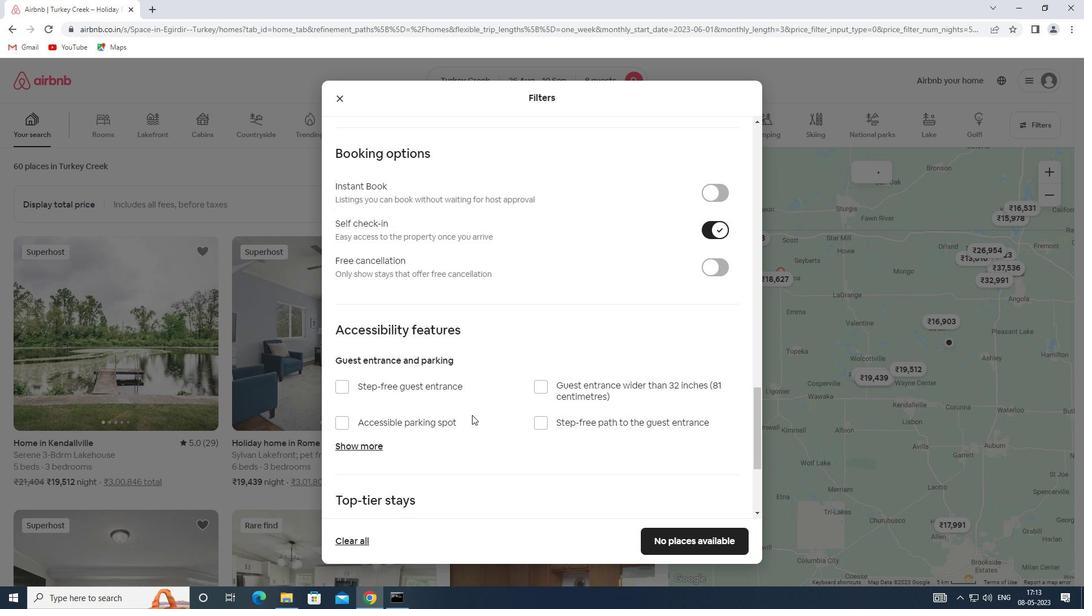 
Action: Mouse scrolled (472, 415) with delta (0, 0)
Screenshot: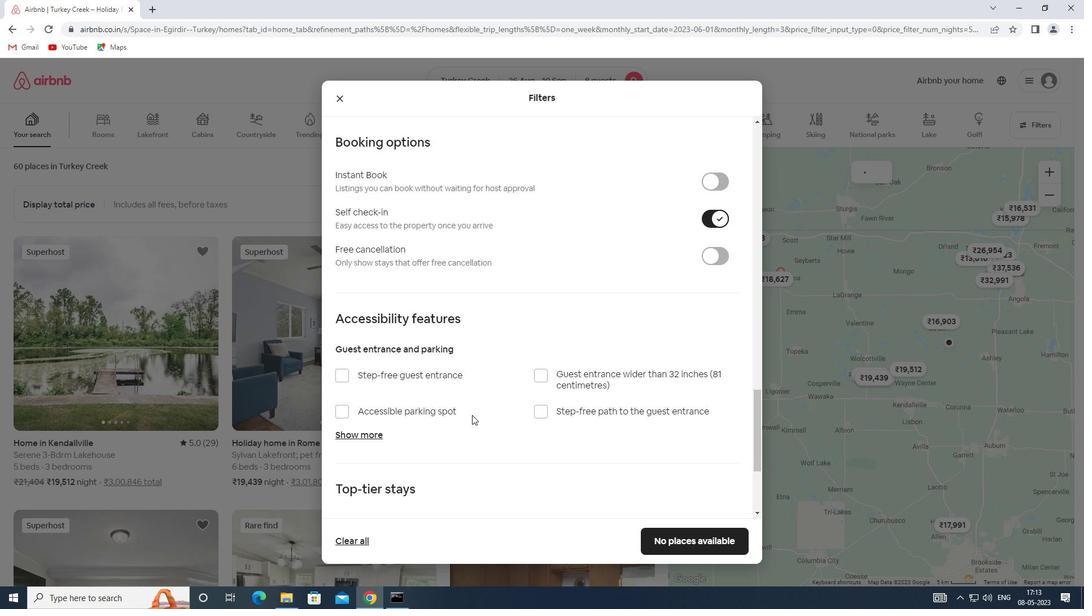 
Action: Mouse moved to (472, 415)
Screenshot: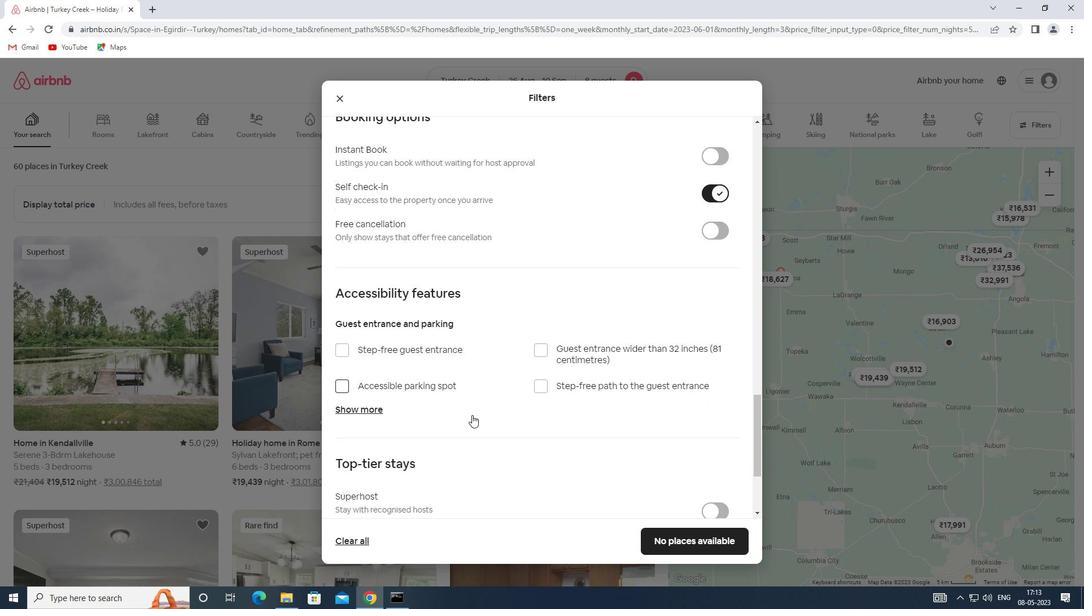 
Action: Mouse scrolled (472, 415) with delta (0, 0)
Screenshot: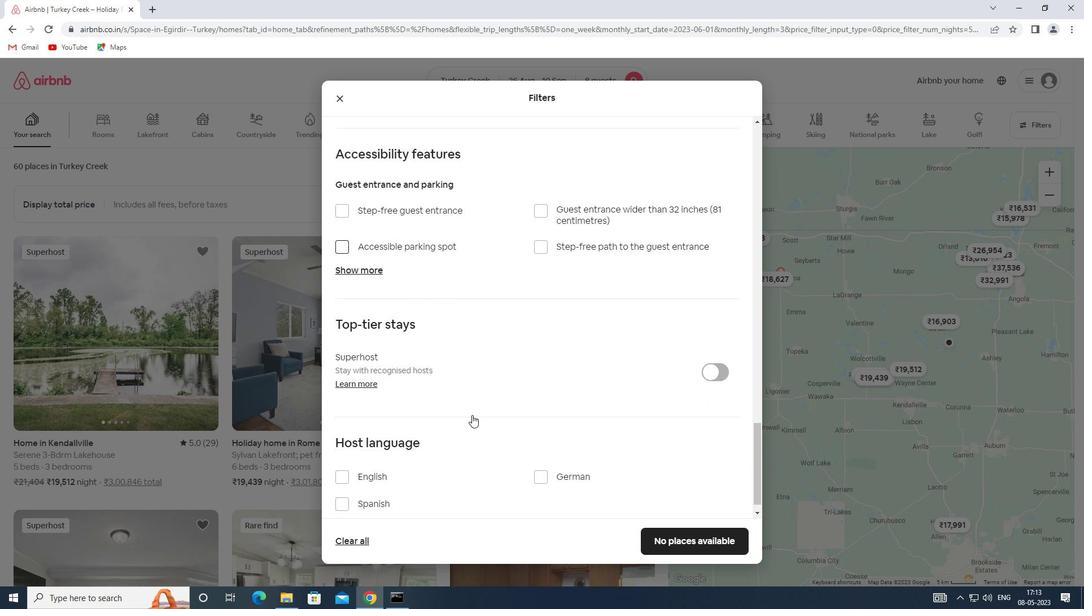 
Action: Mouse scrolled (472, 415) with delta (0, 0)
Screenshot: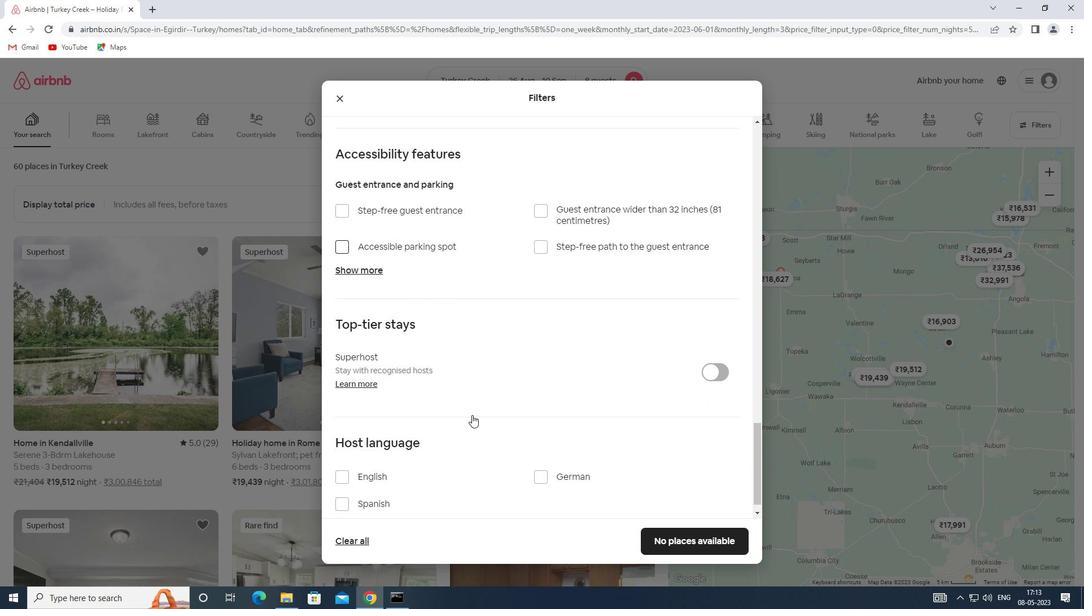 
Action: Mouse scrolled (472, 415) with delta (0, 0)
Screenshot: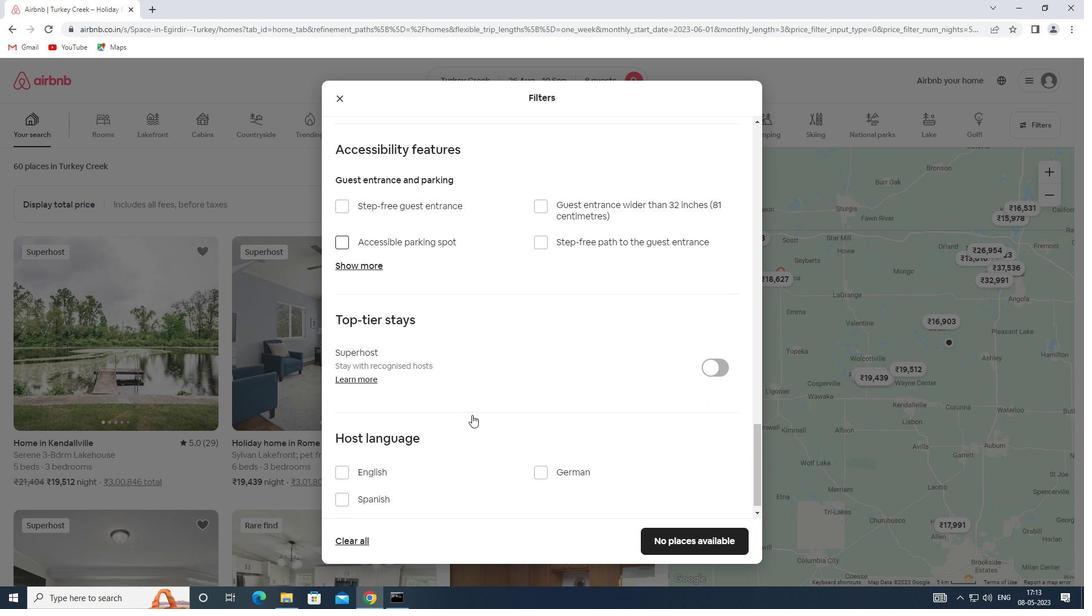 
Action: Mouse moved to (363, 459)
Screenshot: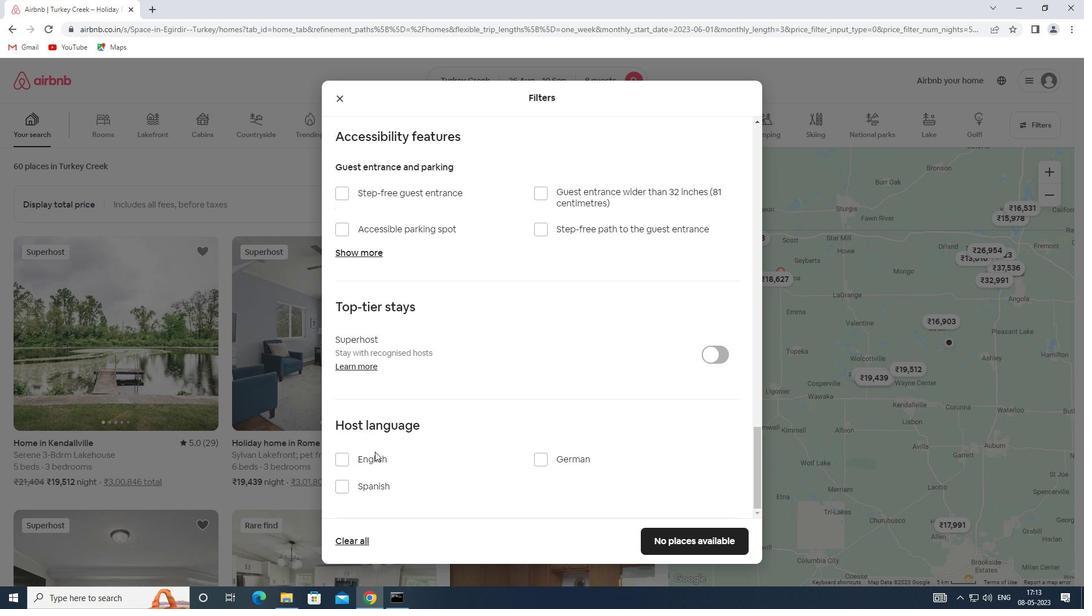 
Action: Mouse pressed left at (363, 459)
Screenshot: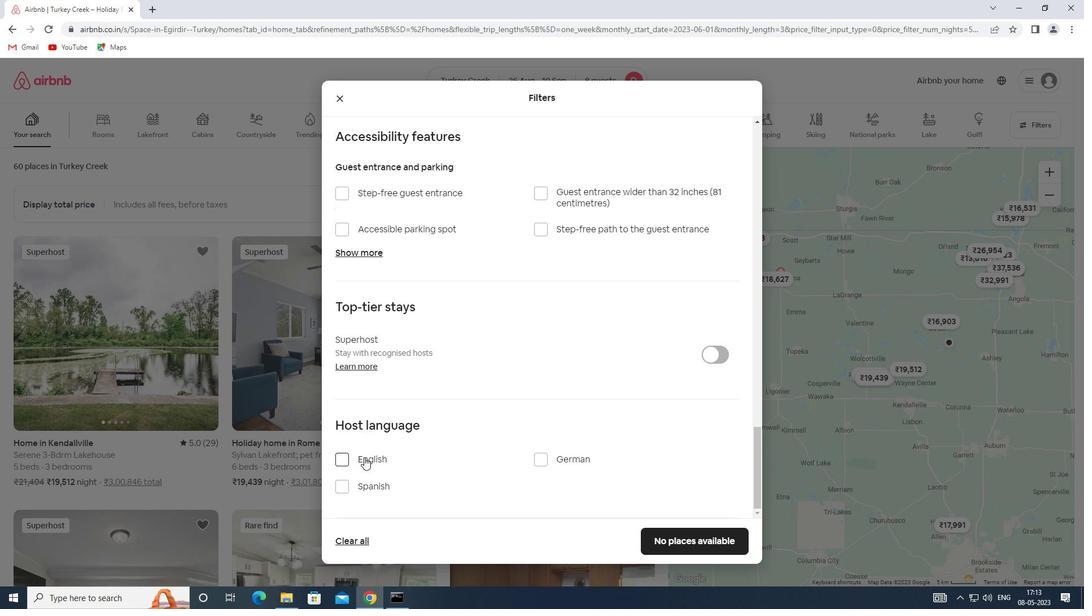 
Action: Mouse moved to (667, 543)
Screenshot: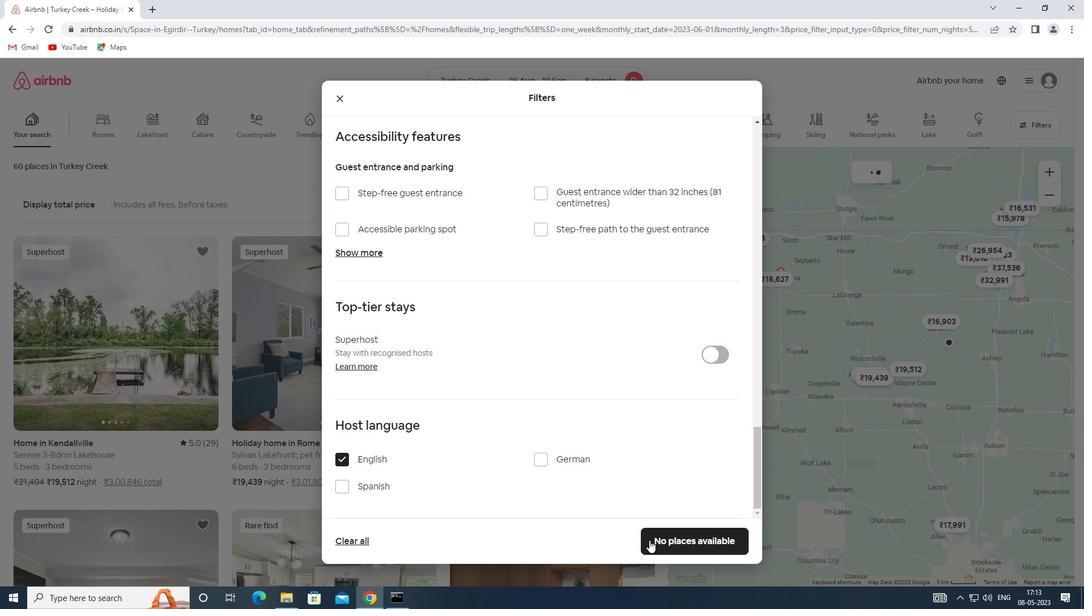 
Action: Mouse pressed left at (667, 543)
Screenshot: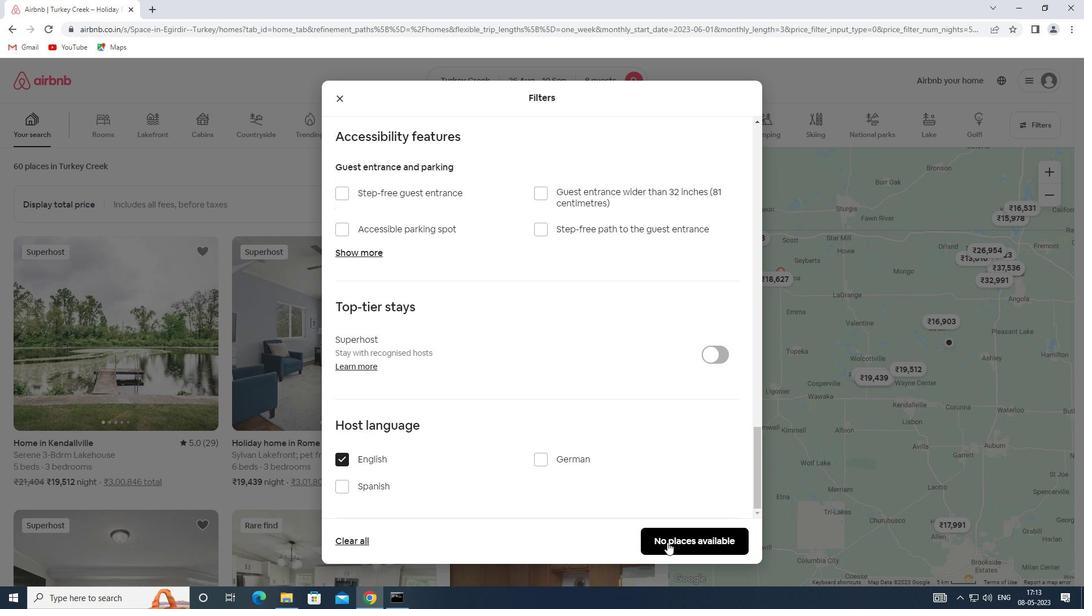 
Action: Mouse moved to (662, 543)
Screenshot: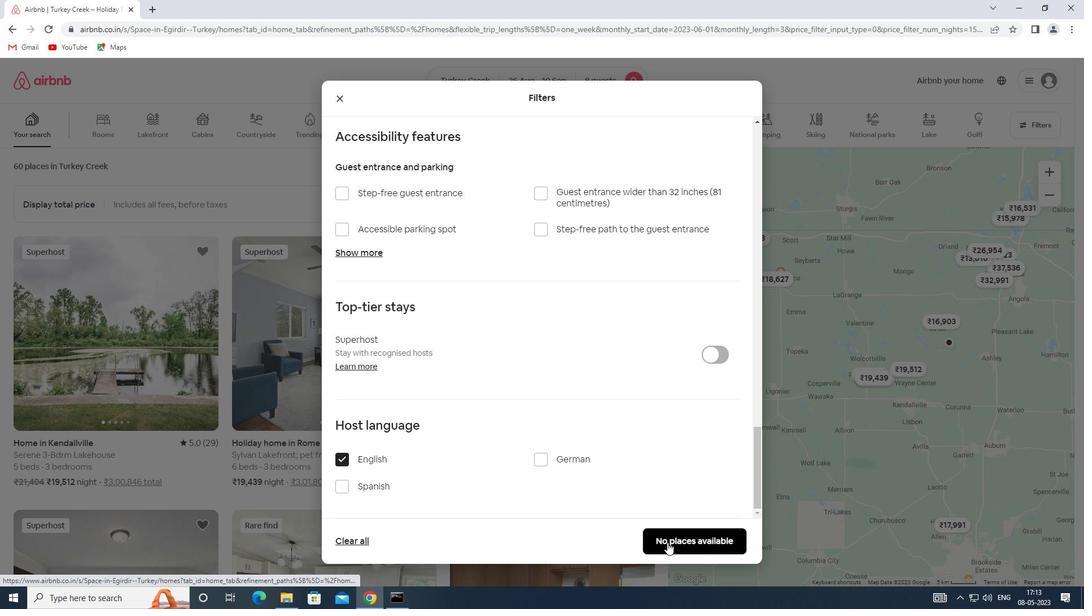 
